 Task: Look for space in Kosovo Polje, Kosovo from 10th September, 2023 to 16th September, 2023 for 4 adults in price range Rs.10000 to Rs.14000. Place can be private room with 4 bedrooms having 4 beds and 4 bathrooms. Property type can be house, flat, guest house. Amenities needed are: wifi, TV, free parkinig on premises, gym, breakfast. Booking option can be shelf check-in. Required host language is English.
Action: Mouse moved to (591, 114)
Screenshot: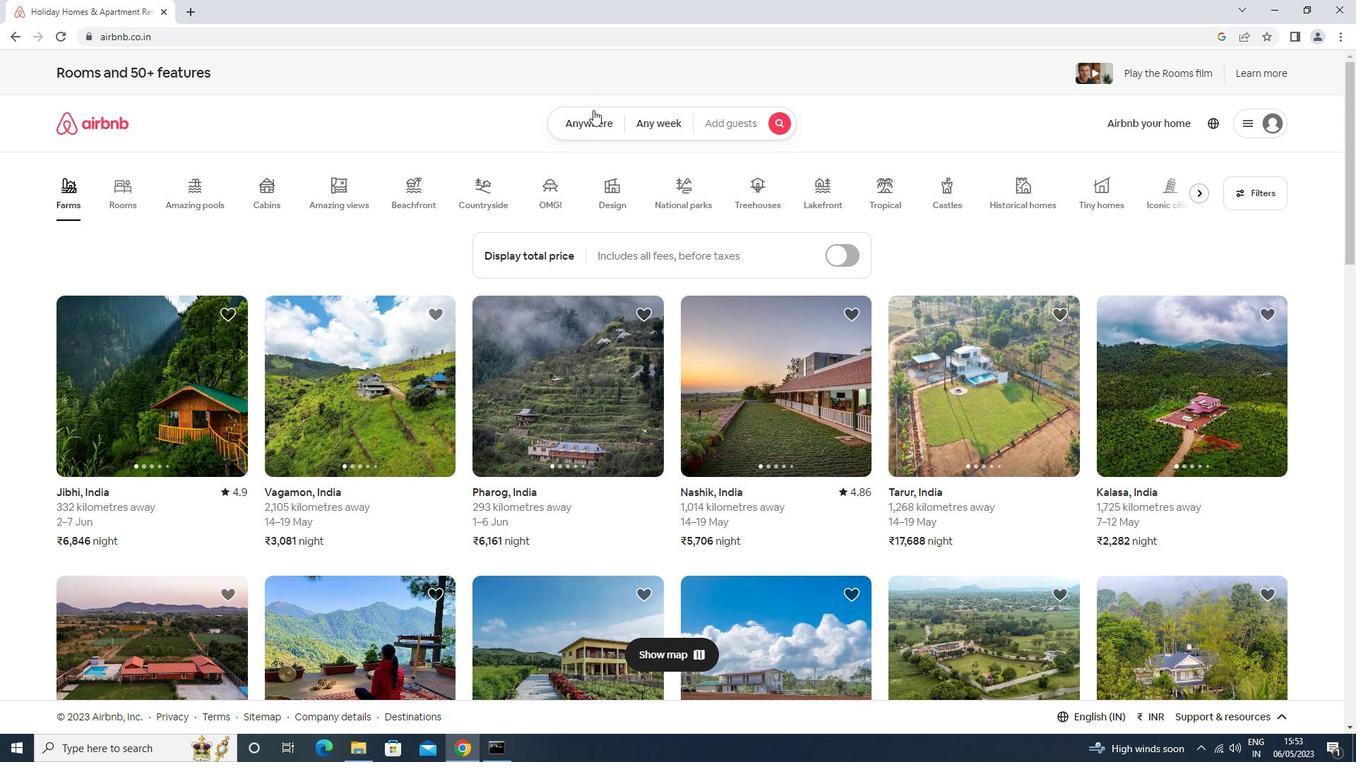 
Action: Mouse pressed left at (591, 114)
Screenshot: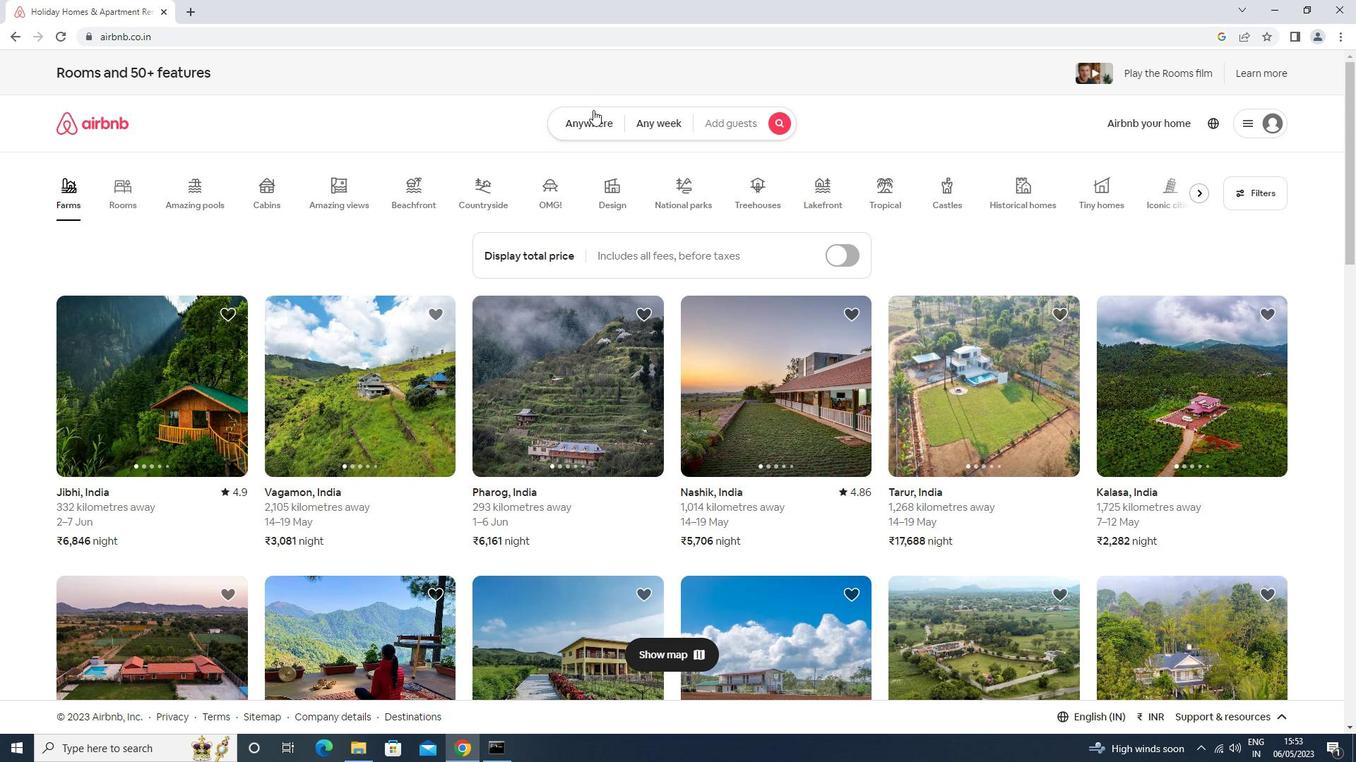 
Action: Mouse moved to (532, 180)
Screenshot: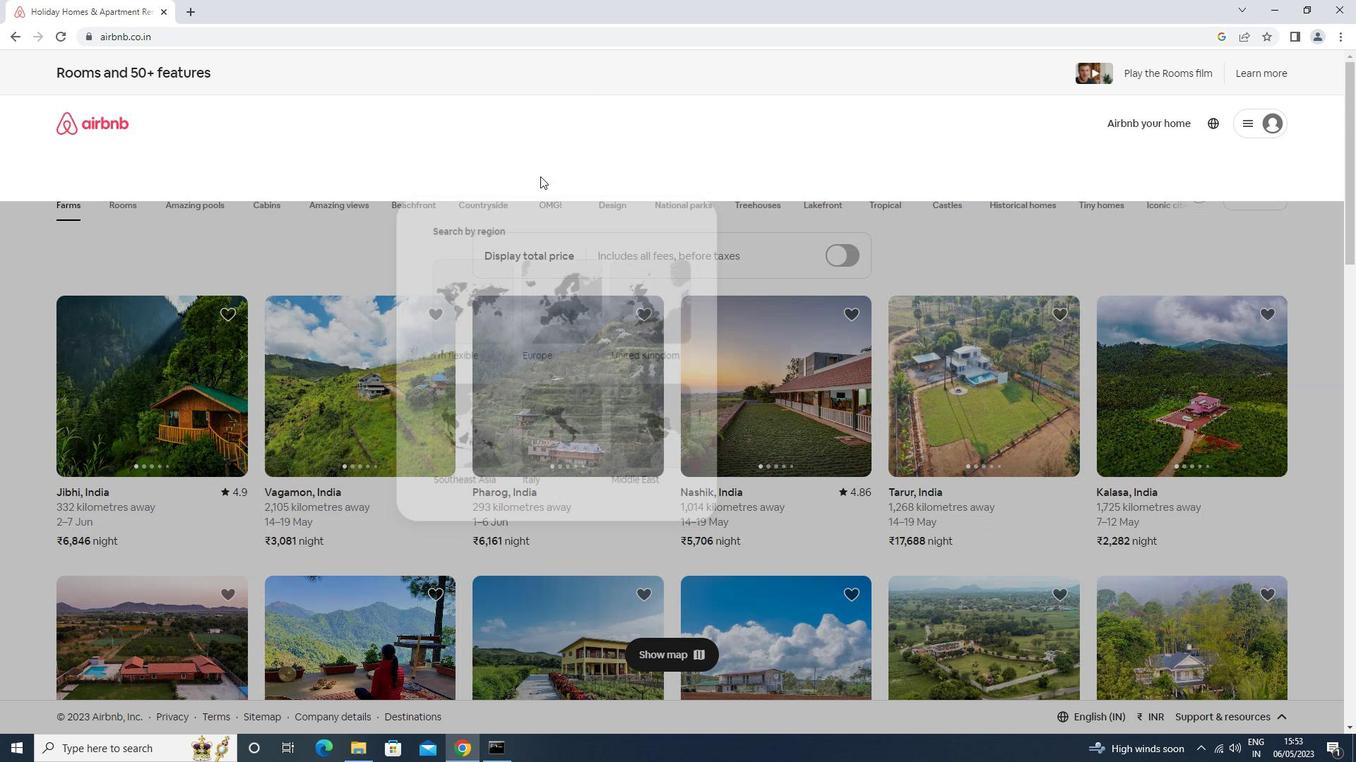 
Action: Mouse pressed left at (532, 180)
Screenshot: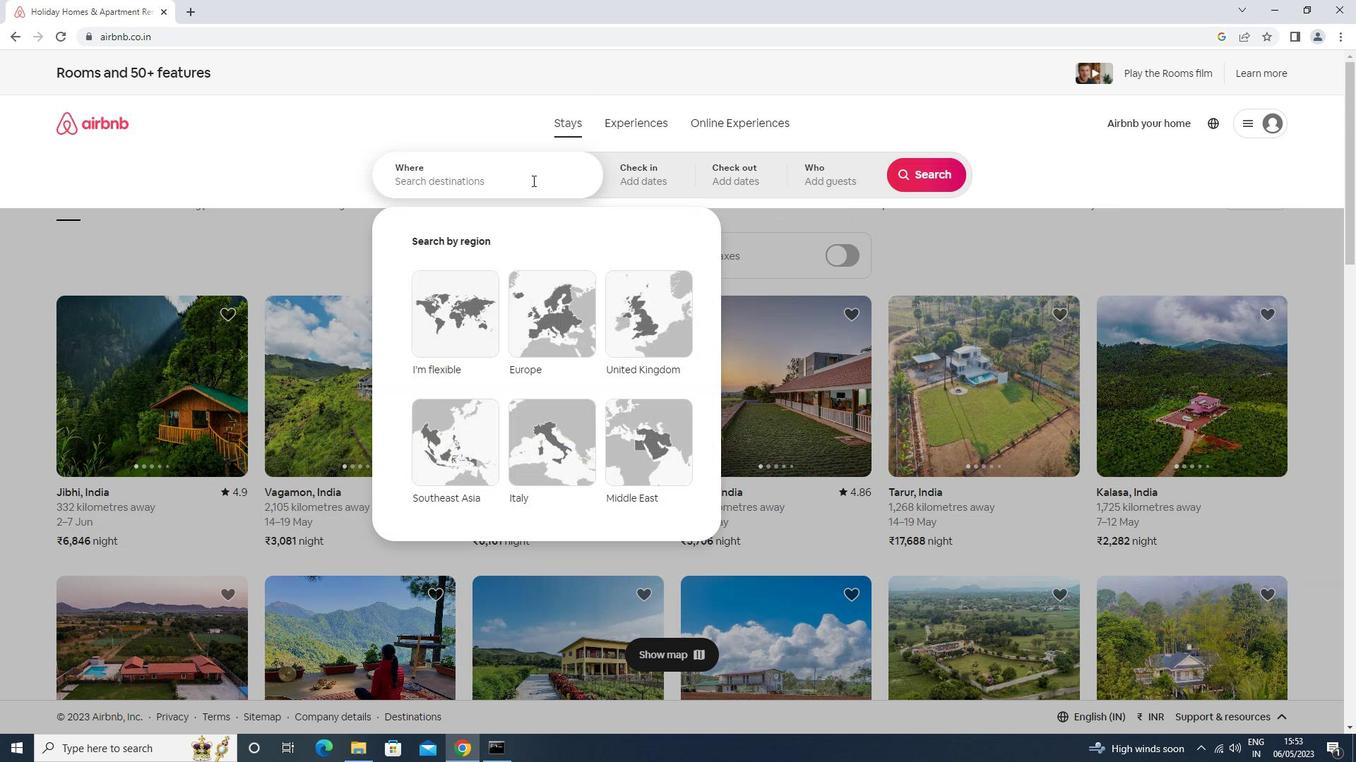 
Action: Mouse moved to (531, 180)
Screenshot: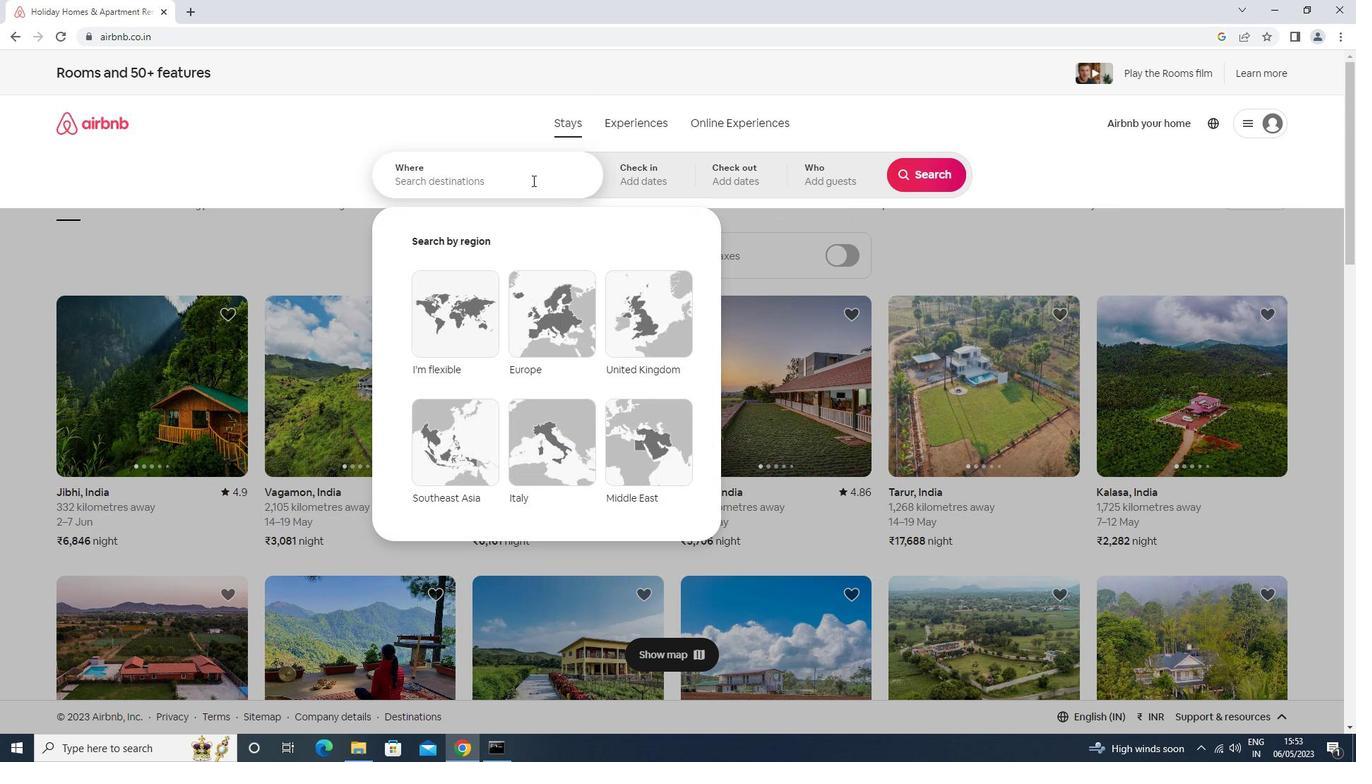 
Action: Key pressed <Key.shift><Key.shift><Key.shift><Key.shift><Key.shift><Key.shift>KOSOVO<Key.space><Key.shift><Key.shift><Key.shift><Key.shift>POLJE<Key.down><Key.enter>
Screenshot: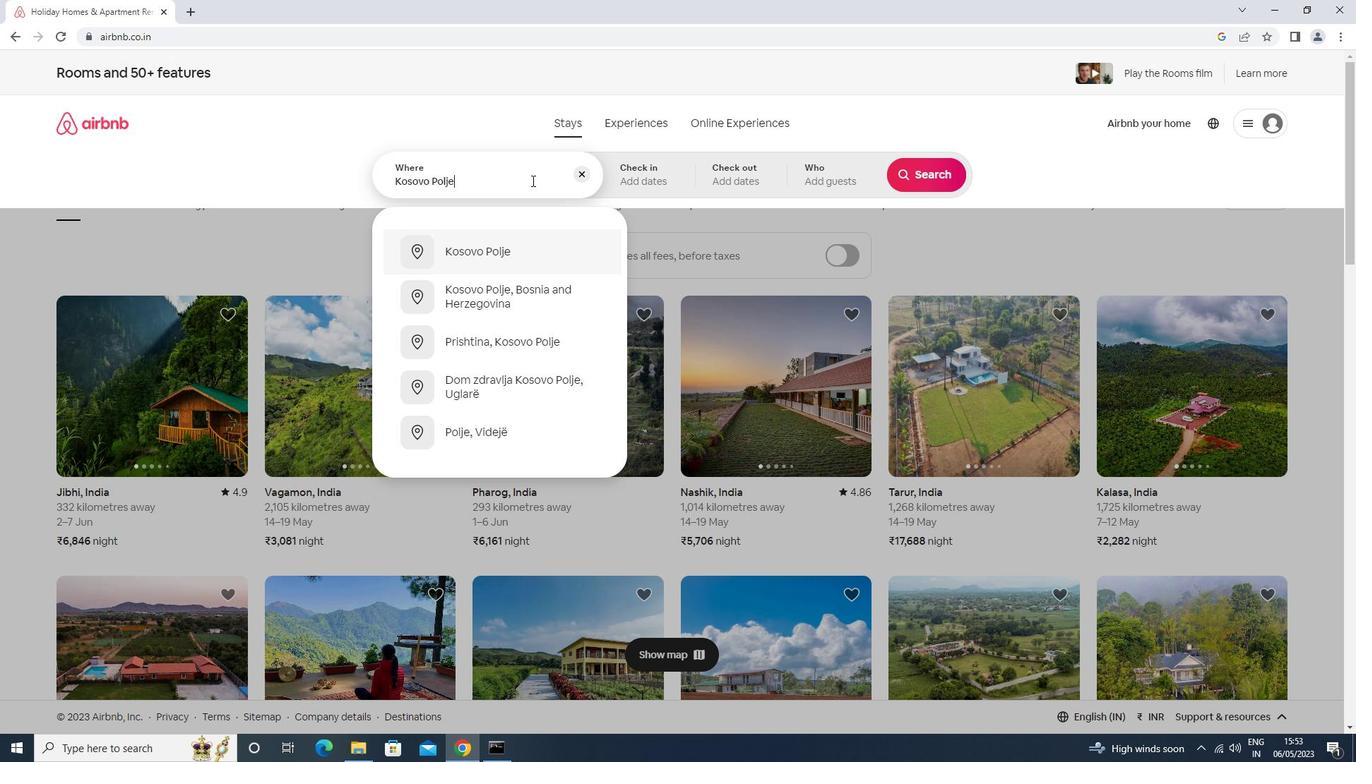 
Action: Mouse moved to (648, 235)
Screenshot: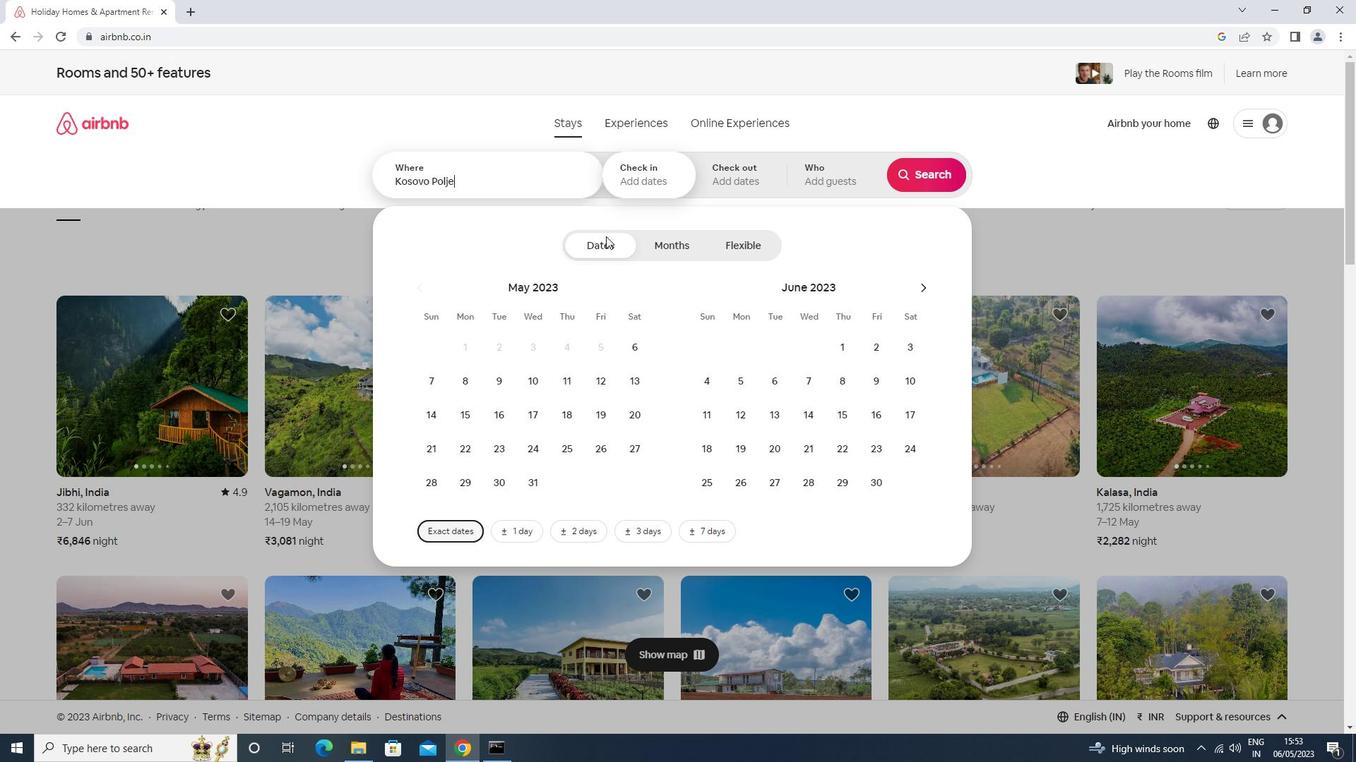 
Action: Mouse pressed left at (648, 235)
Screenshot: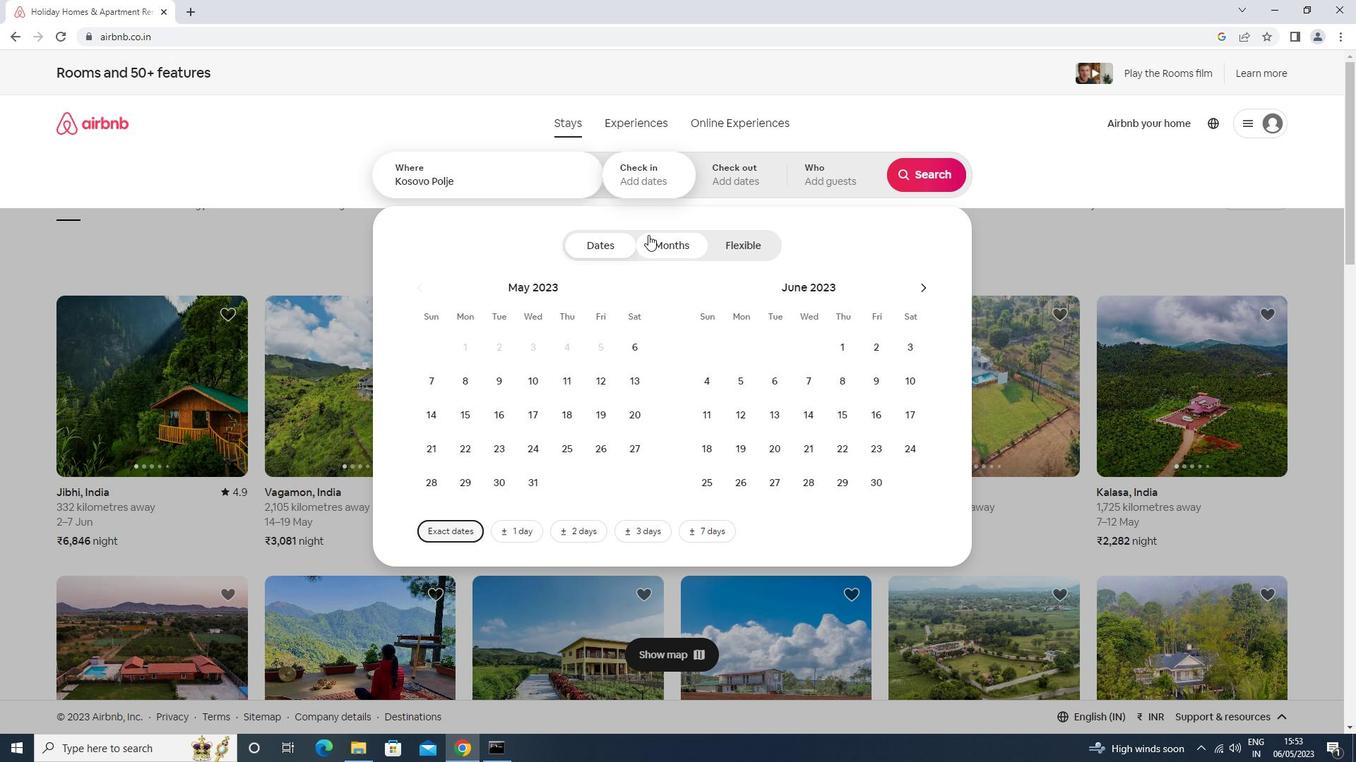 
Action: Mouse moved to (623, 247)
Screenshot: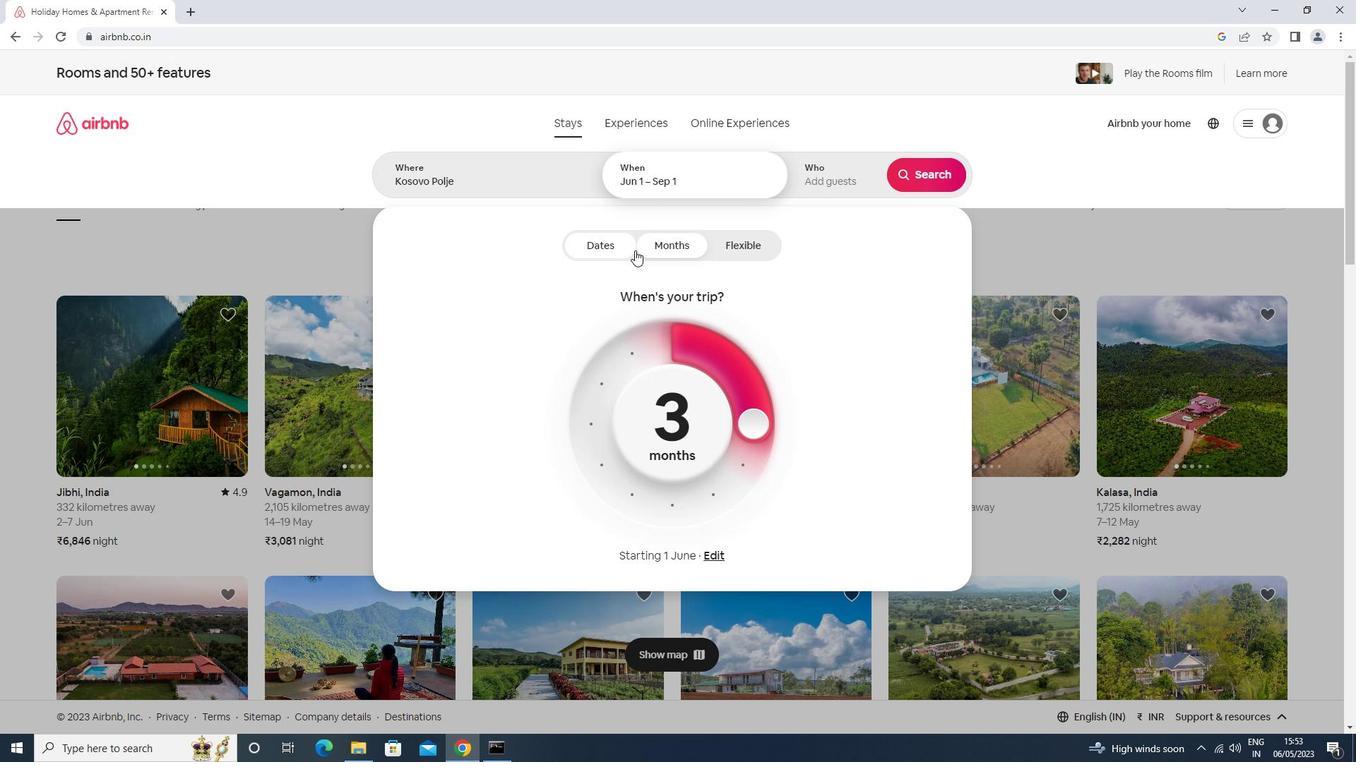 
Action: Mouse pressed left at (623, 247)
Screenshot: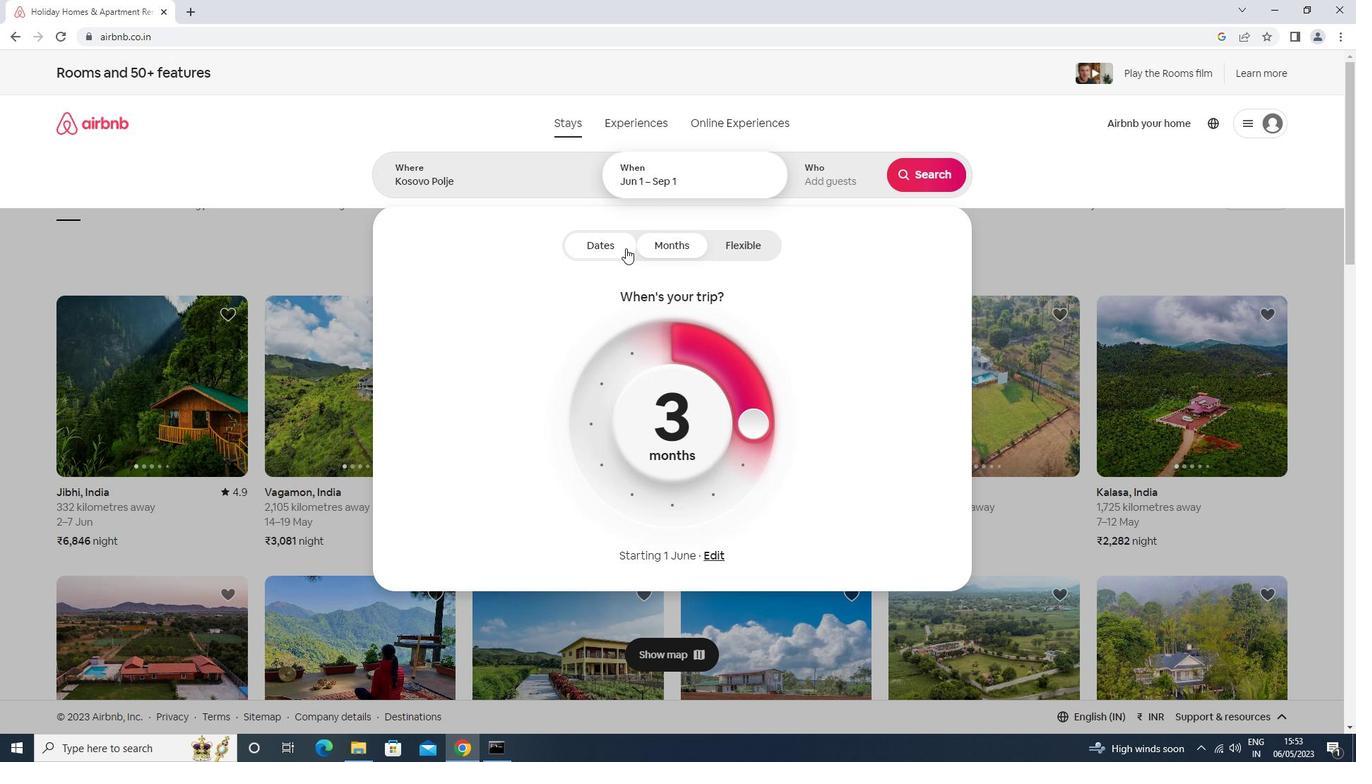 
Action: Mouse moved to (923, 285)
Screenshot: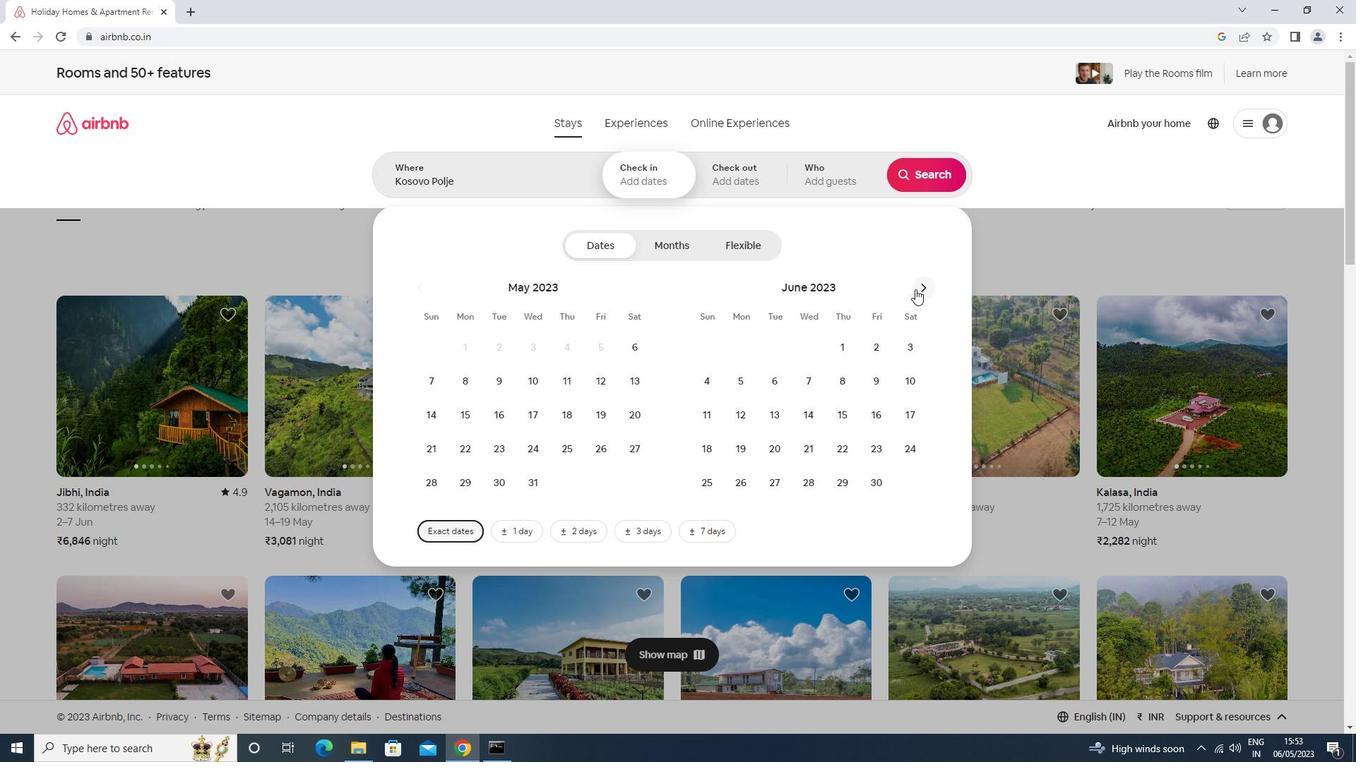 
Action: Mouse pressed left at (923, 285)
Screenshot: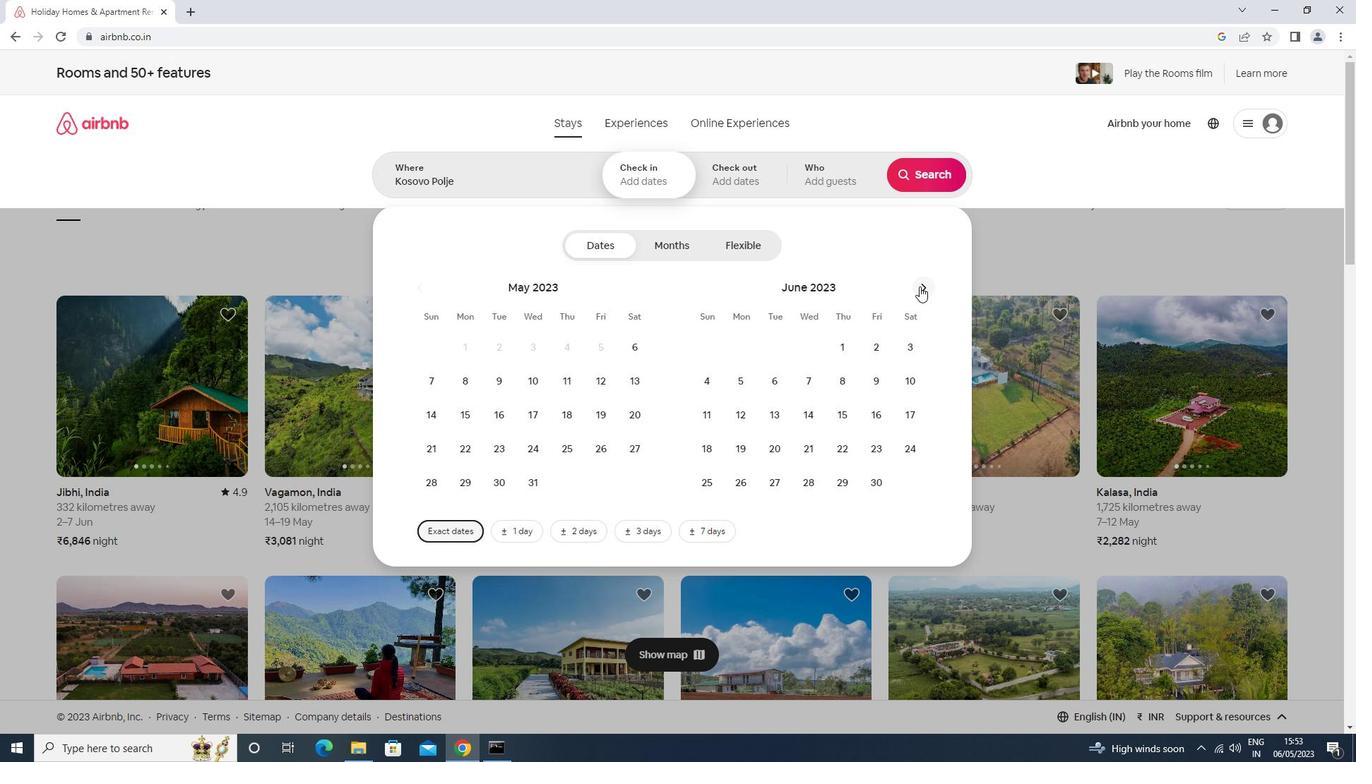 
Action: Mouse moved to (923, 285)
Screenshot: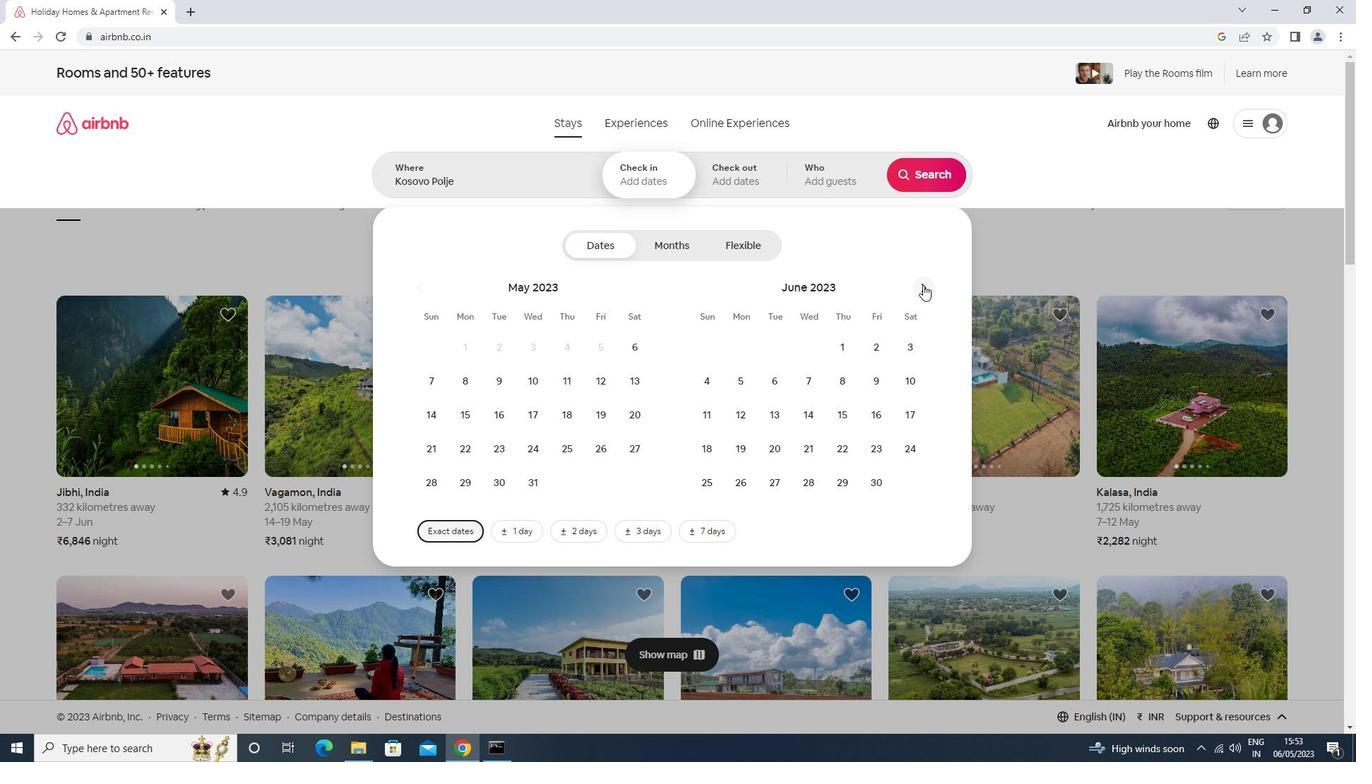 
Action: Mouse pressed left at (923, 285)
Screenshot: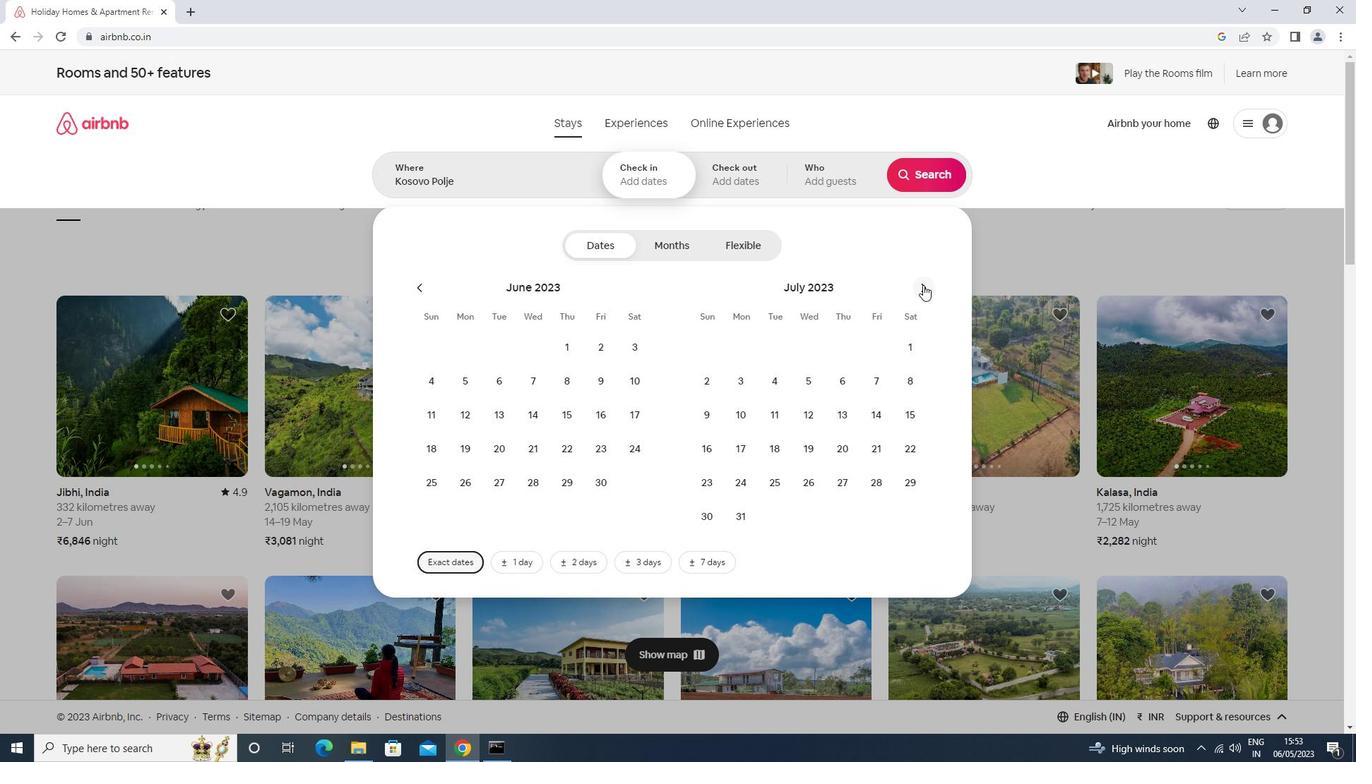 
Action: Mouse moved to (923, 285)
Screenshot: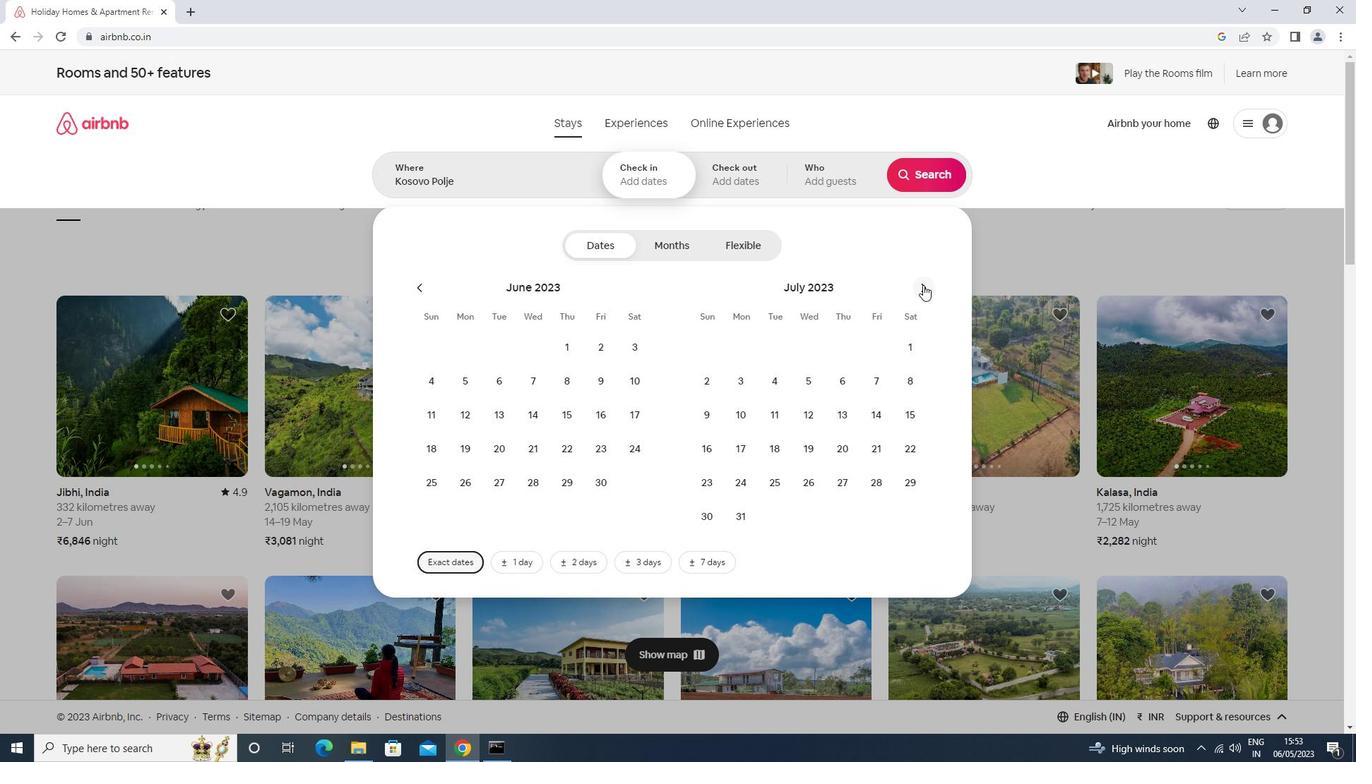 
Action: Mouse pressed left at (923, 285)
Screenshot: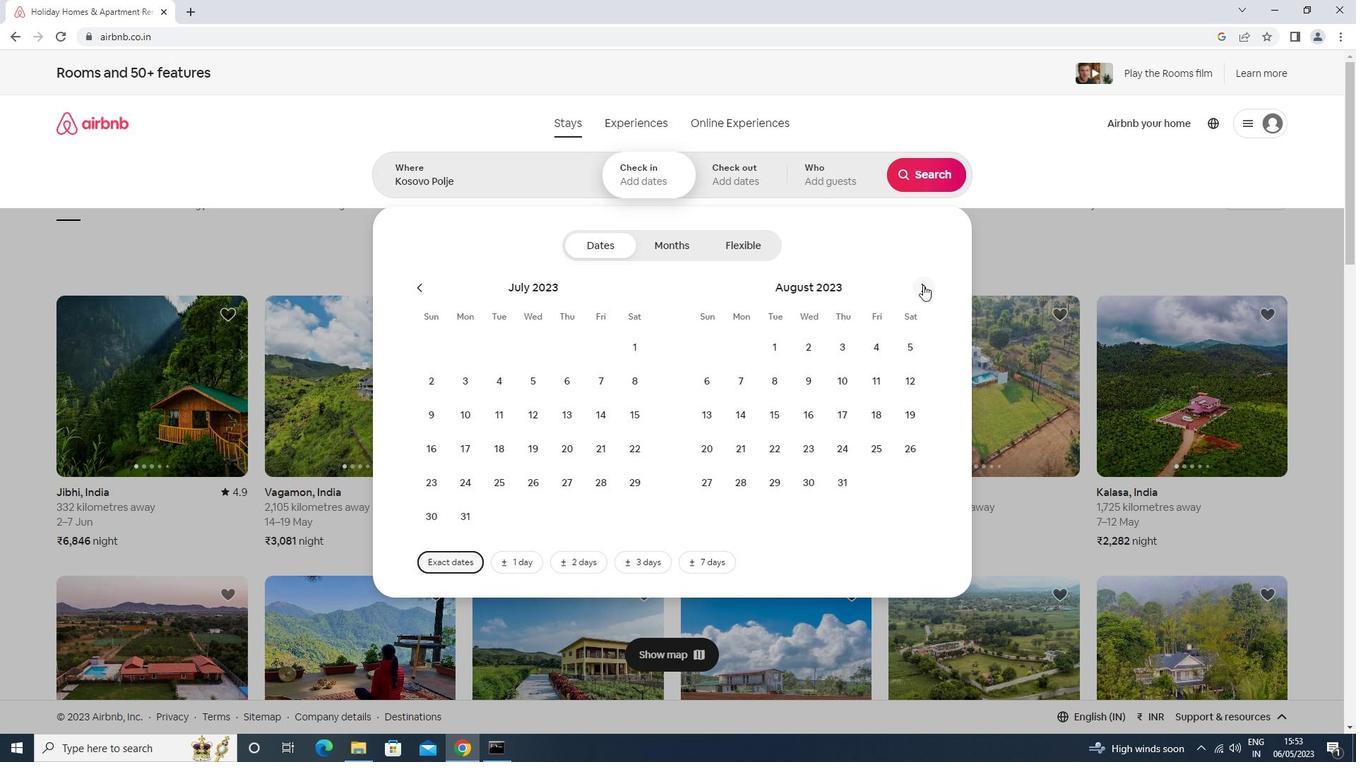 
Action: Mouse moved to (711, 420)
Screenshot: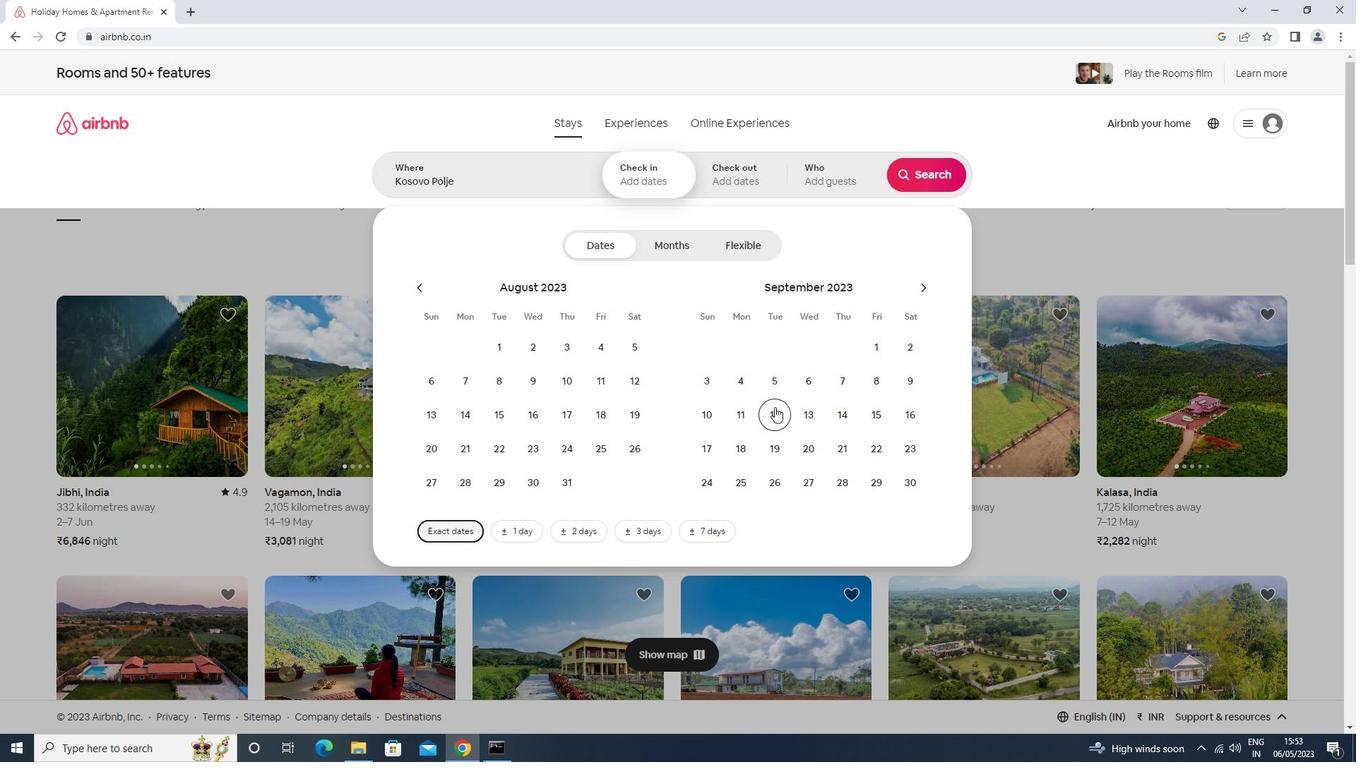 
Action: Mouse pressed left at (711, 420)
Screenshot: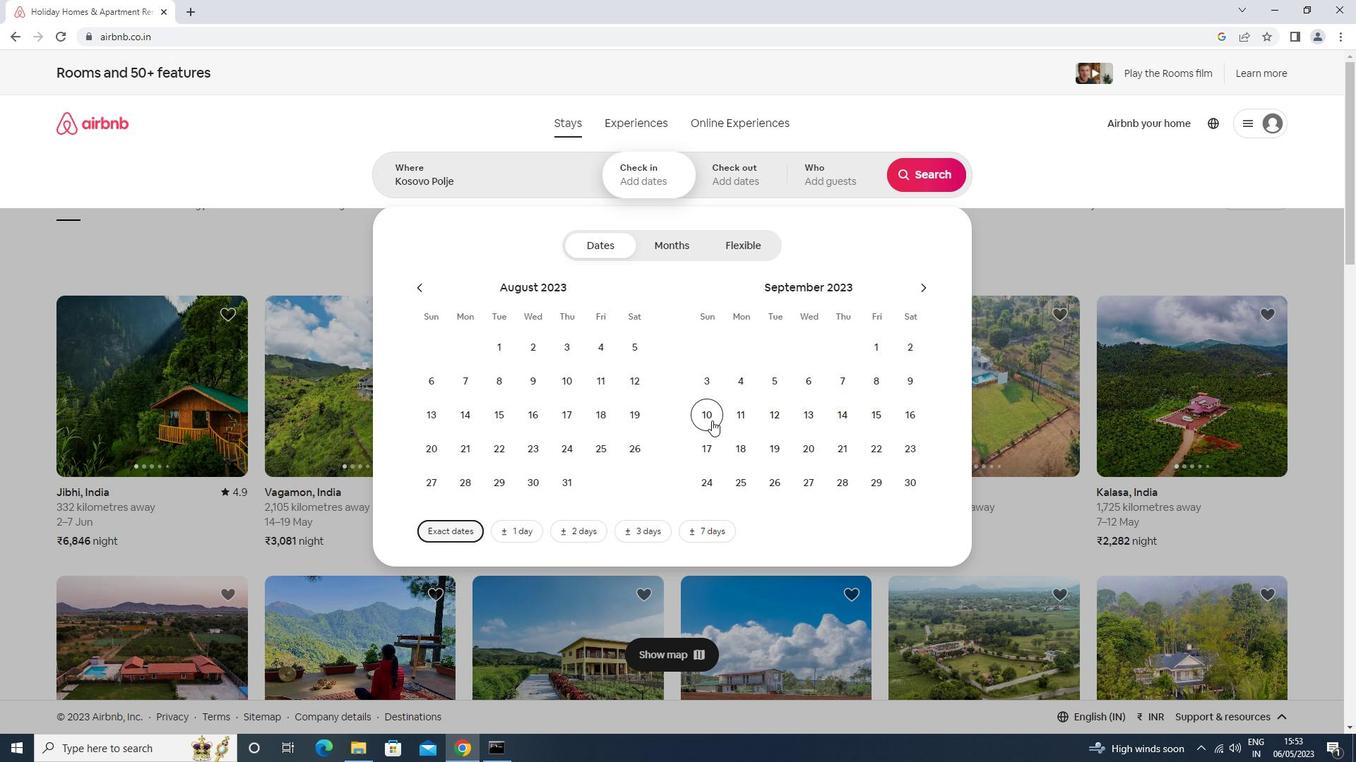
Action: Mouse moved to (898, 415)
Screenshot: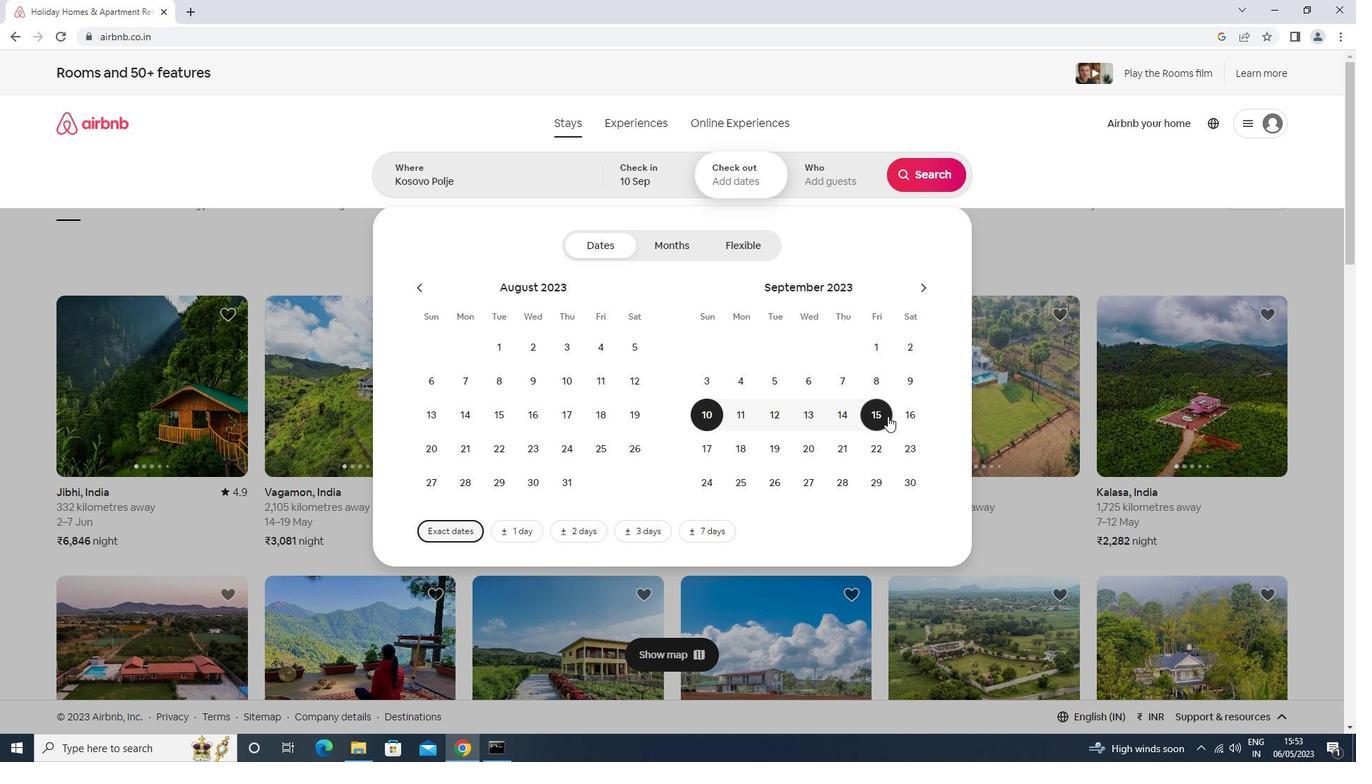 
Action: Mouse pressed left at (898, 415)
Screenshot: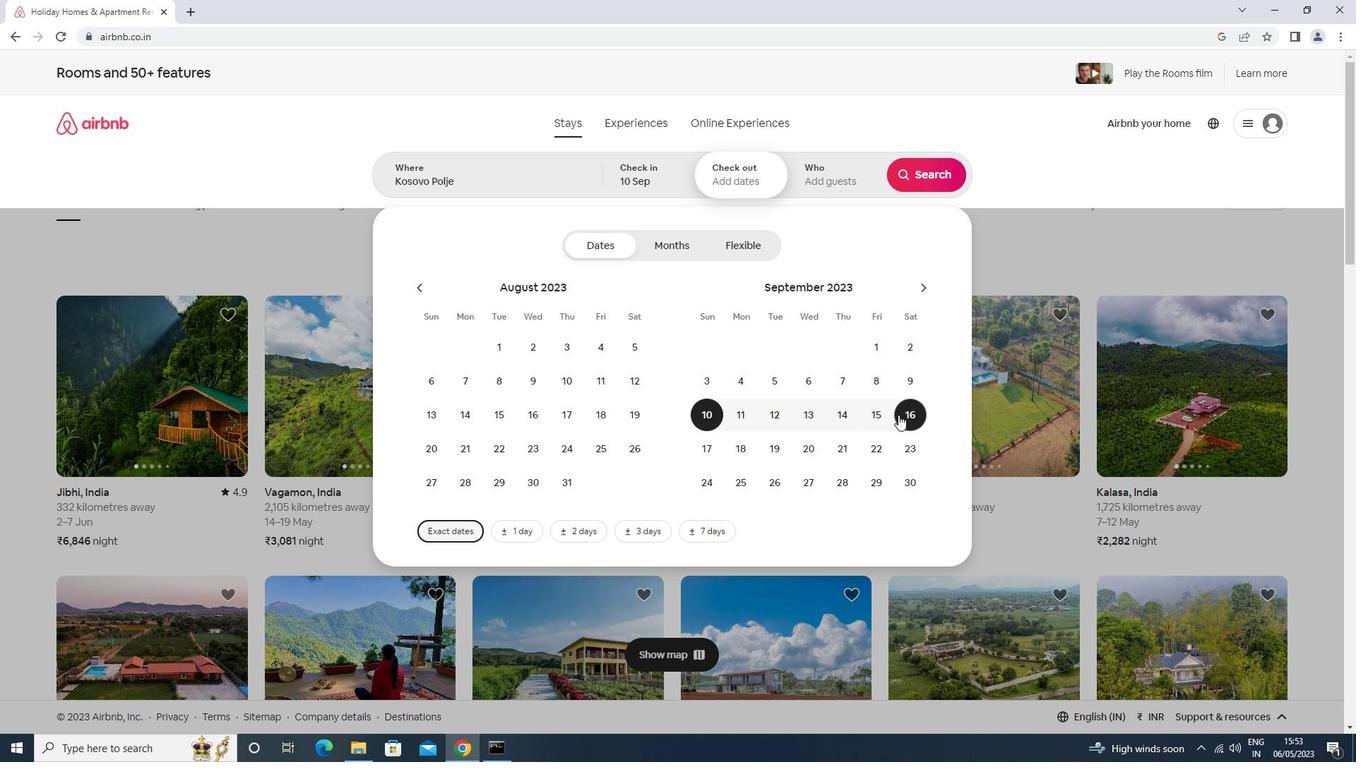
Action: Mouse moved to (845, 185)
Screenshot: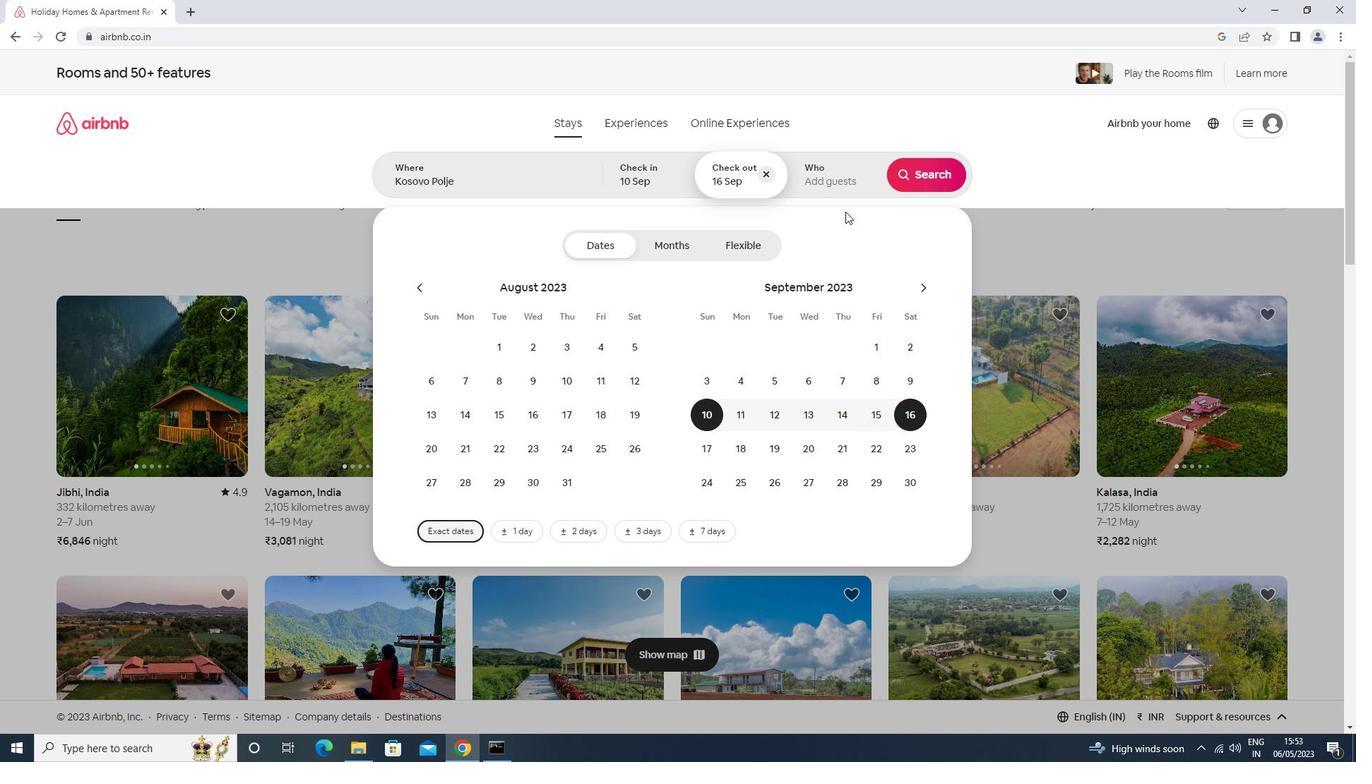 
Action: Mouse pressed left at (845, 185)
Screenshot: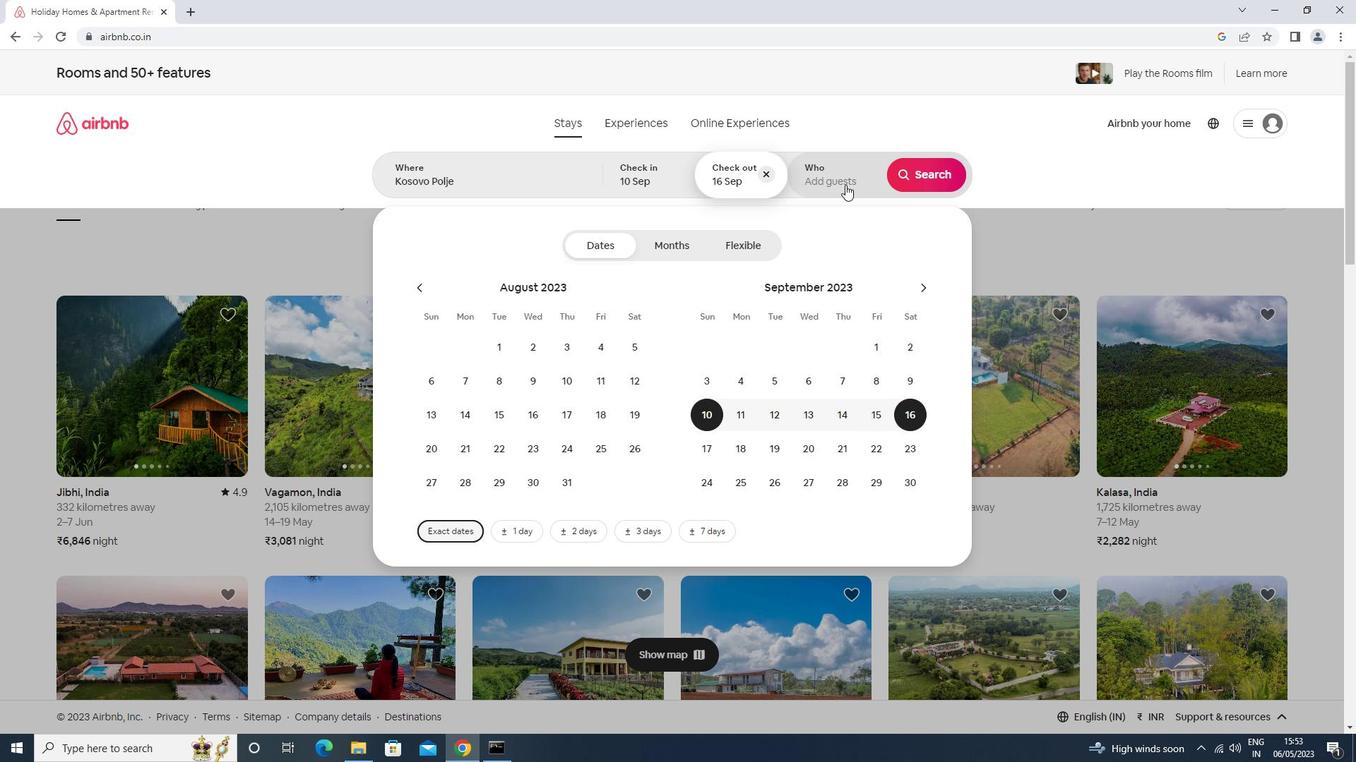 
Action: Mouse moved to (938, 247)
Screenshot: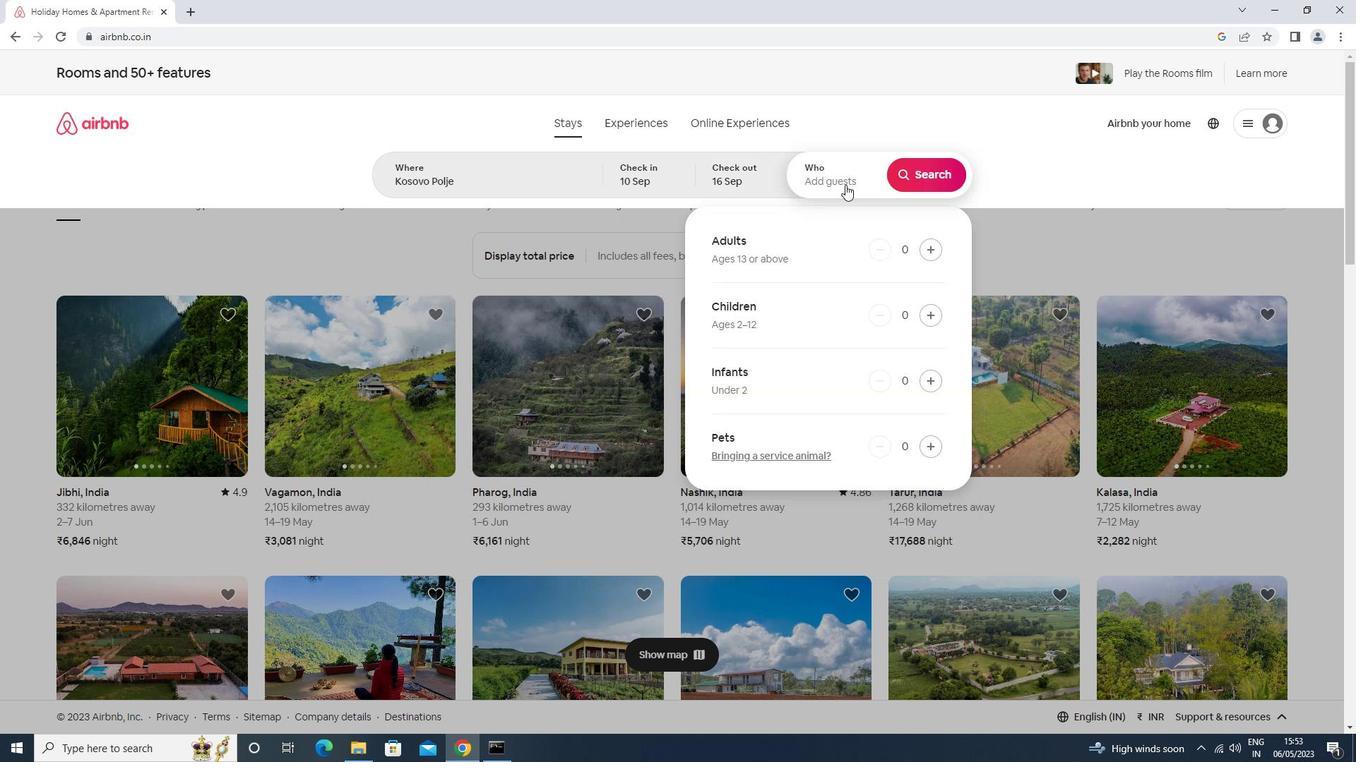 
Action: Mouse pressed left at (938, 247)
Screenshot: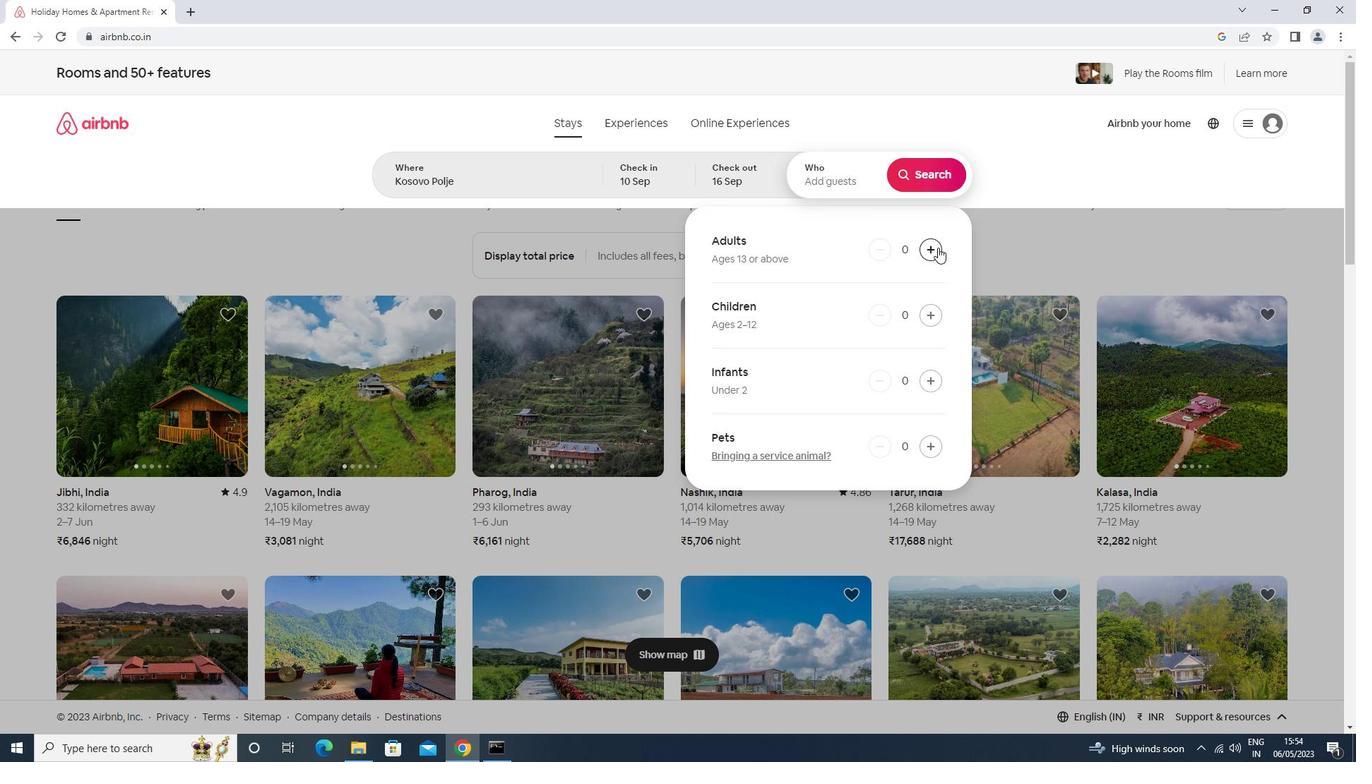 
Action: Mouse pressed left at (938, 247)
Screenshot: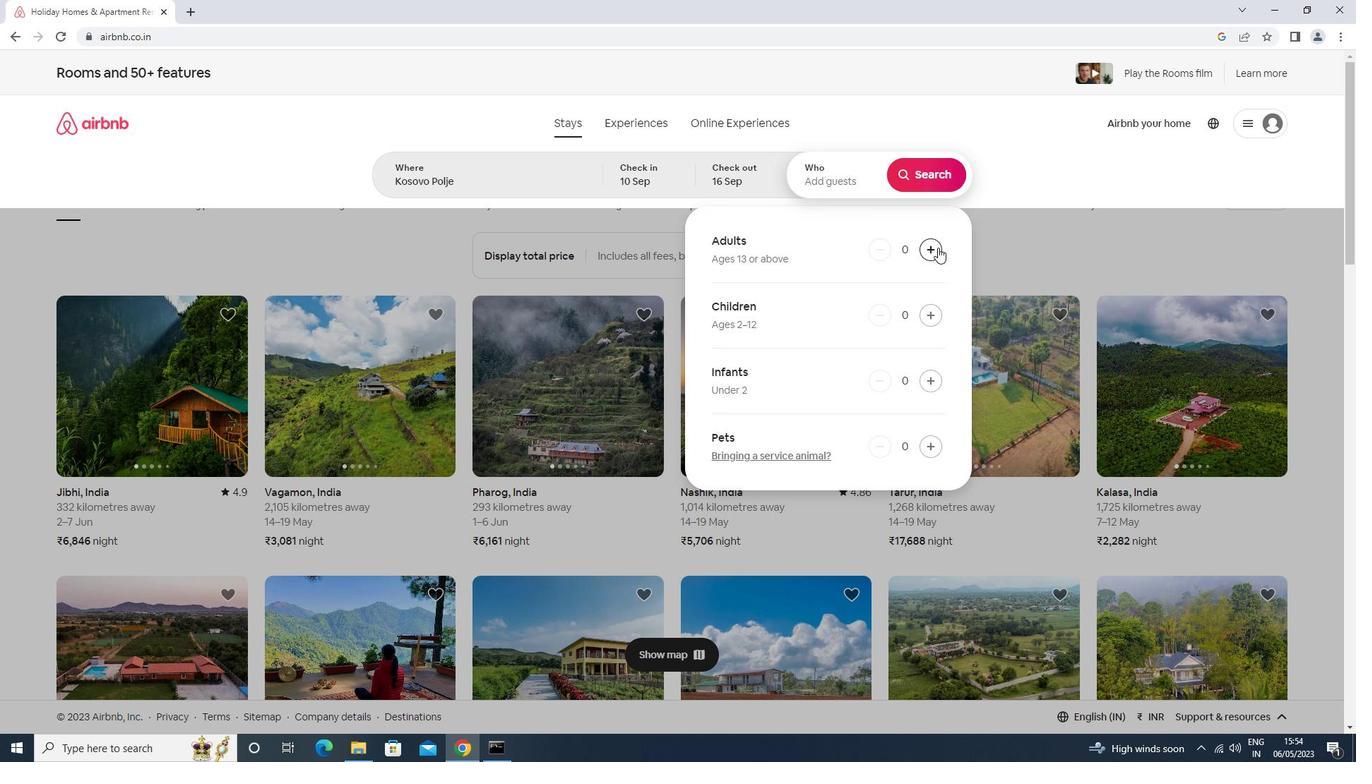 
Action: Mouse pressed left at (938, 247)
Screenshot: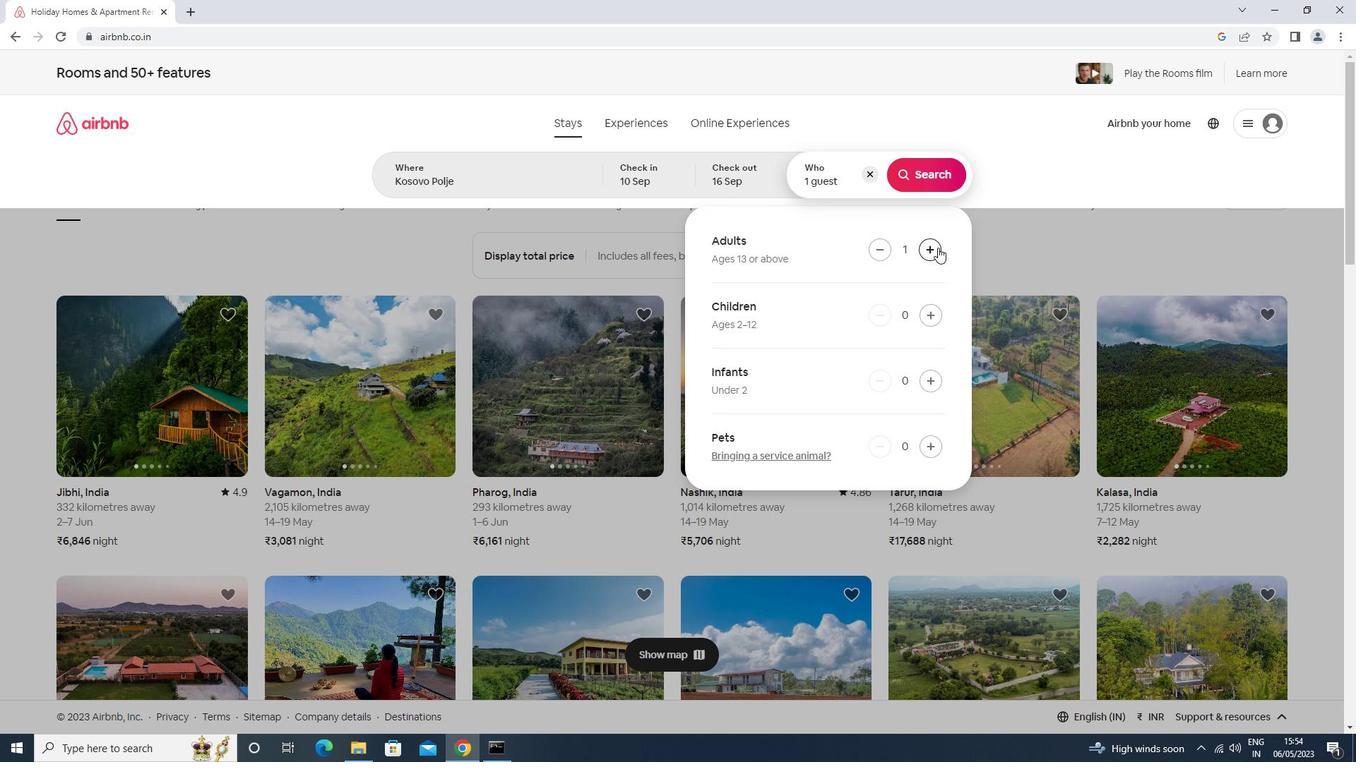 
Action: Mouse pressed left at (938, 247)
Screenshot: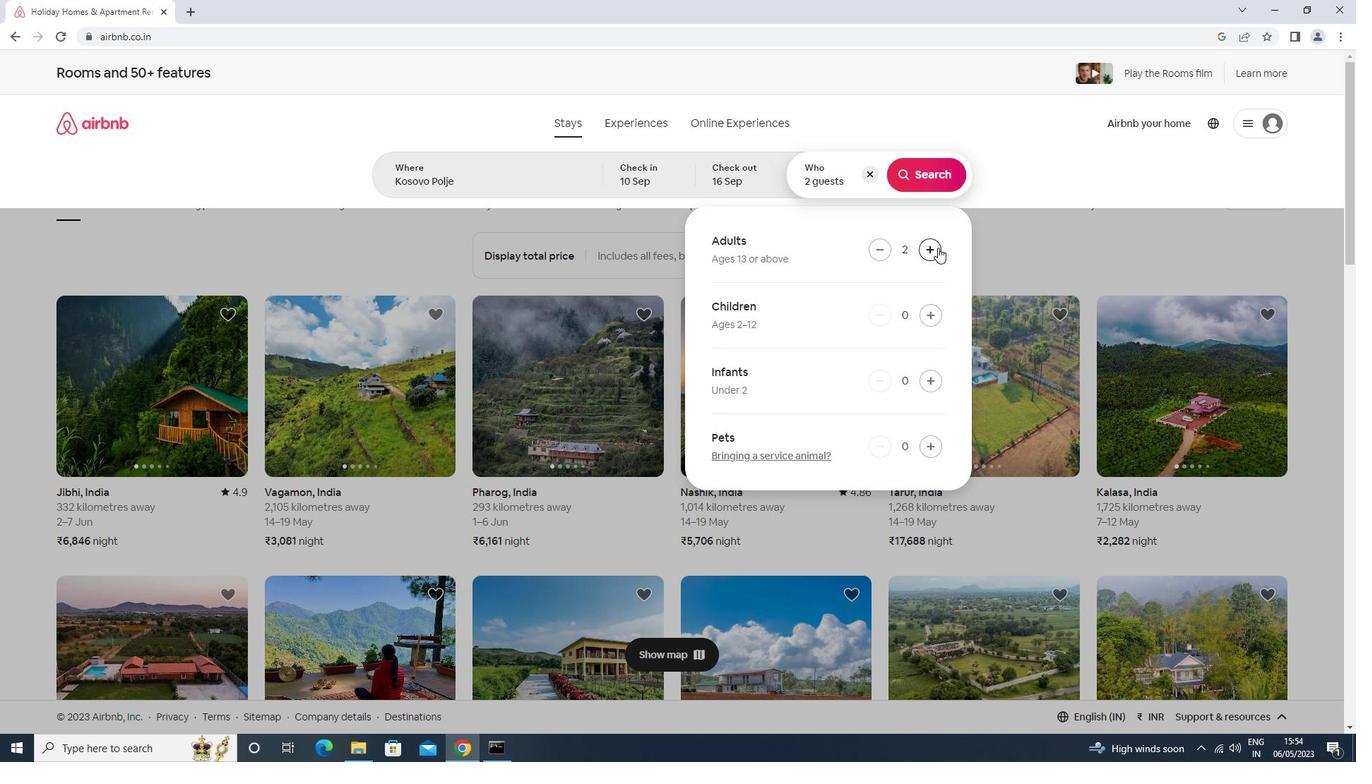 
Action: Mouse moved to (918, 165)
Screenshot: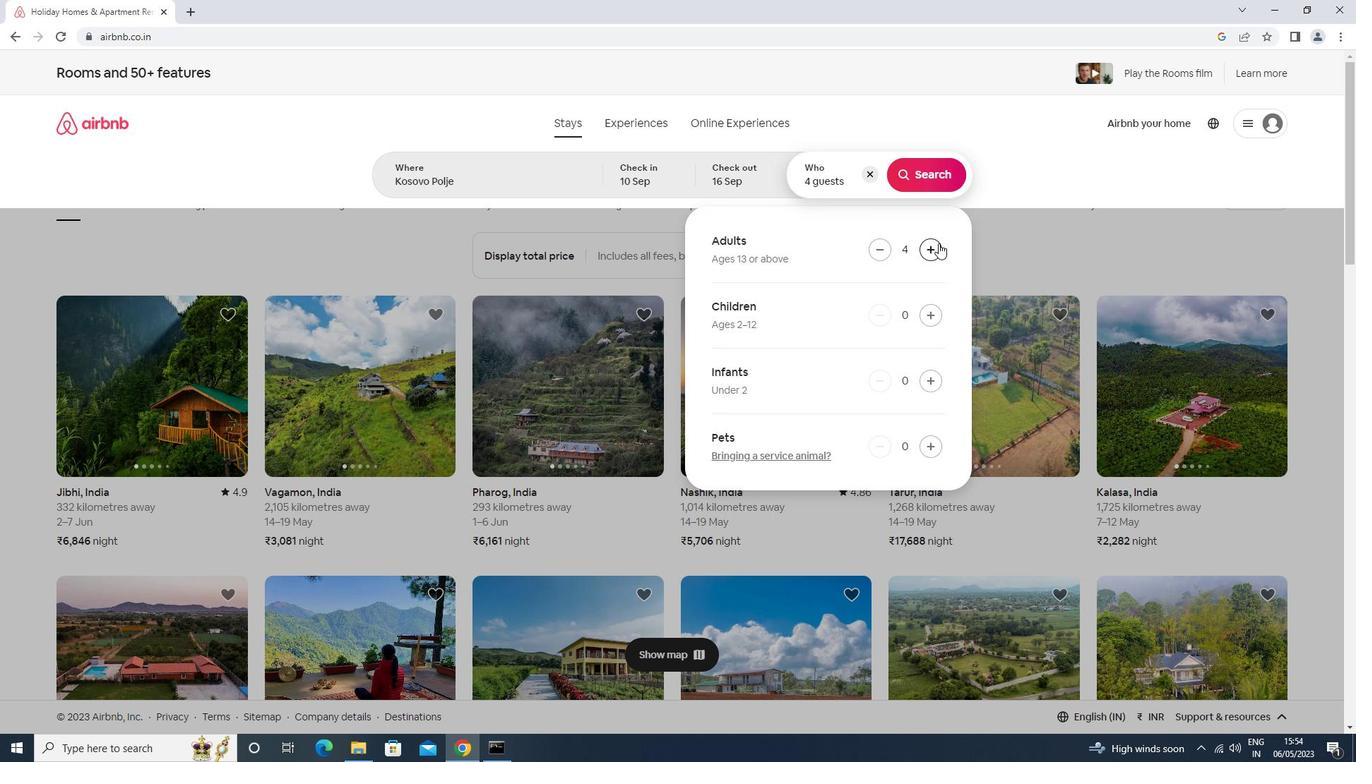
Action: Mouse pressed left at (918, 165)
Screenshot: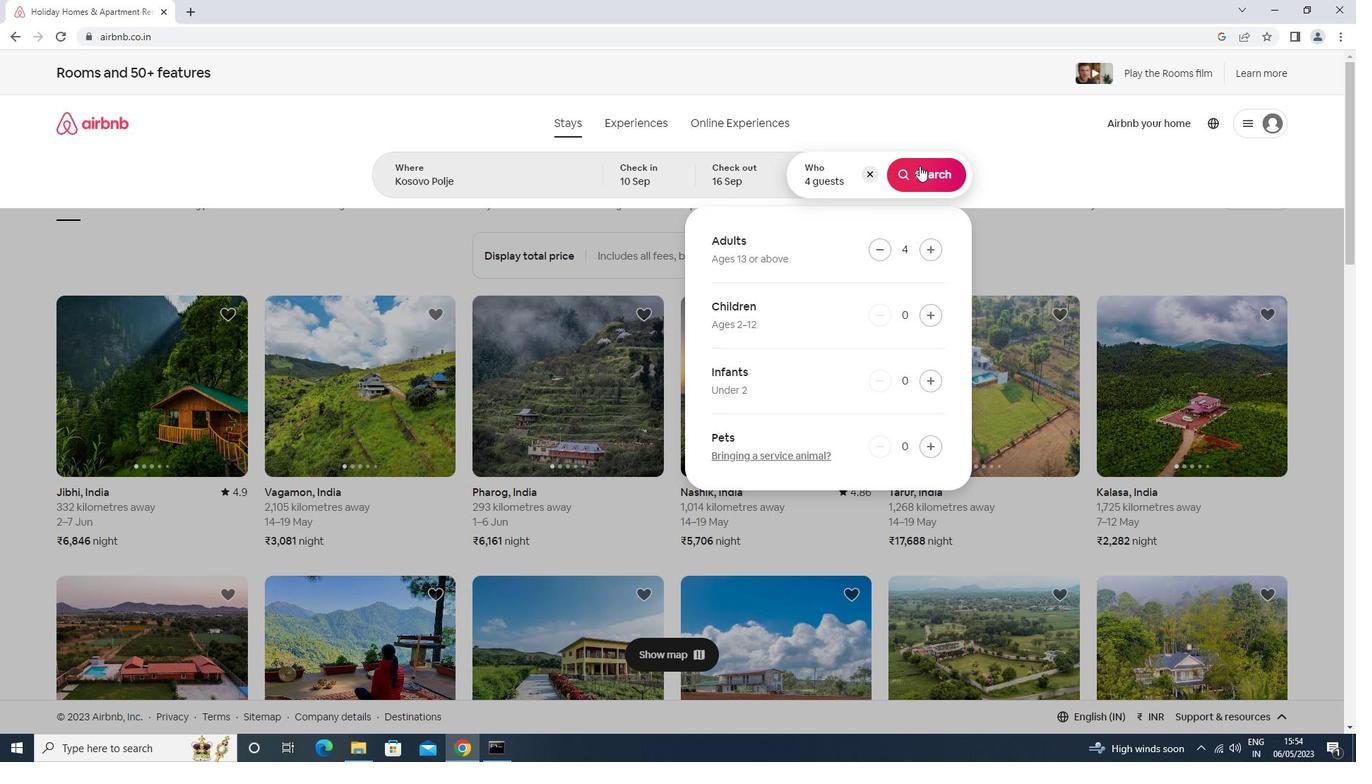 
Action: Mouse moved to (1306, 139)
Screenshot: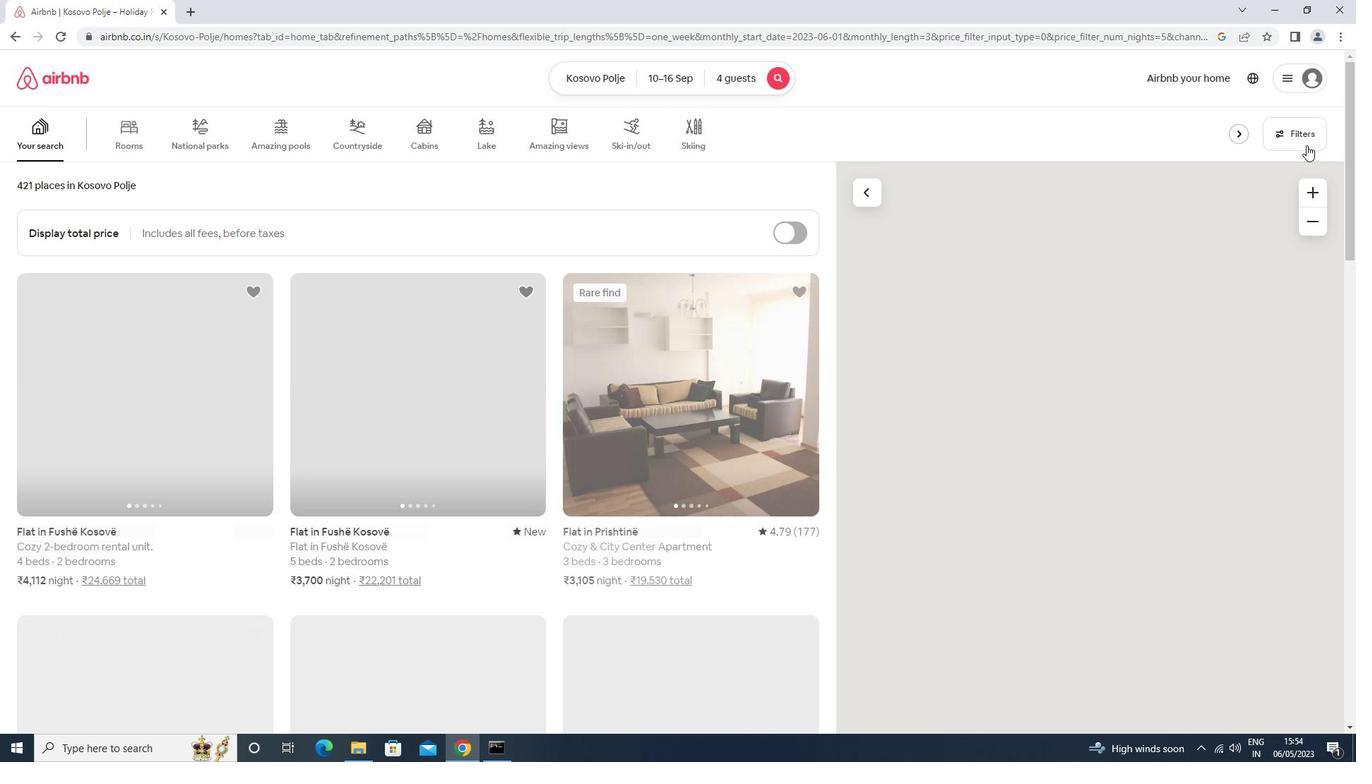 
Action: Mouse pressed left at (1306, 139)
Screenshot: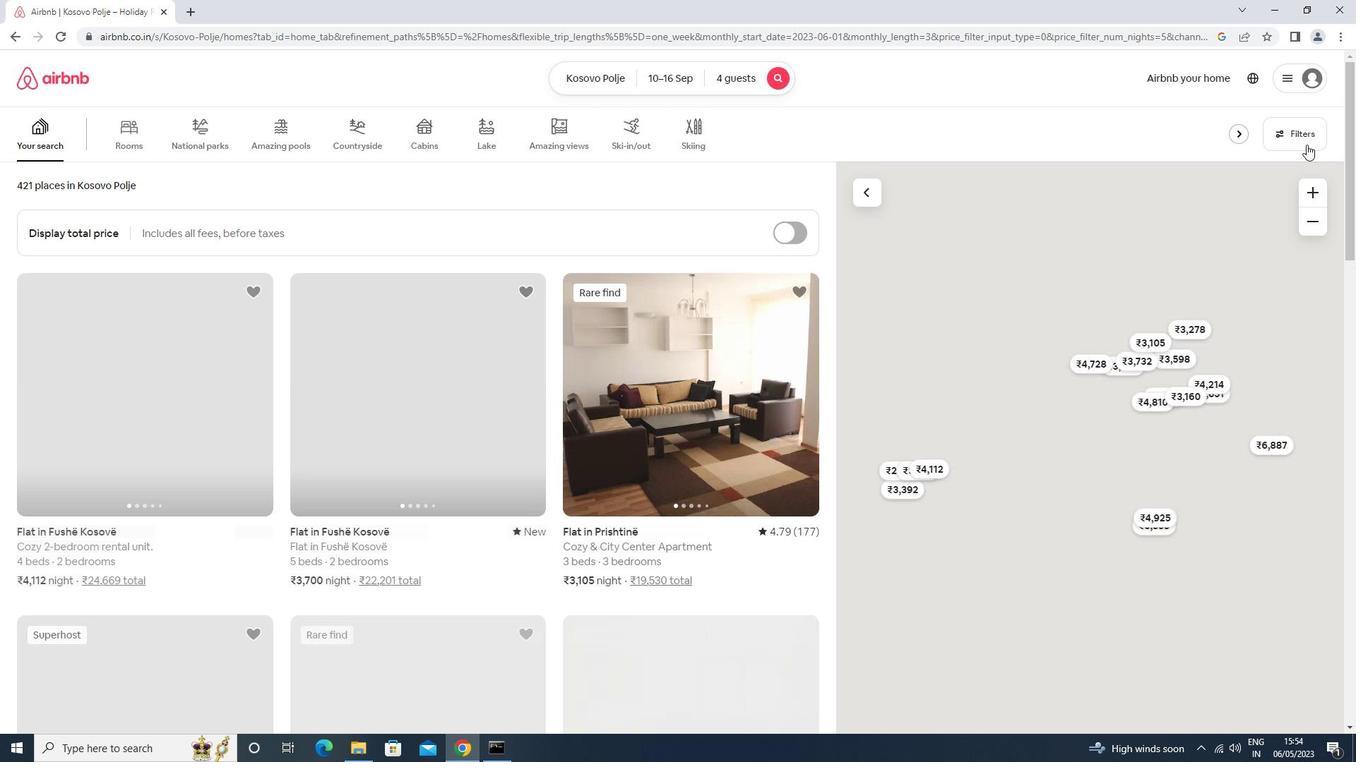 
Action: Mouse moved to (570, 481)
Screenshot: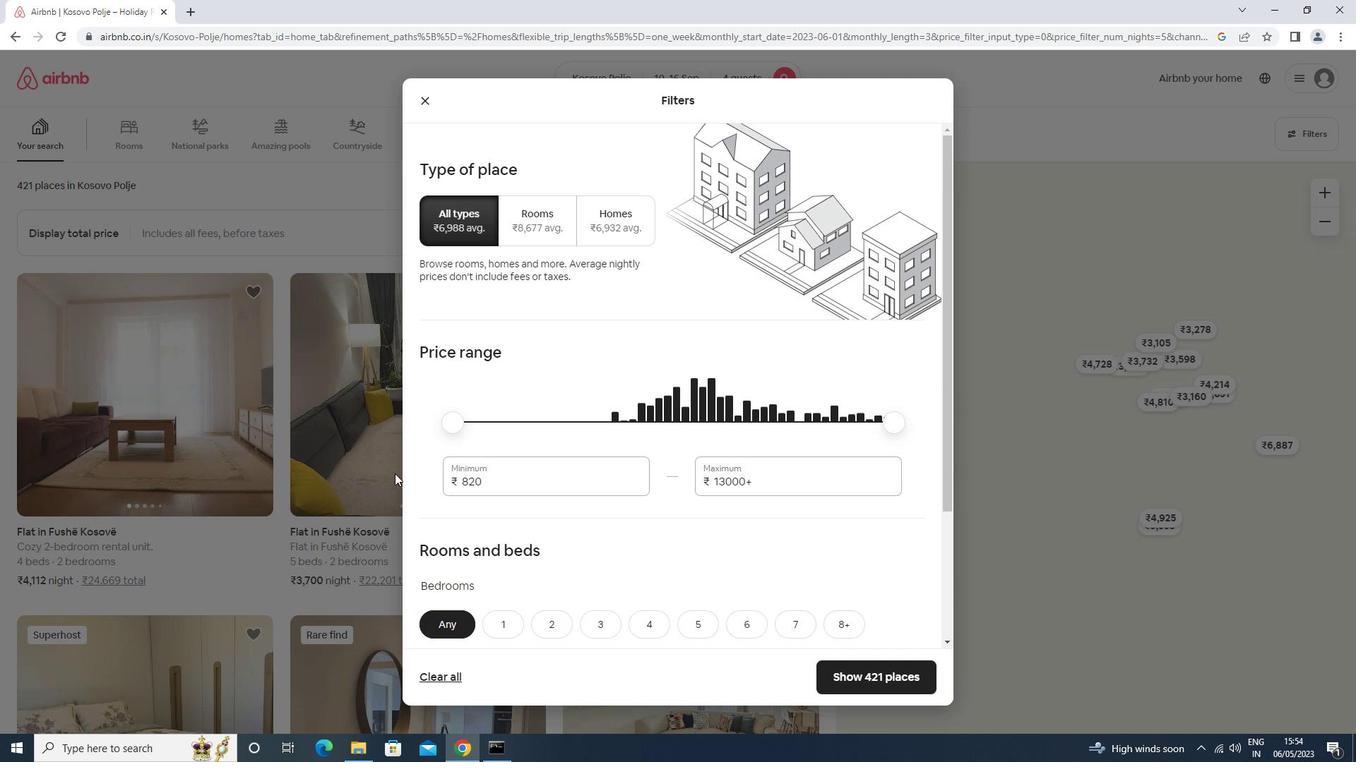 
Action: Mouse pressed left at (570, 481)
Screenshot: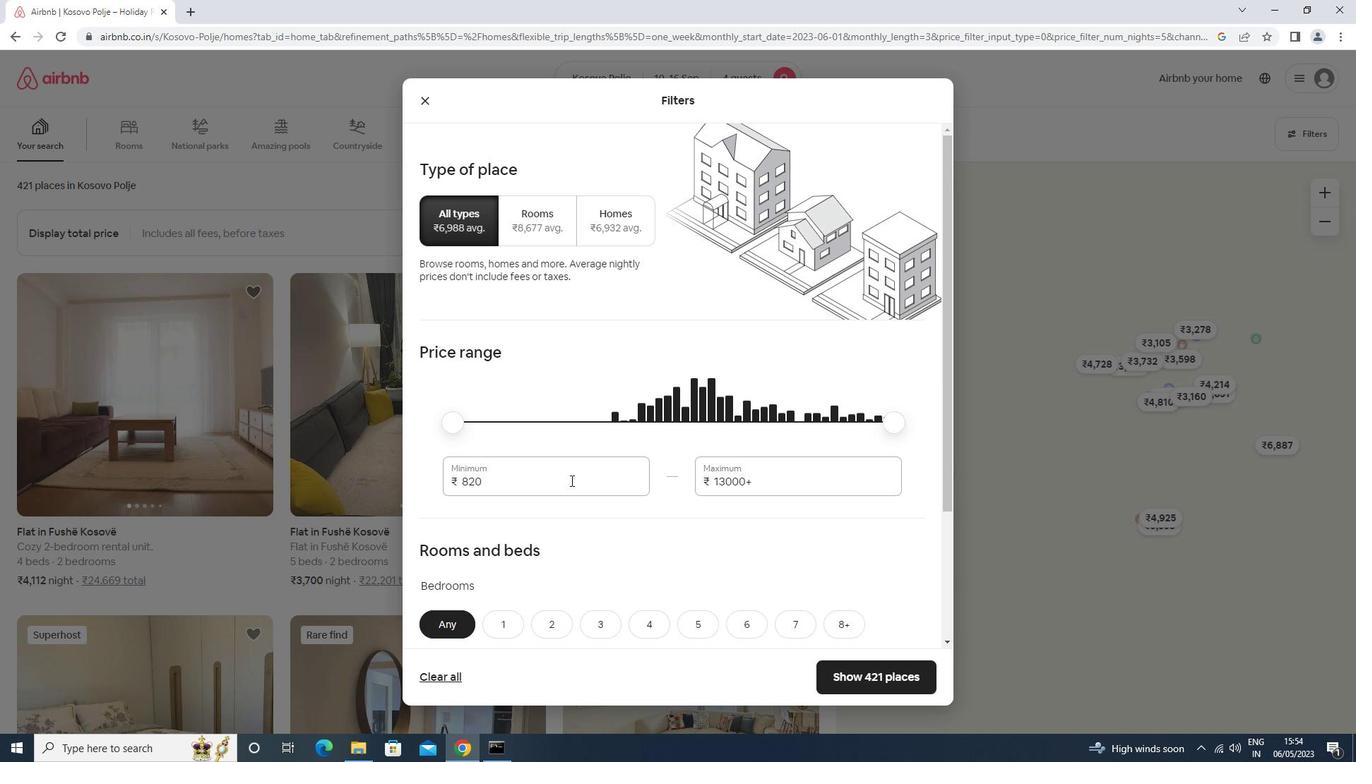 
Action: Mouse moved to (565, 483)
Screenshot: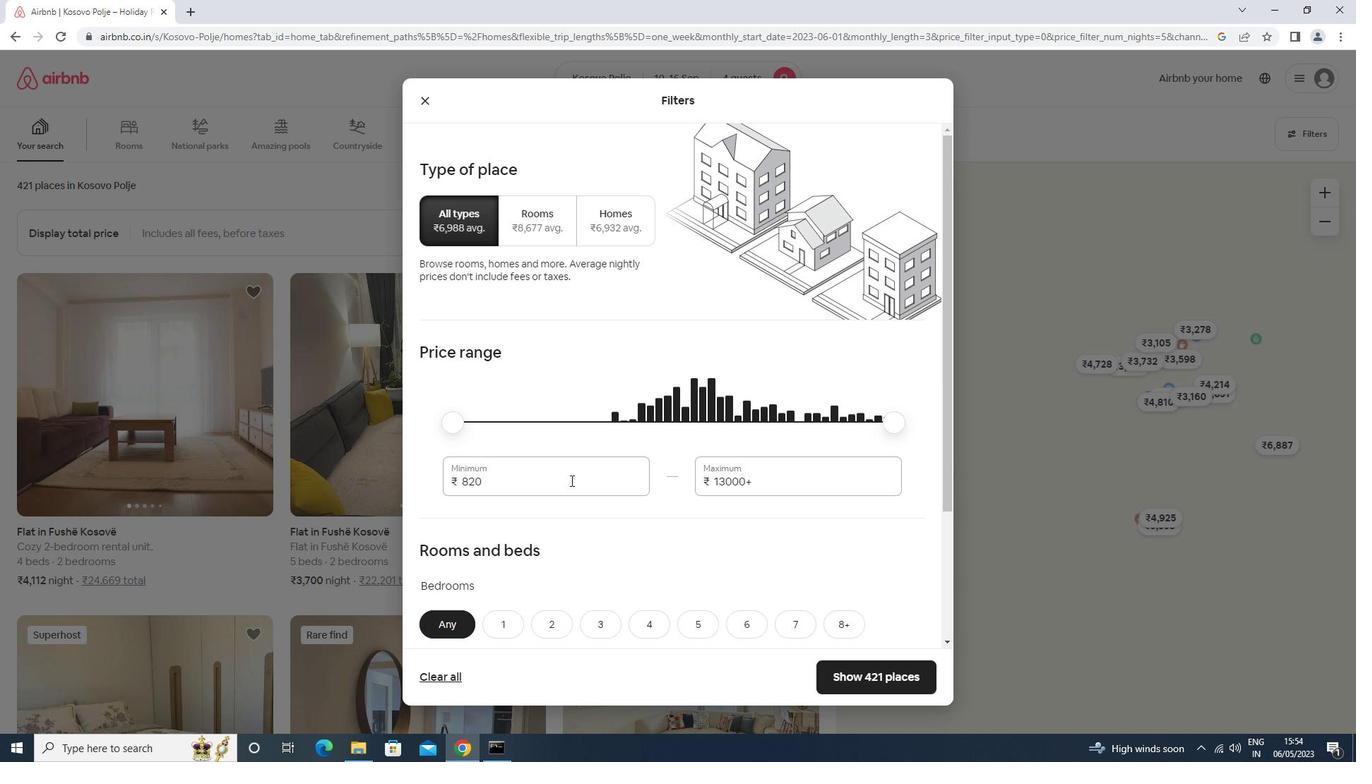 
Action: Key pressed <Key.backspace><Key.backspace><Key.backspace>10000<Key.tab>14000
Screenshot: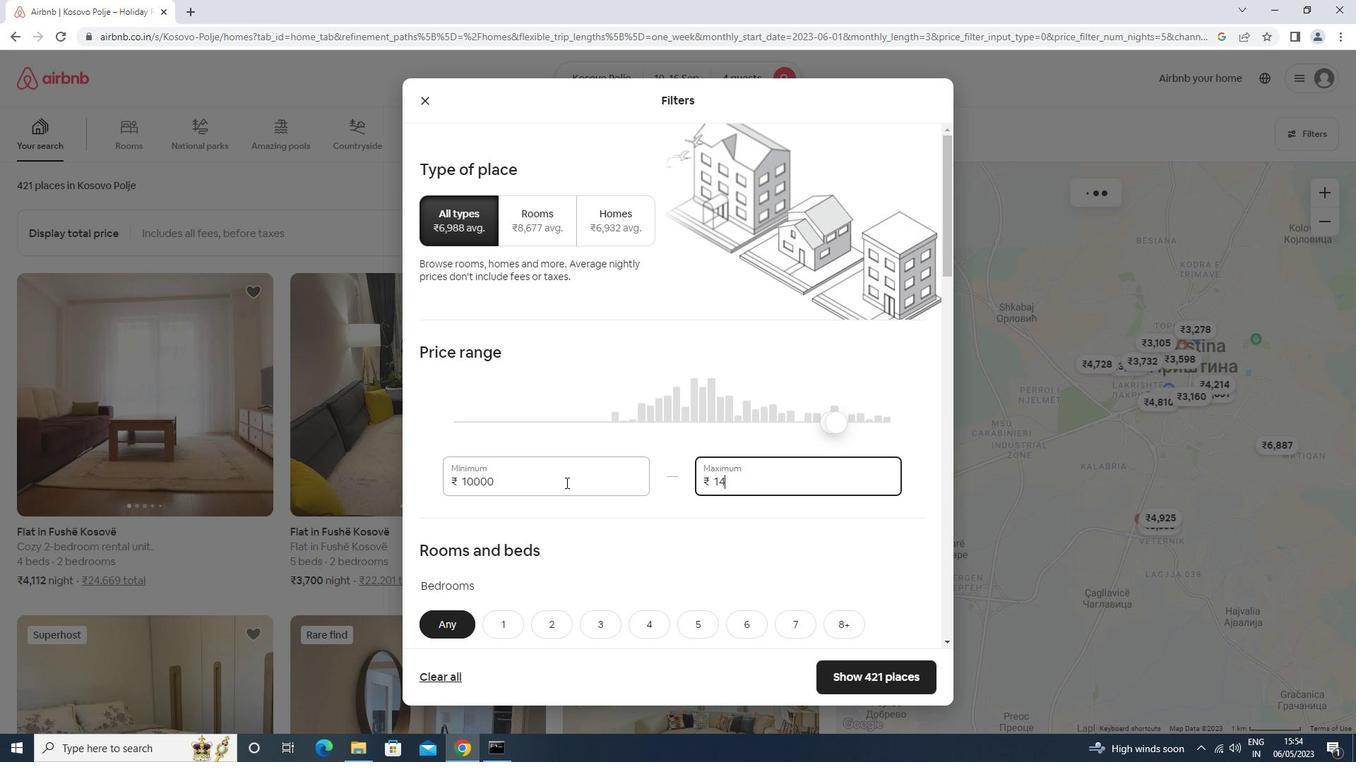 
Action: Mouse scrolled (565, 482) with delta (0, 0)
Screenshot: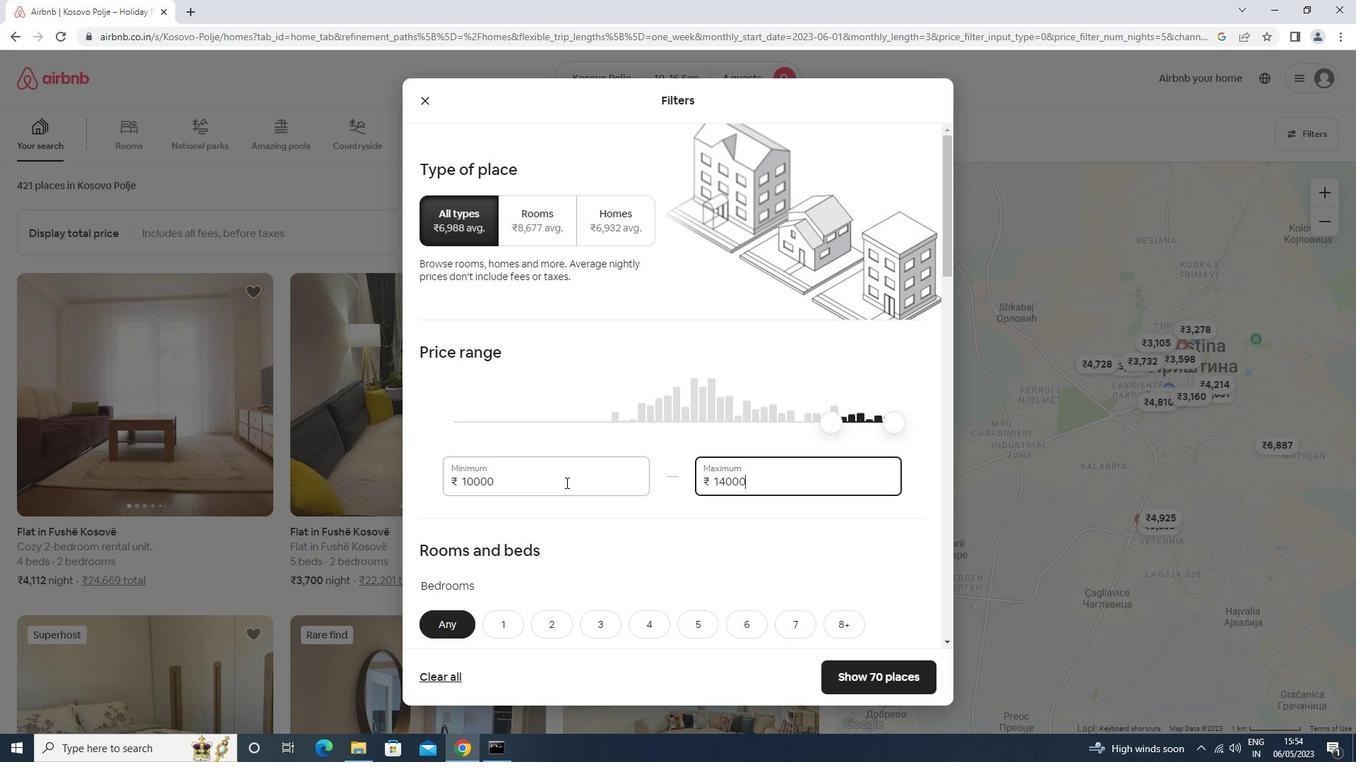 
Action: Mouse scrolled (565, 482) with delta (0, 0)
Screenshot: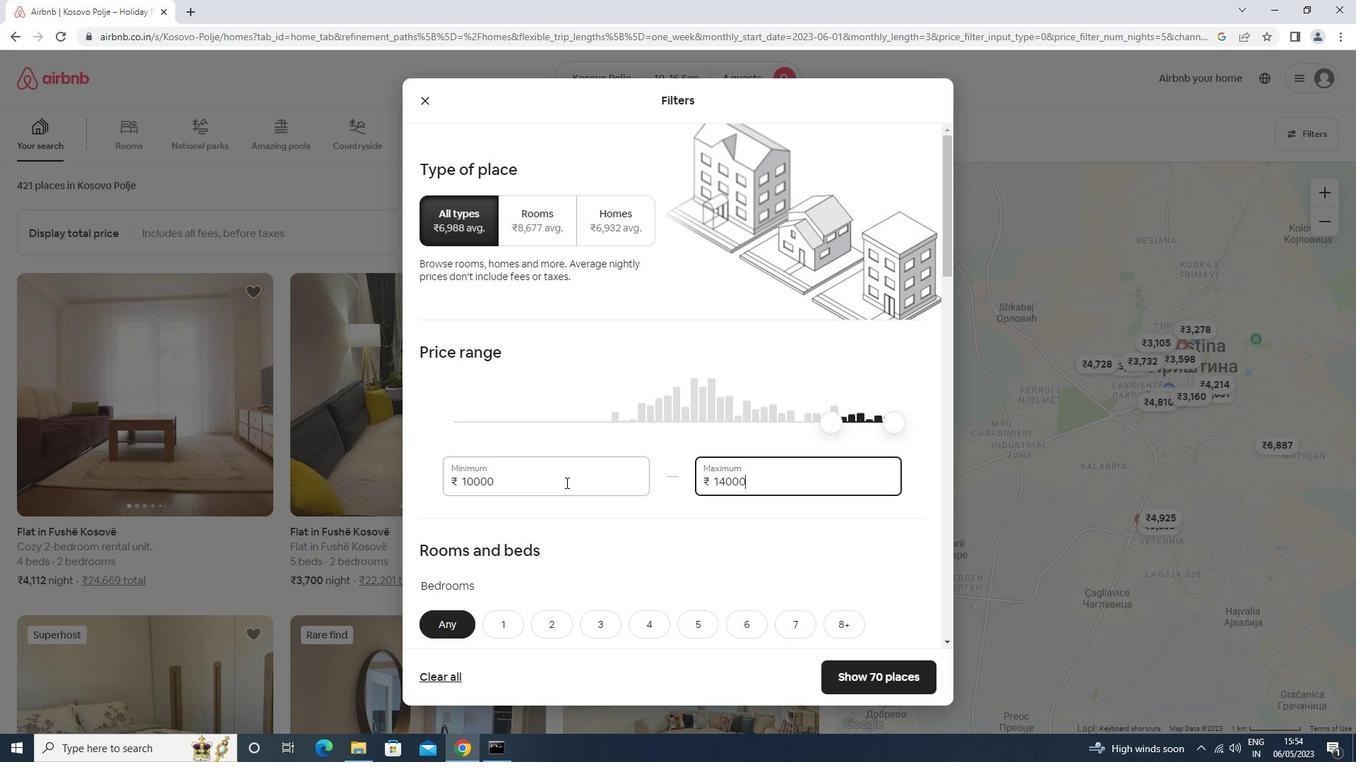 
Action: Mouse moved to (565, 483)
Screenshot: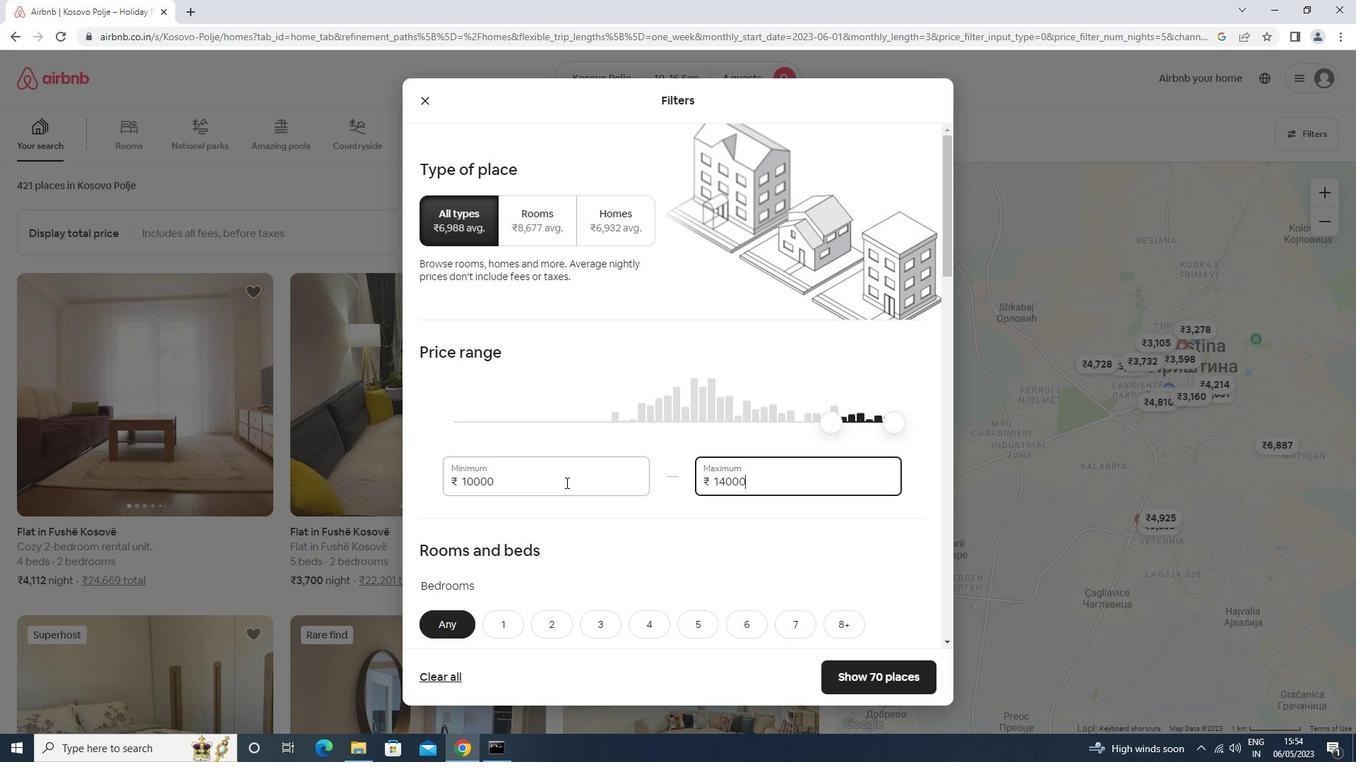 
Action: Mouse scrolled (565, 482) with delta (0, 0)
Screenshot: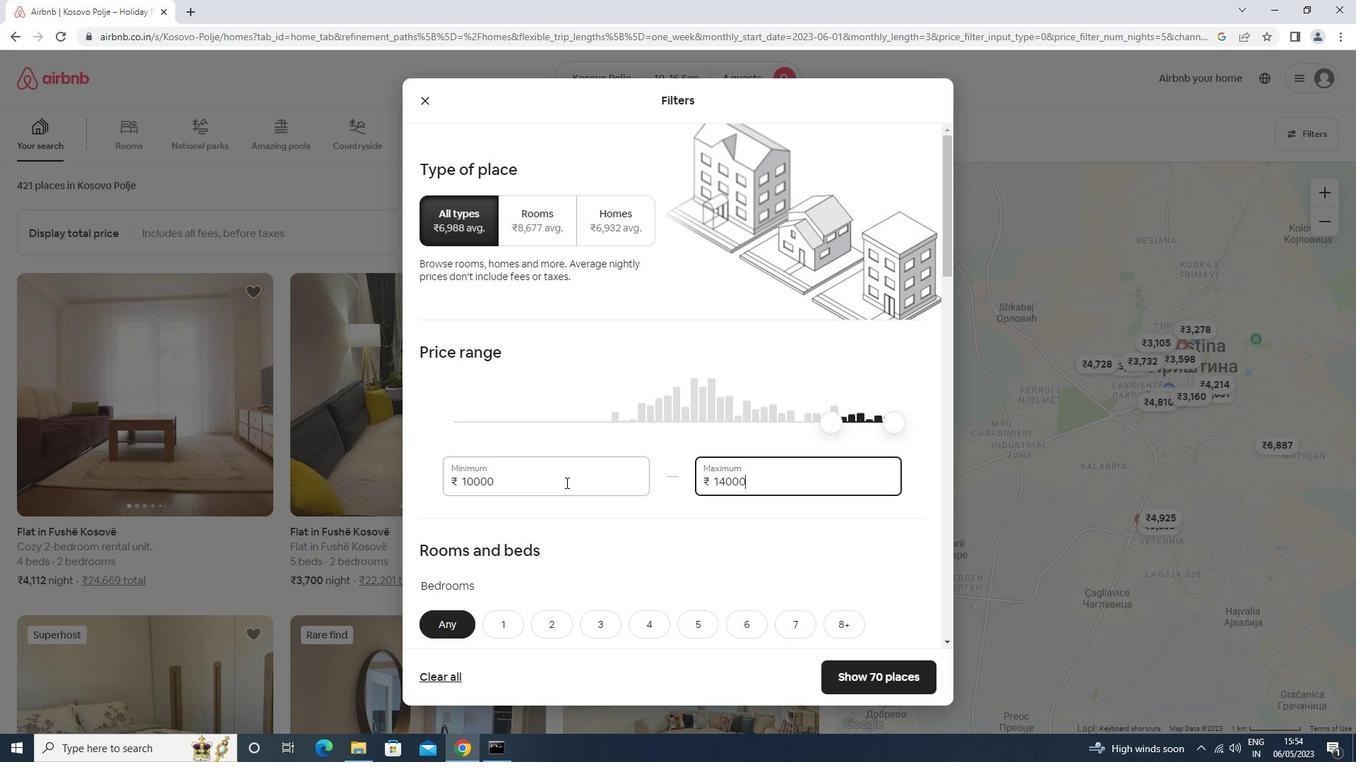 
Action: Mouse scrolled (565, 482) with delta (0, 0)
Screenshot: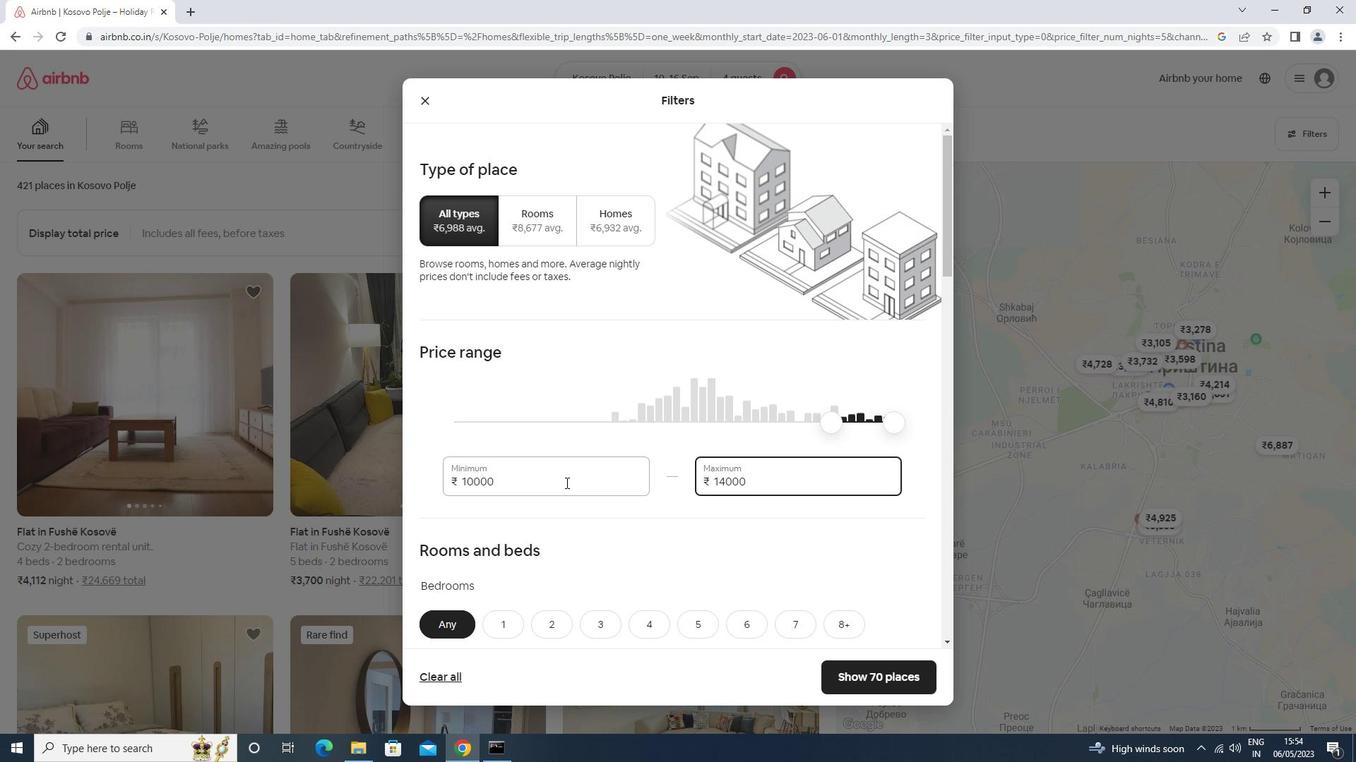 
Action: Mouse moved to (659, 350)
Screenshot: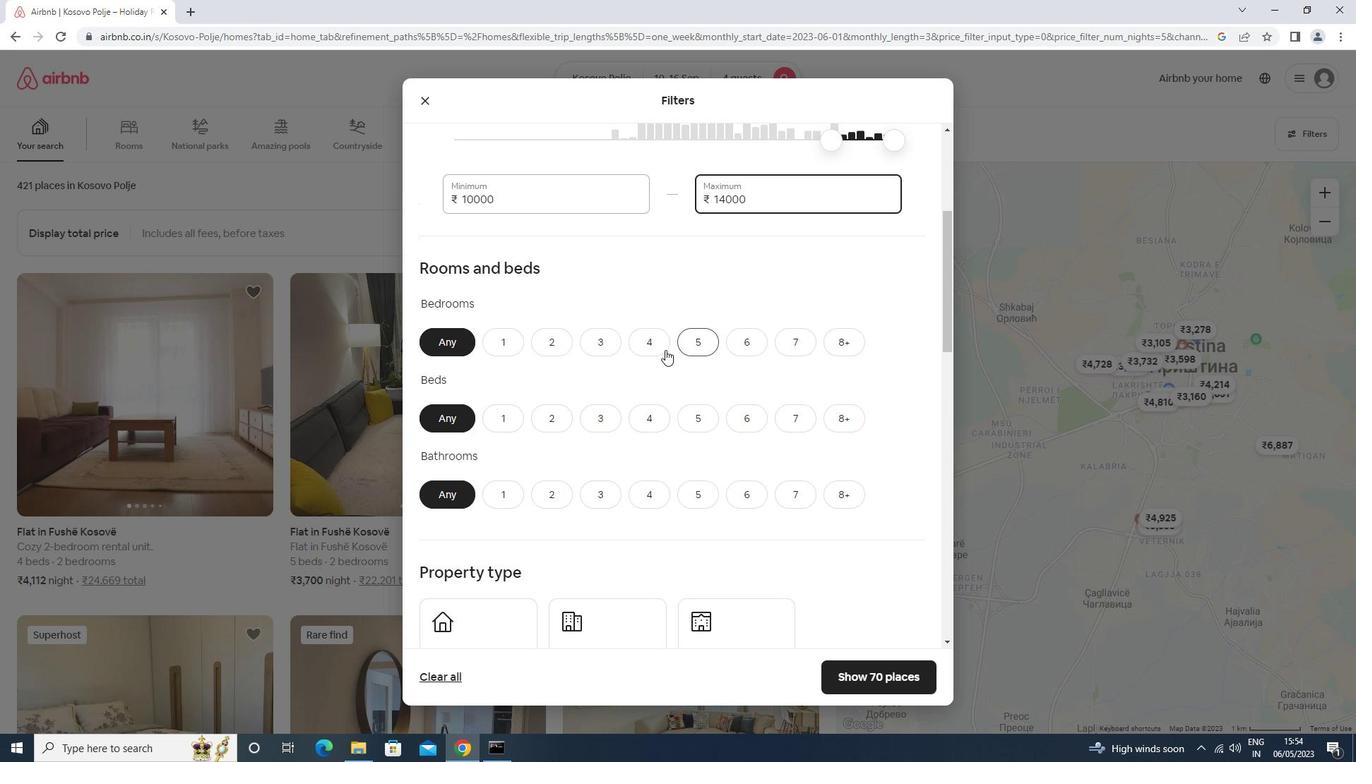 
Action: Mouse pressed left at (659, 350)
Screenshot: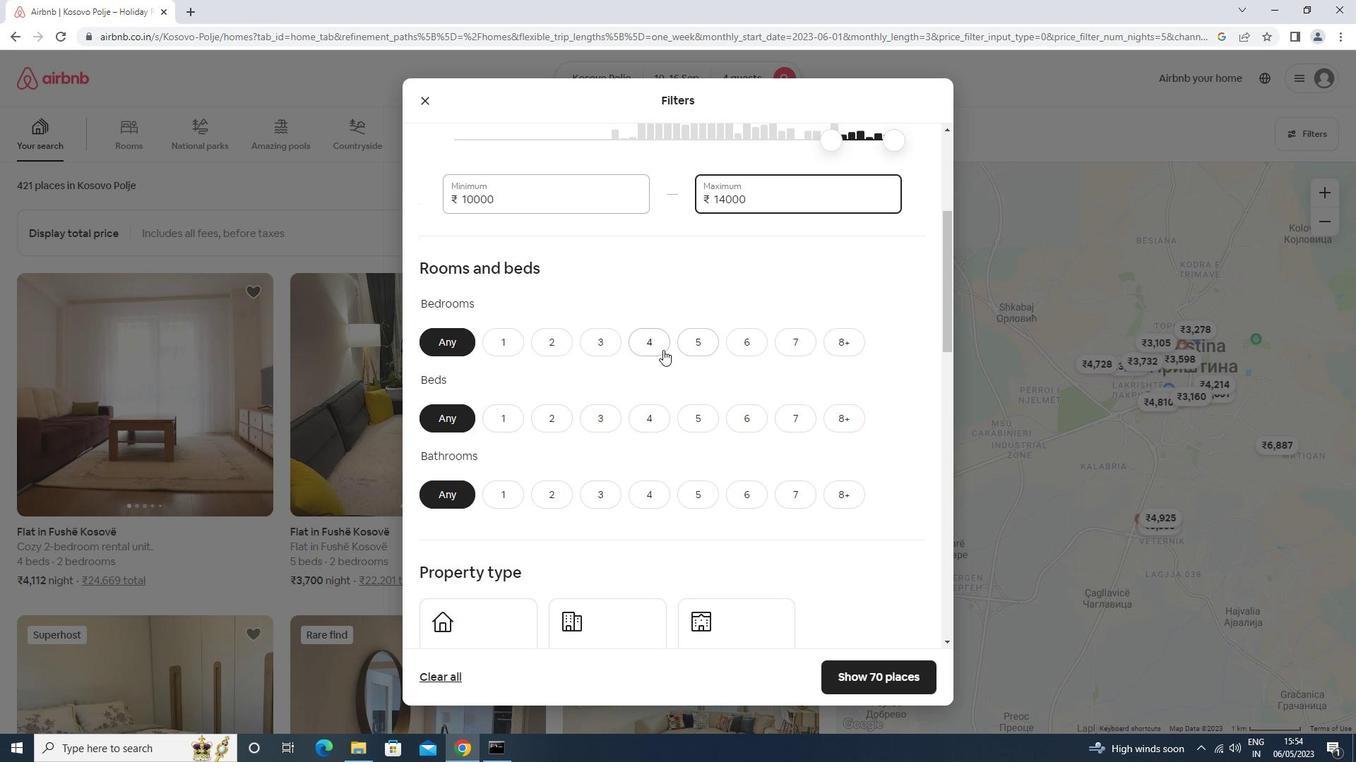 
Action: Mouse moved to (658, 418)
Screenshot: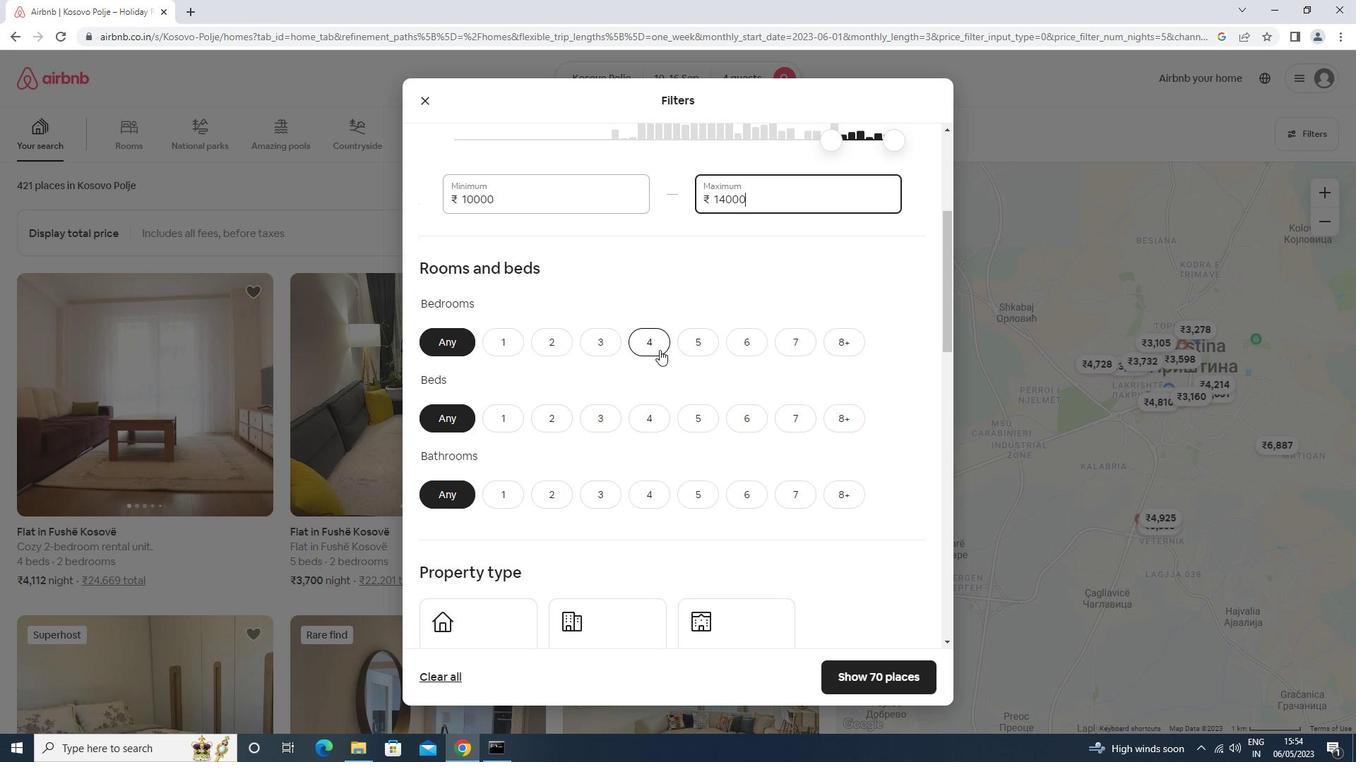 
Action: Mouse pressed left at (658, 418)
Screenshot: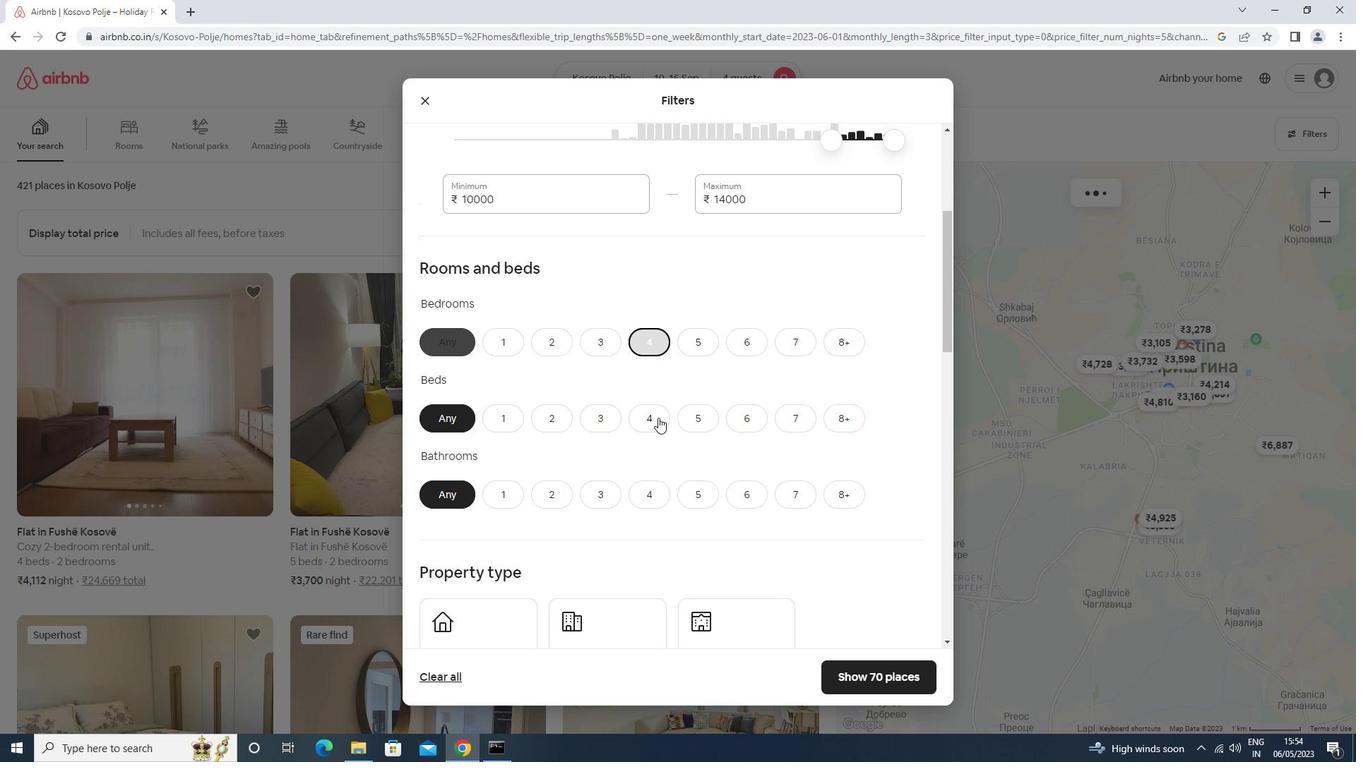
Action: Mouse moved to (654, 487)
Screenshot: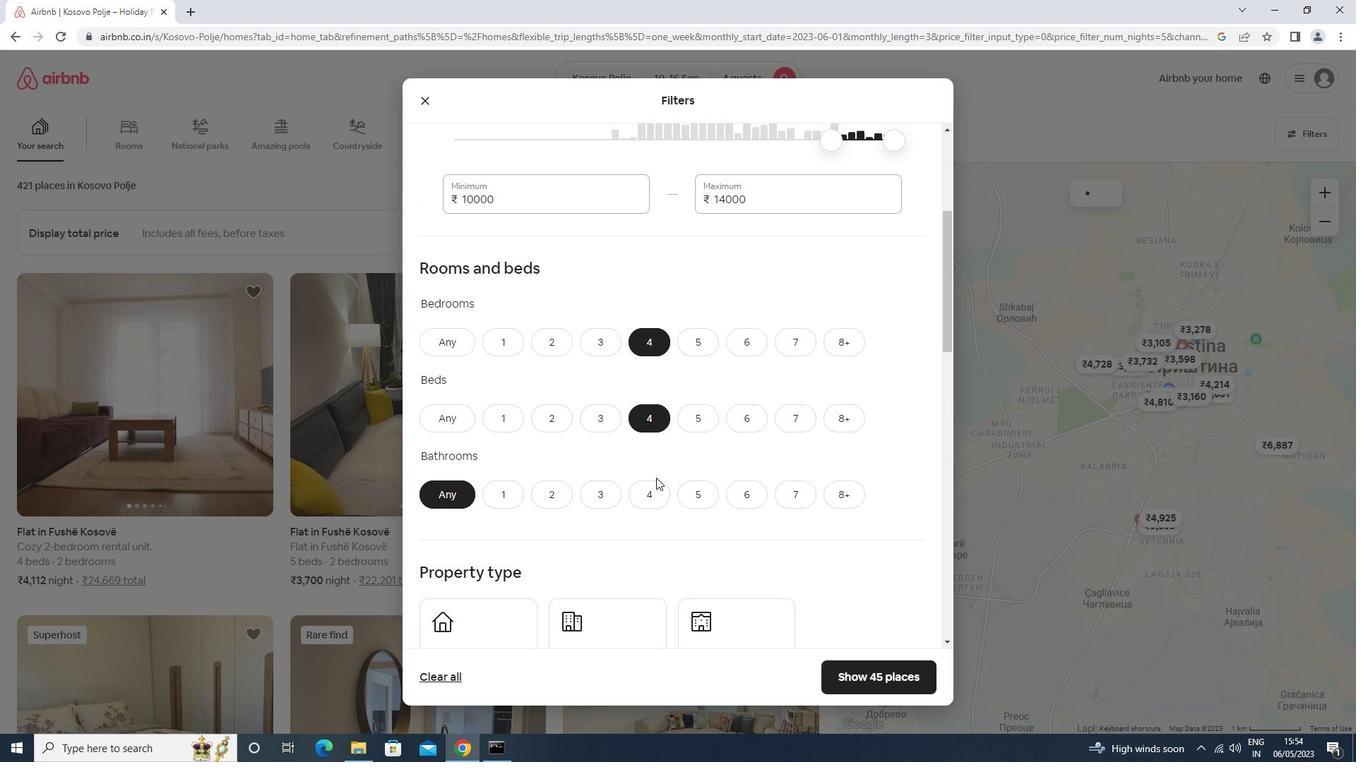
Action: Mouse pressed left at (654, 487)
Screenshot: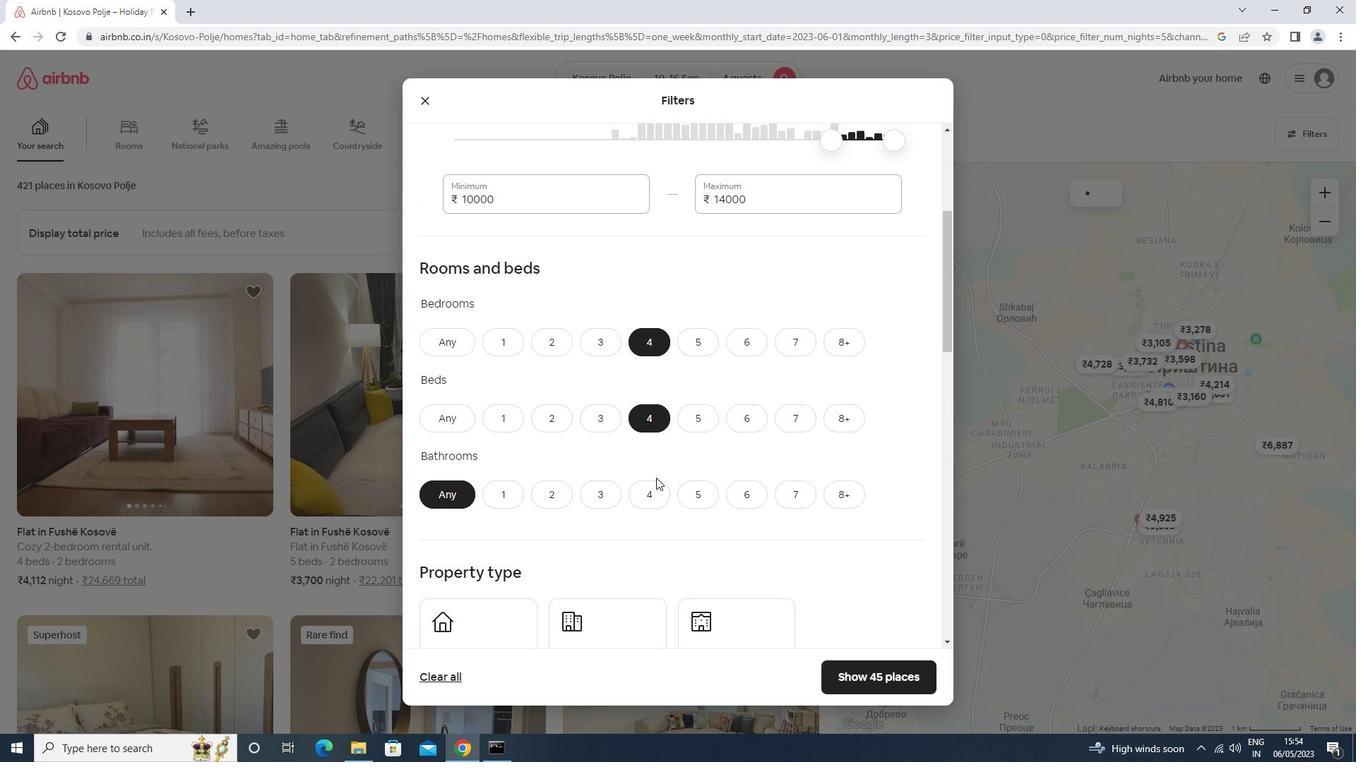 
Action: Mouse moved to (617, 449)
Screenshot: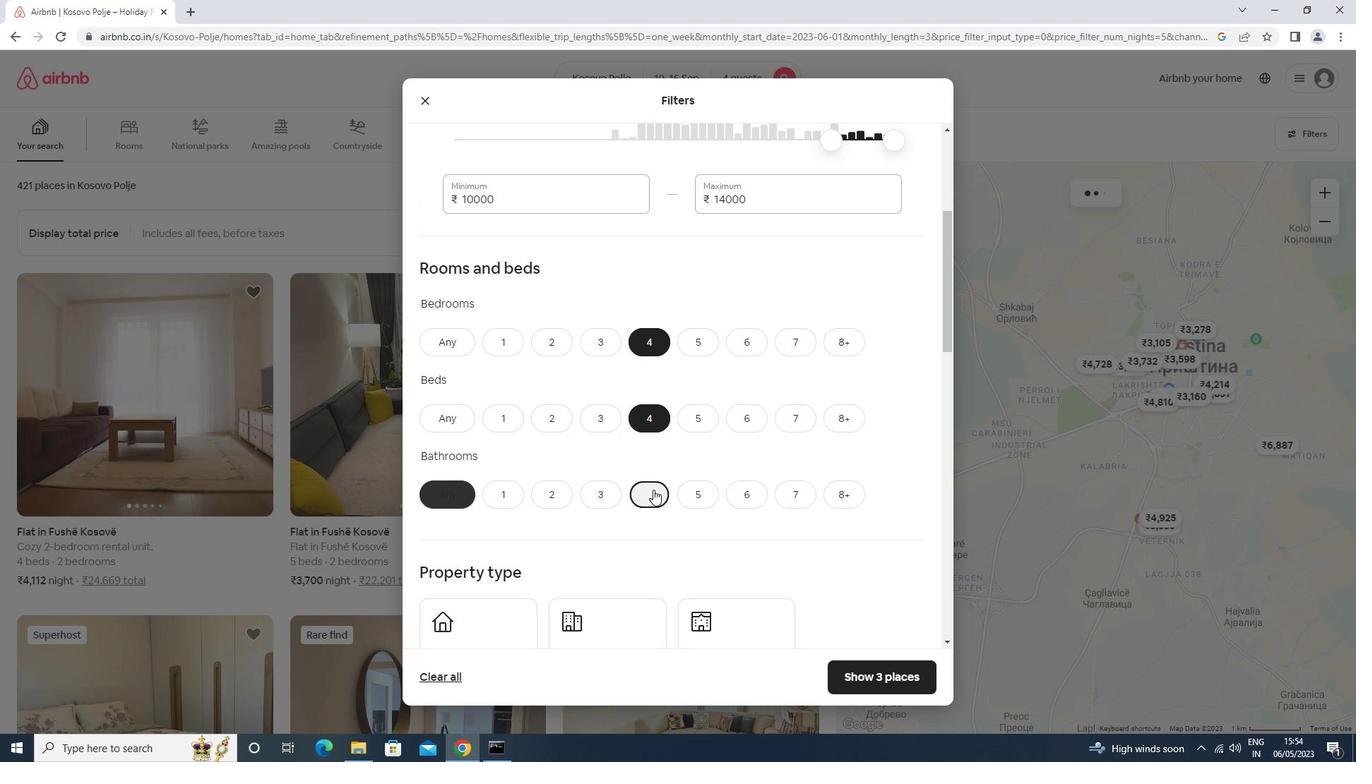 
Action: Mouse scrolled (617, 449) with delta (0, 0)
Screenshot: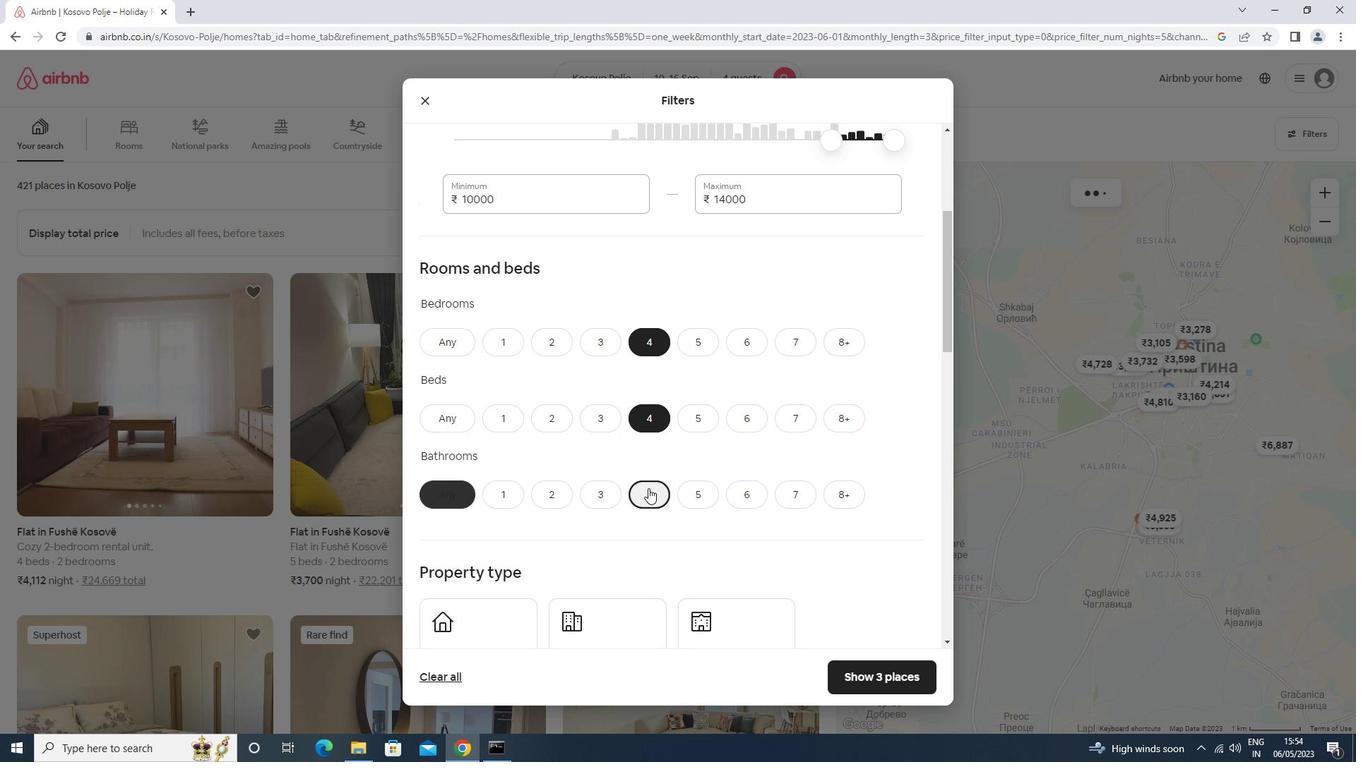 
Action: Mouse scrolled (617, 449) with delta (0, 0)
Screenshot: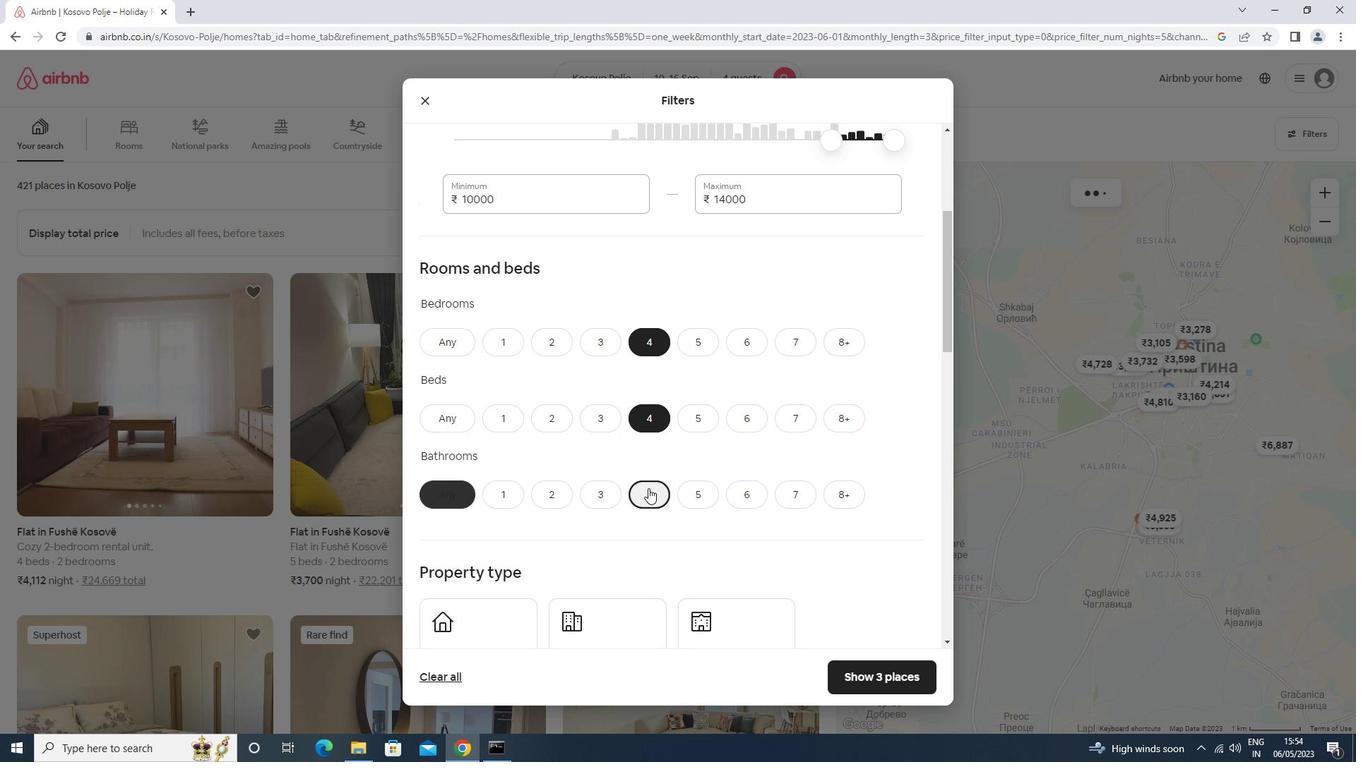
Action: Mouse scrolled (617, 449) with delta (0, 0)
Screenshot: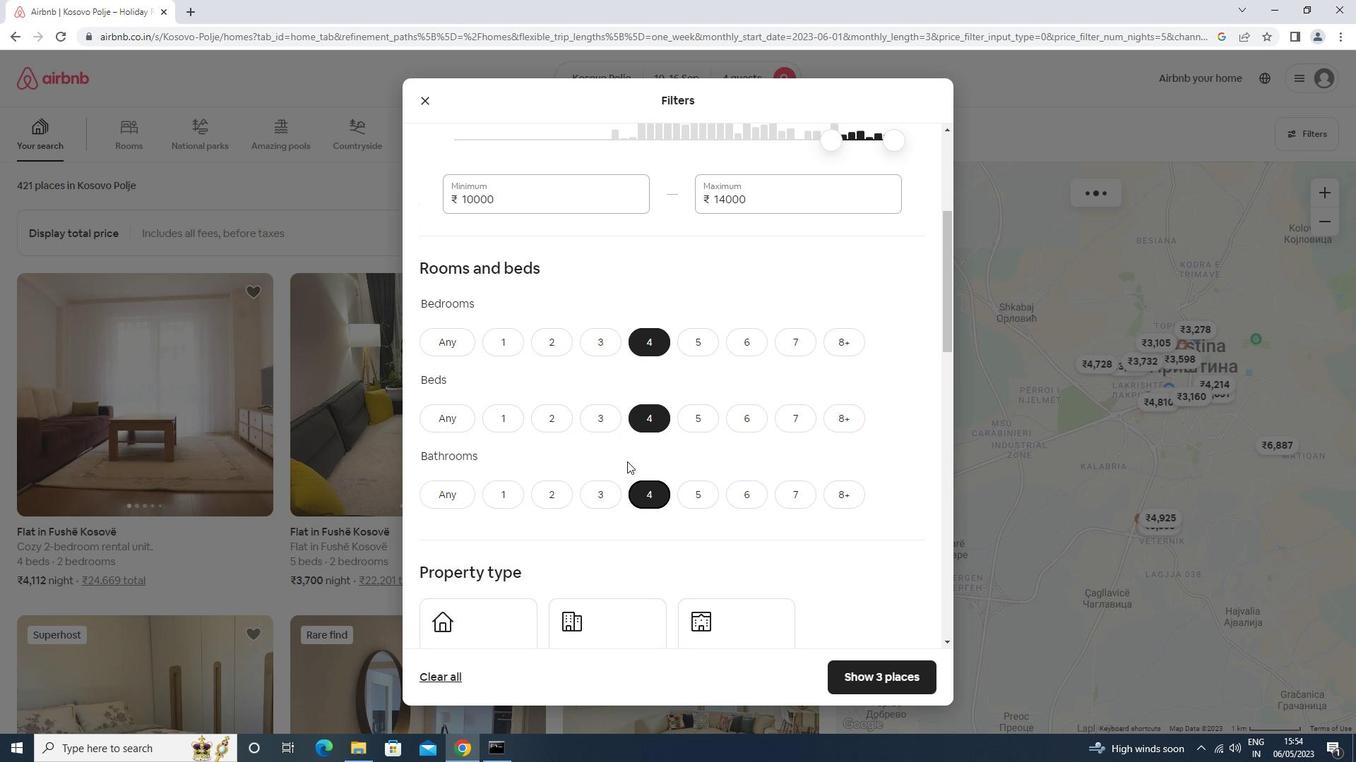 
Action: Mouse scrolled (617, 449) with delta (0, 0)
Screenshot: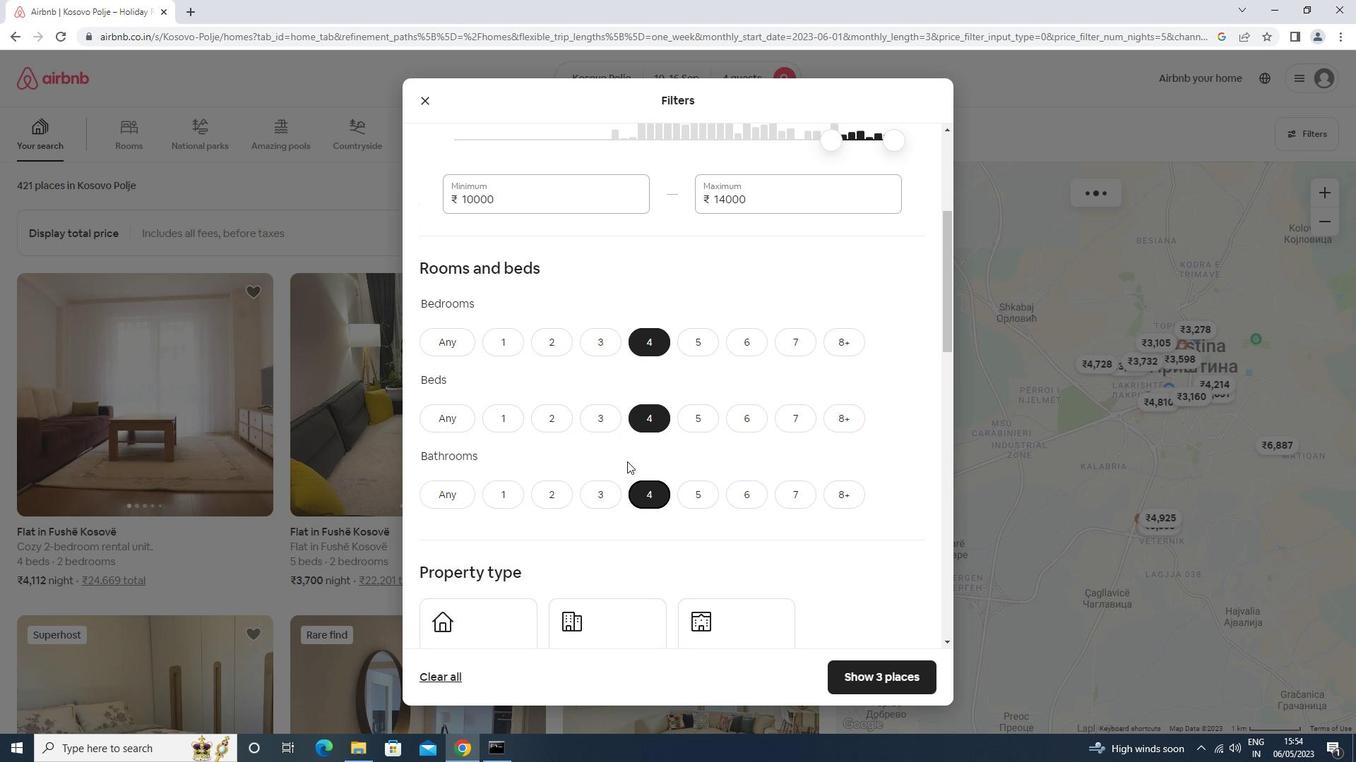 
Action: Mouse scrolled (617, 449) with delta (0, 0)
Screenshot: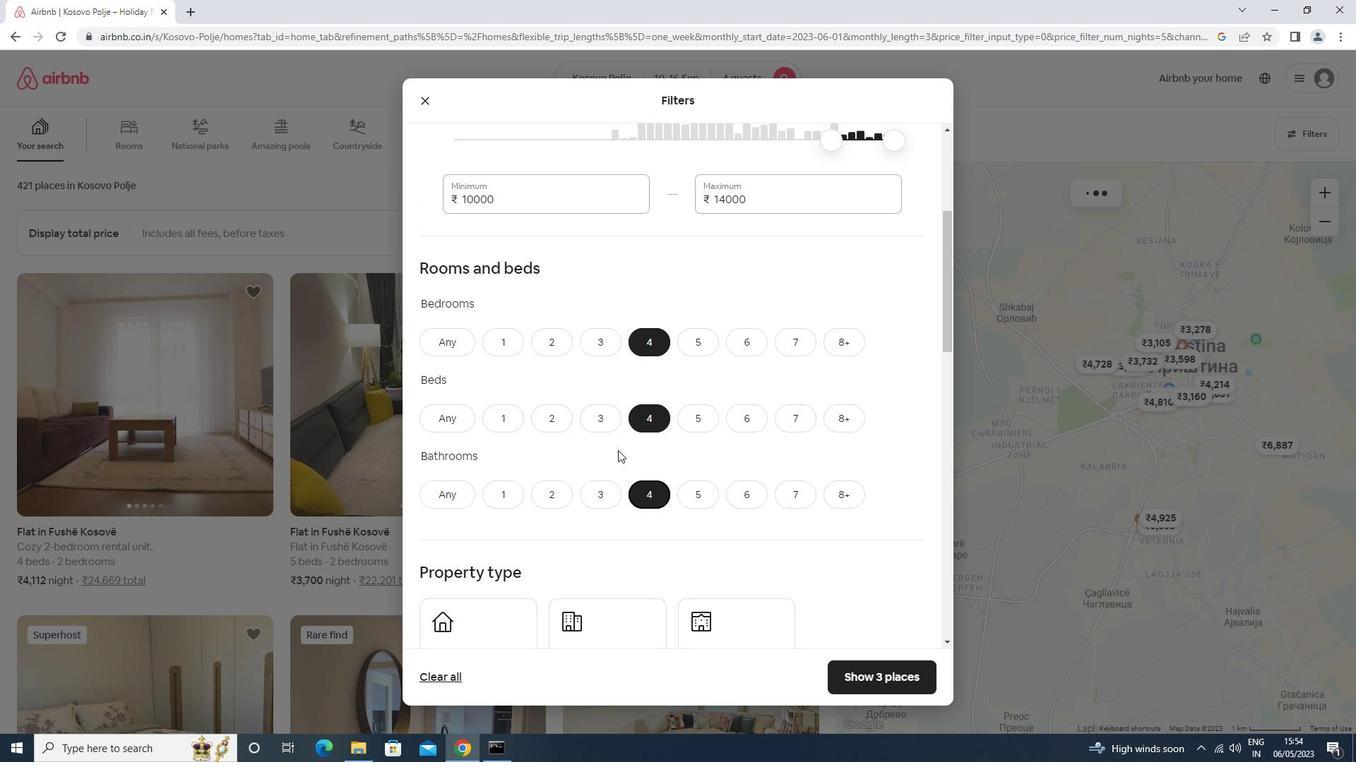 
Action: Mouse moved to (521, 303)
Screenshot: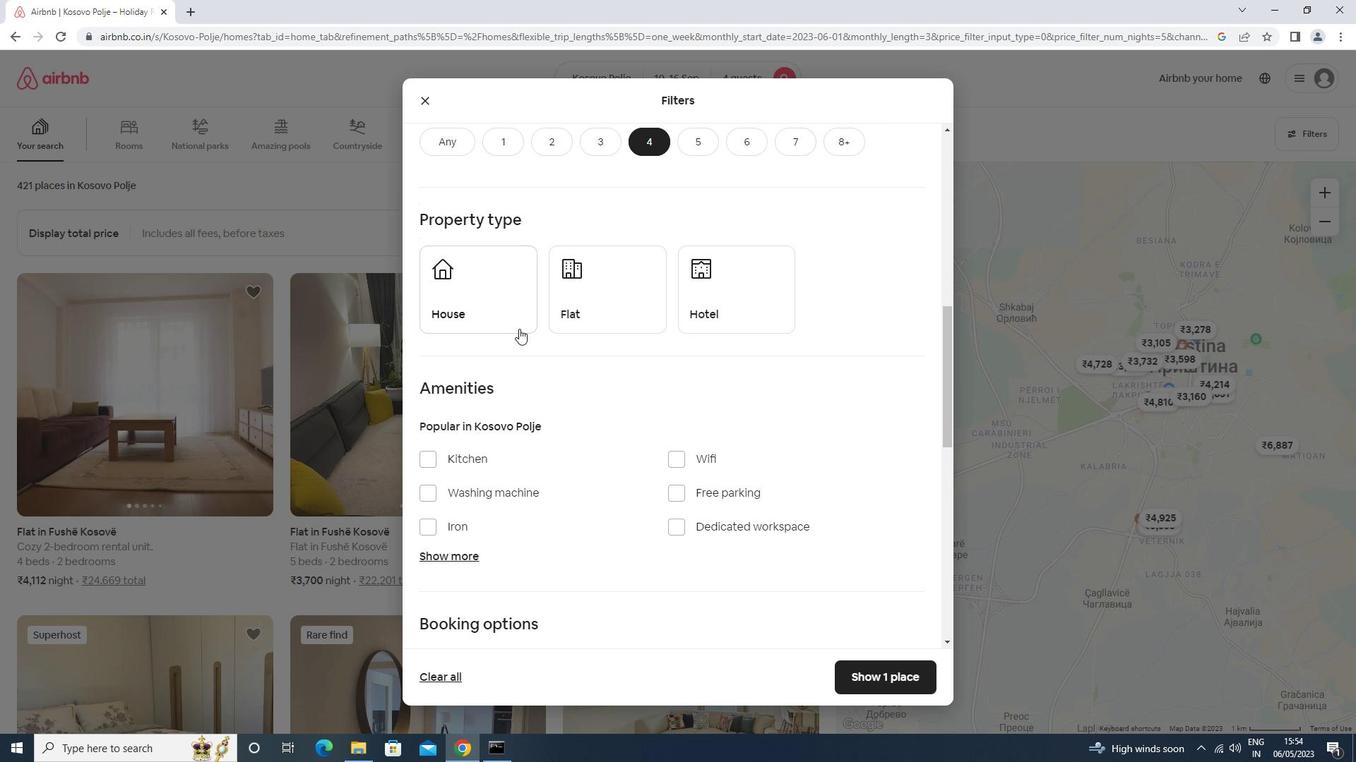 
Action: Mouse pressed left at (521, 303)
Screenshot: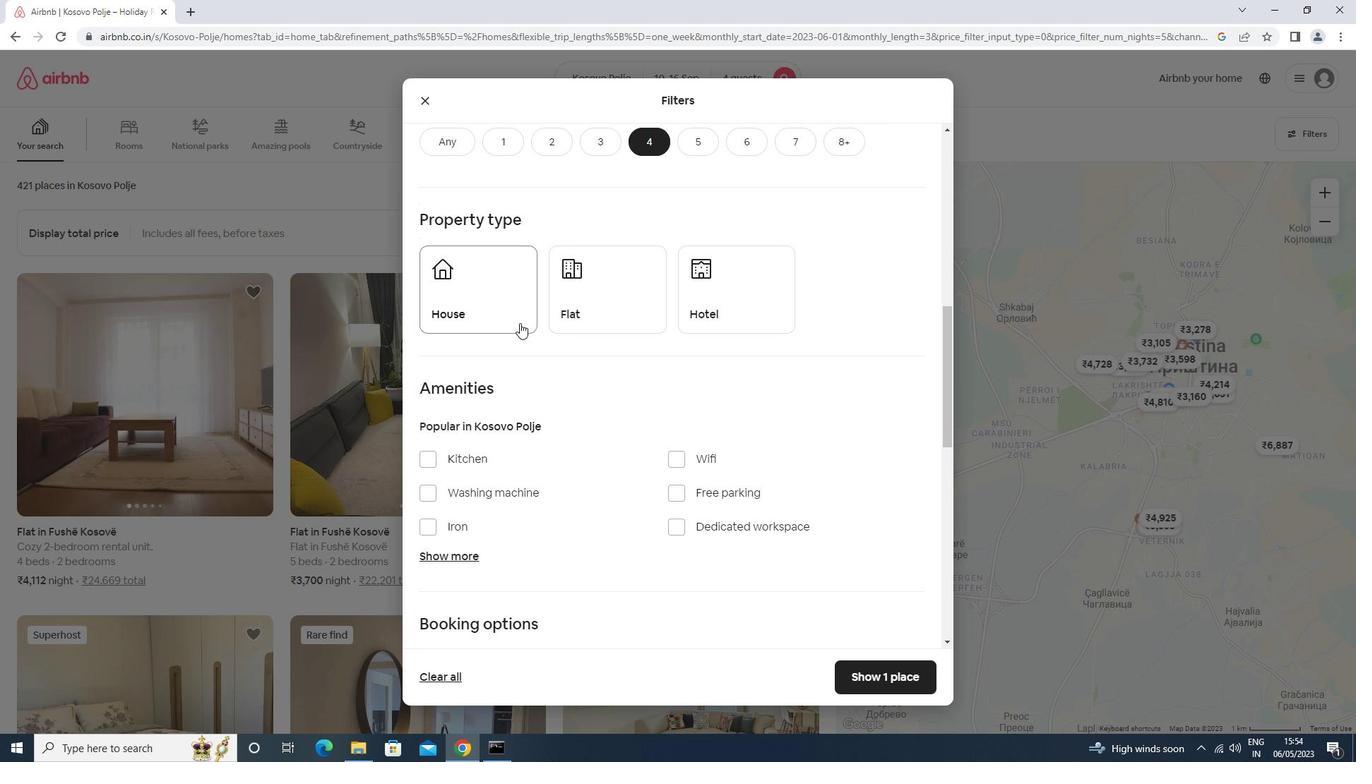 
Action: Mouse moved to (608, 293)
Screenshot: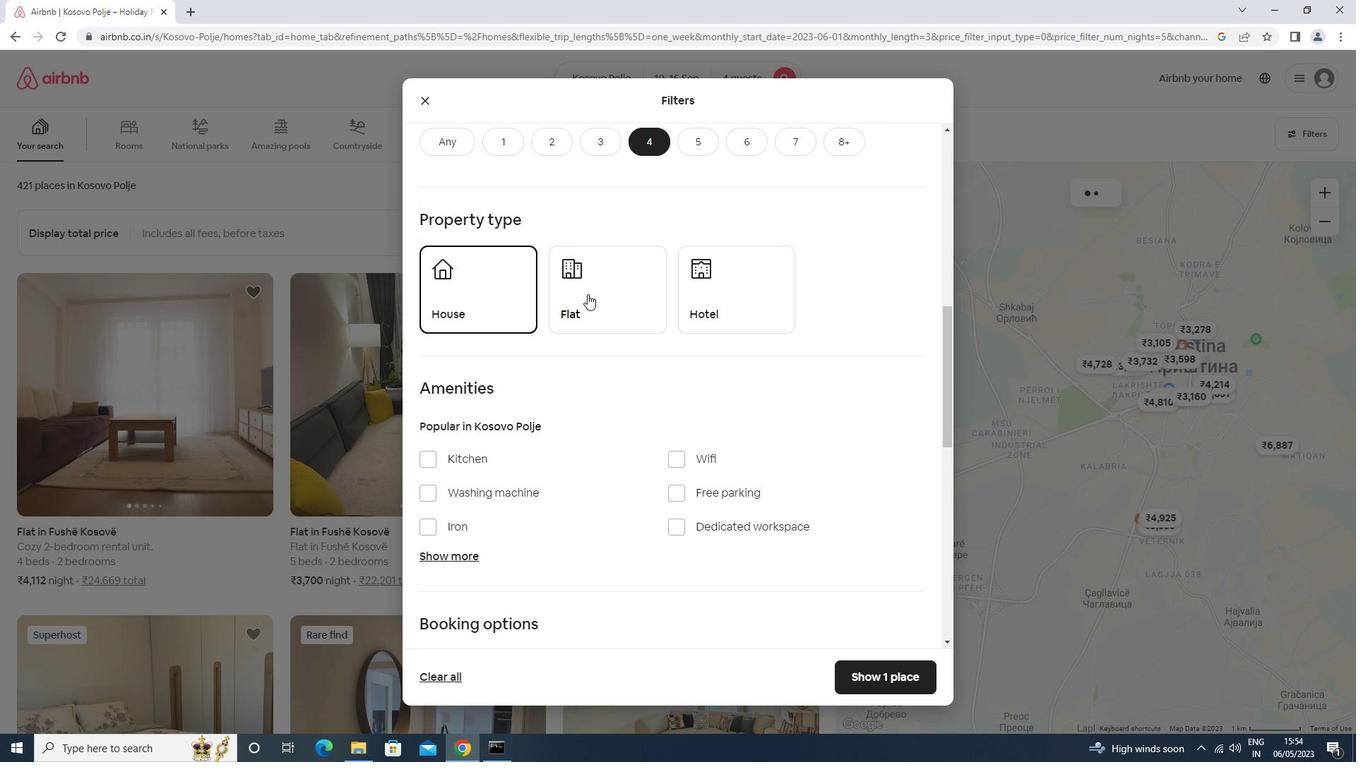 
Action: Mouse pressed left at (608, 293)
Screenshot: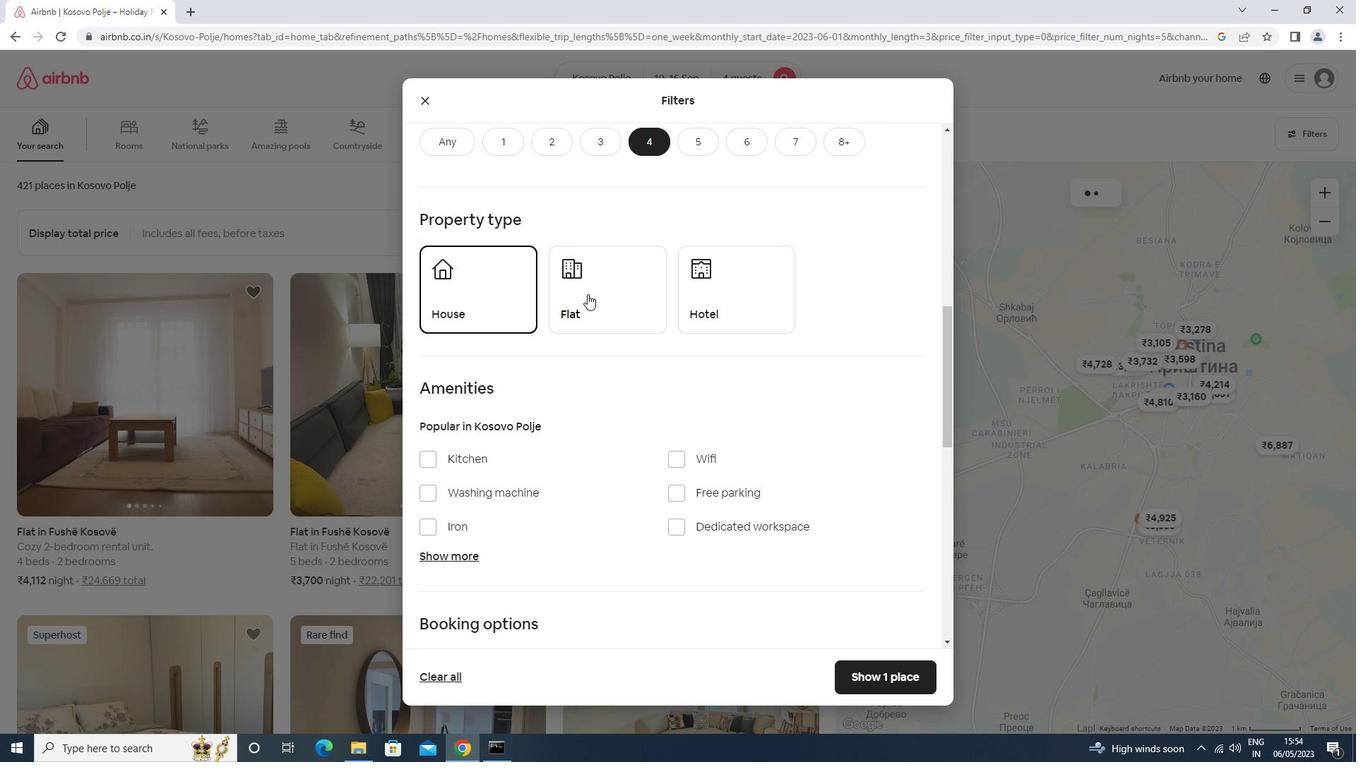 
Action: Mouse scrolled (608, 292) with delta (0, 0)
Screenshot: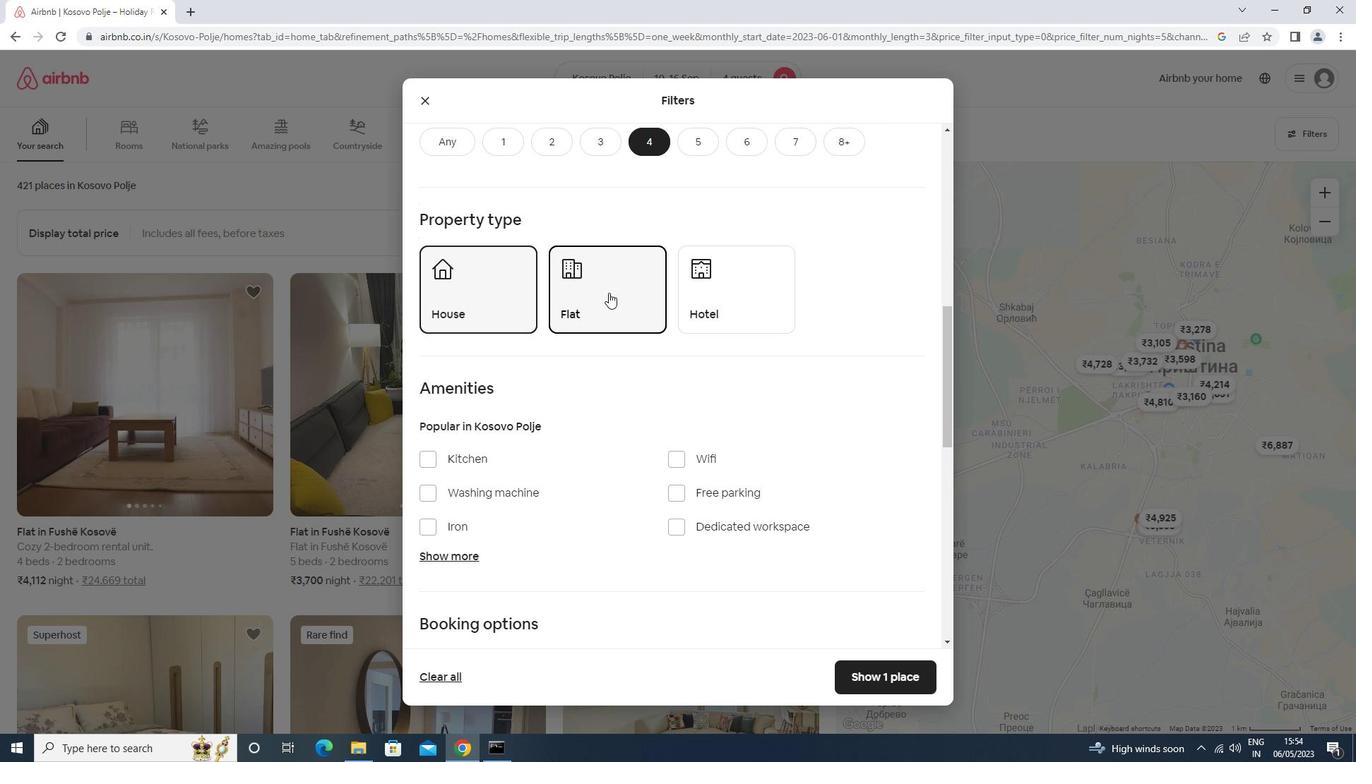 
Action: Mouse scrolled (608, 292) with delta (0, 0)
Screenshot: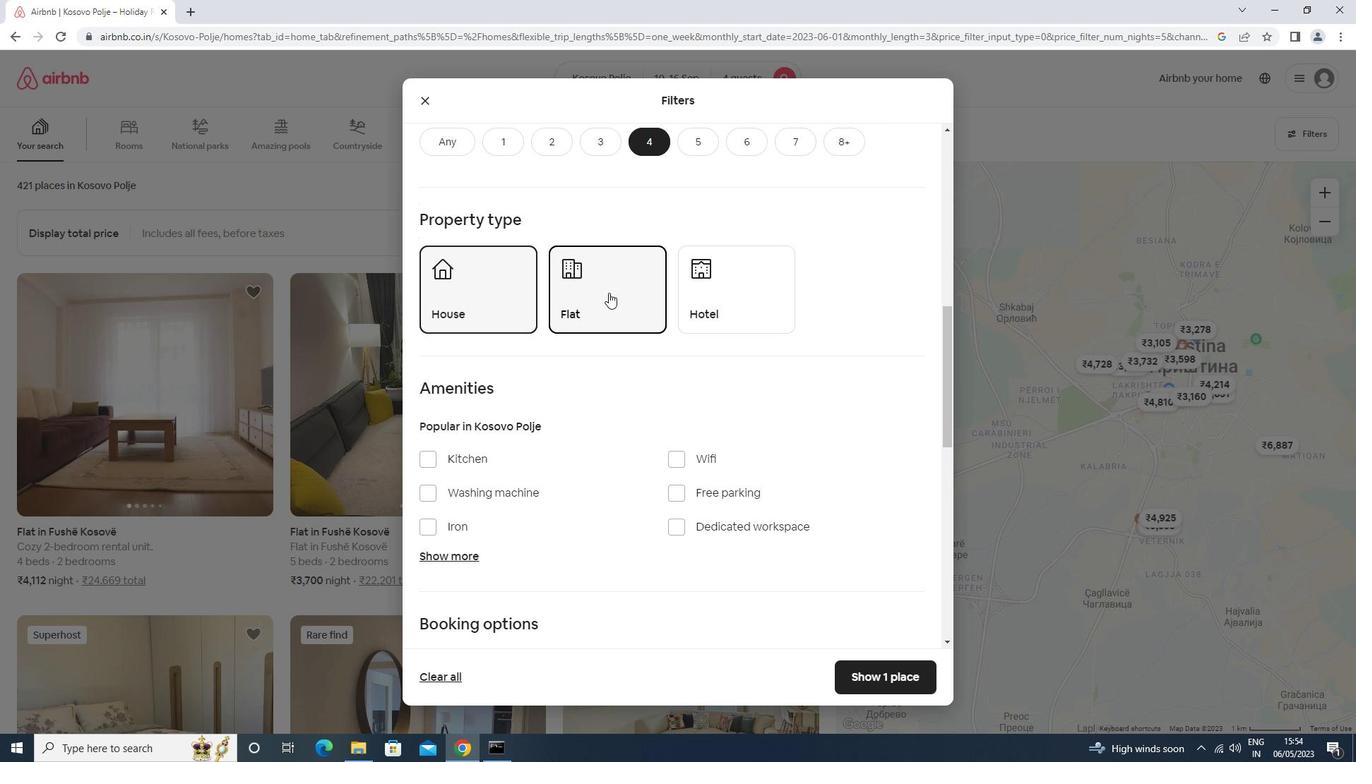 
Action: Mouse moved to (461, 422)
Screenshot: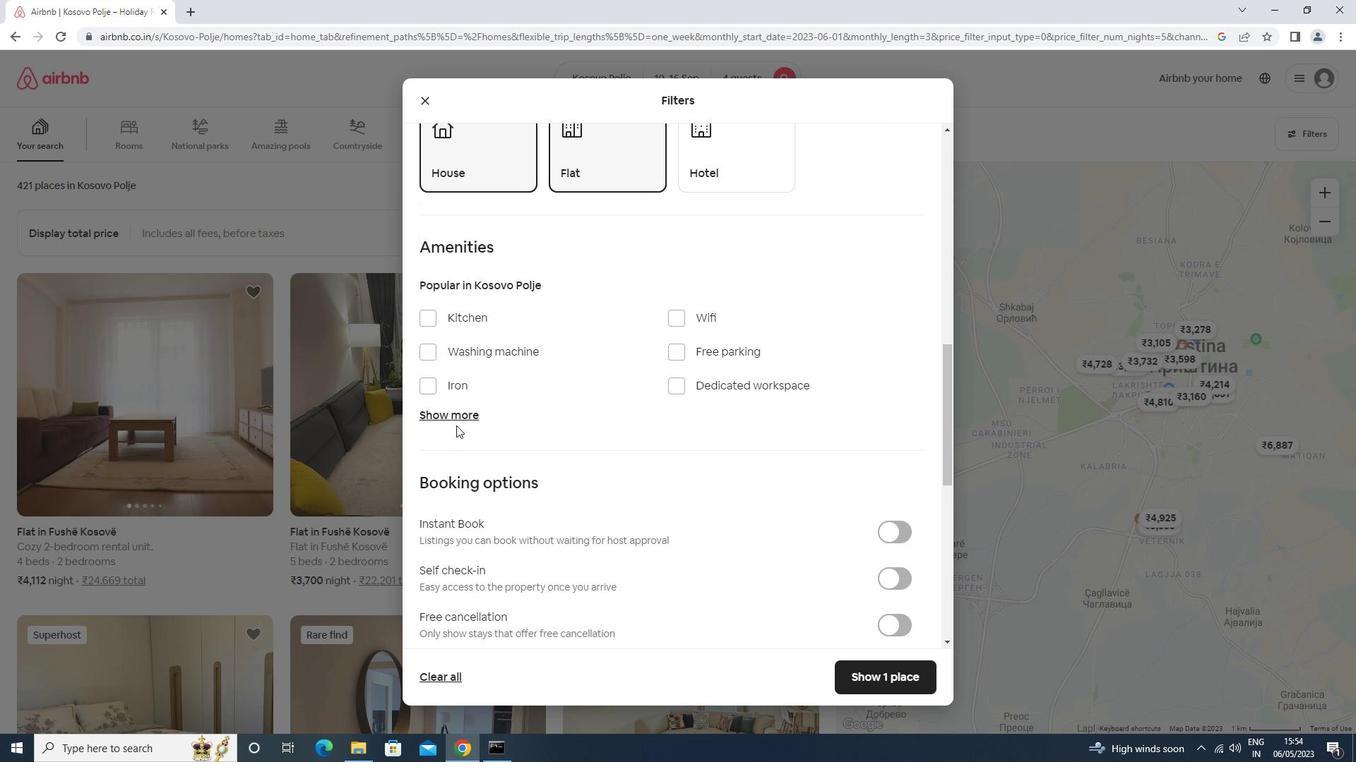
Action: Mouse pressed left at (461, 422)
Screenshot: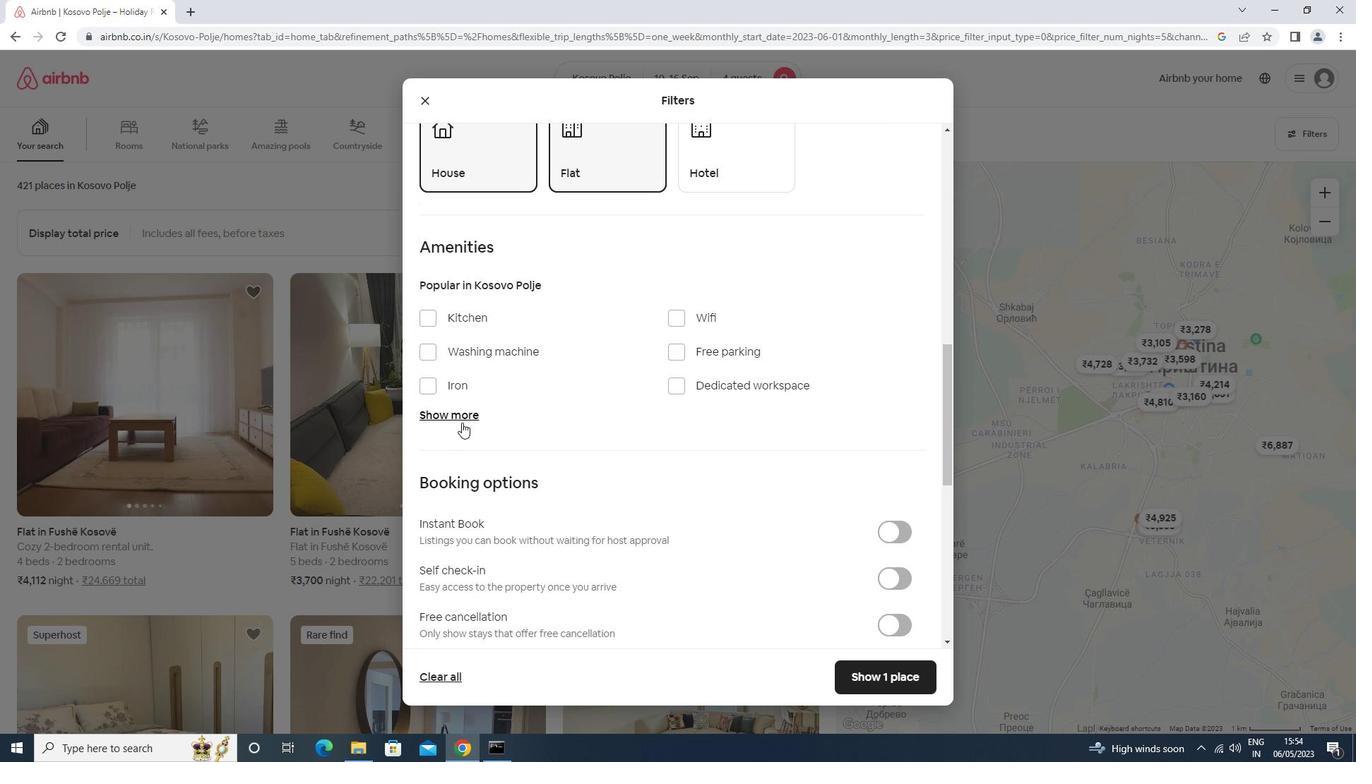 
Action: Mouse moved to (688, 312)
Screenshot: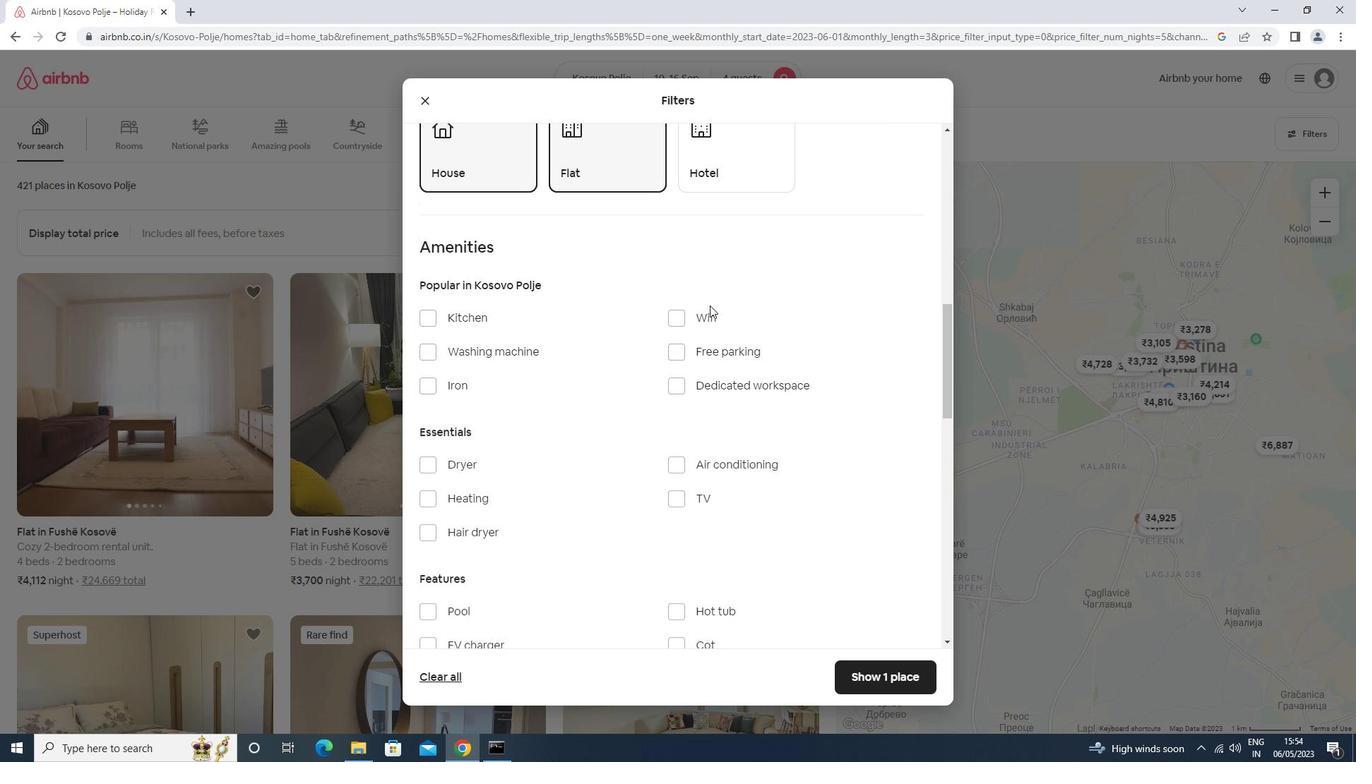 
Action: Mouse pressed left at (688, 312)
Screenshot: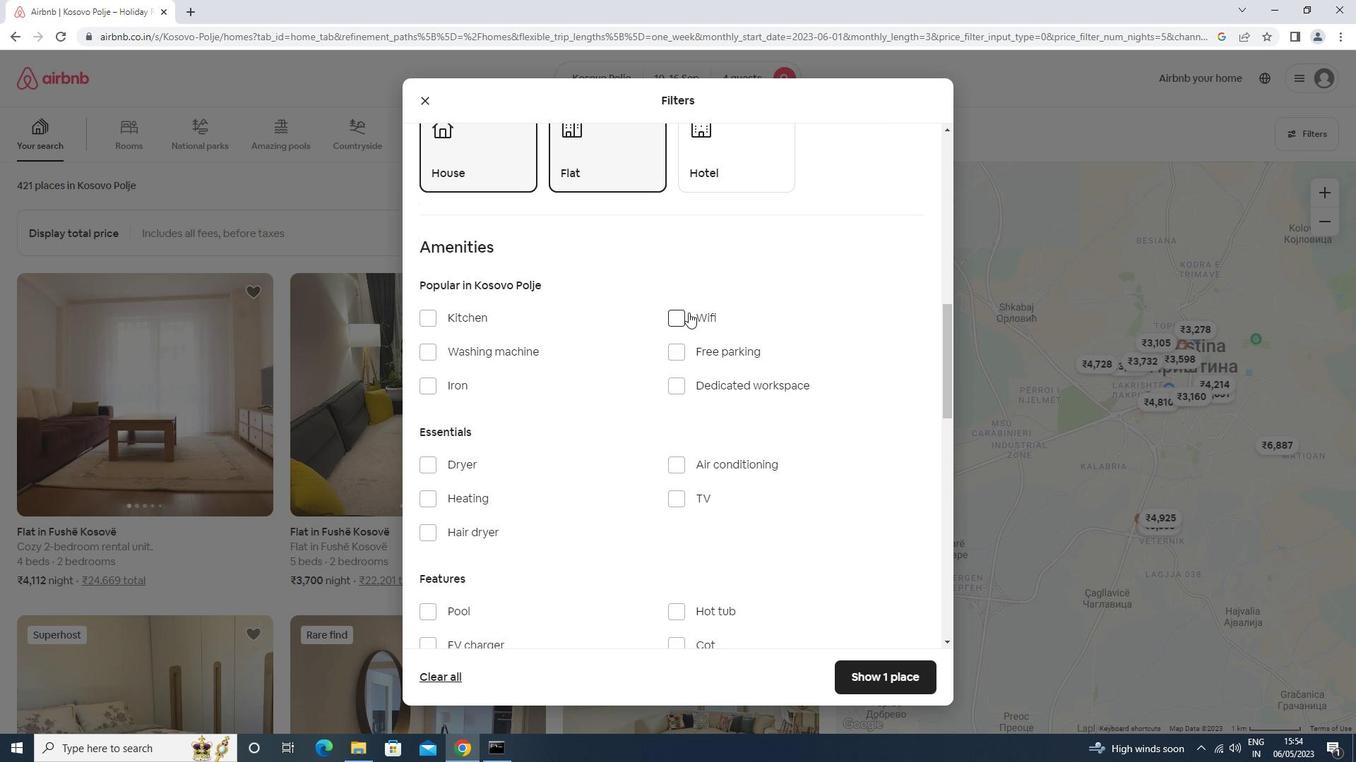 
Action: Mouse moved to (699, 343)
Screenshot: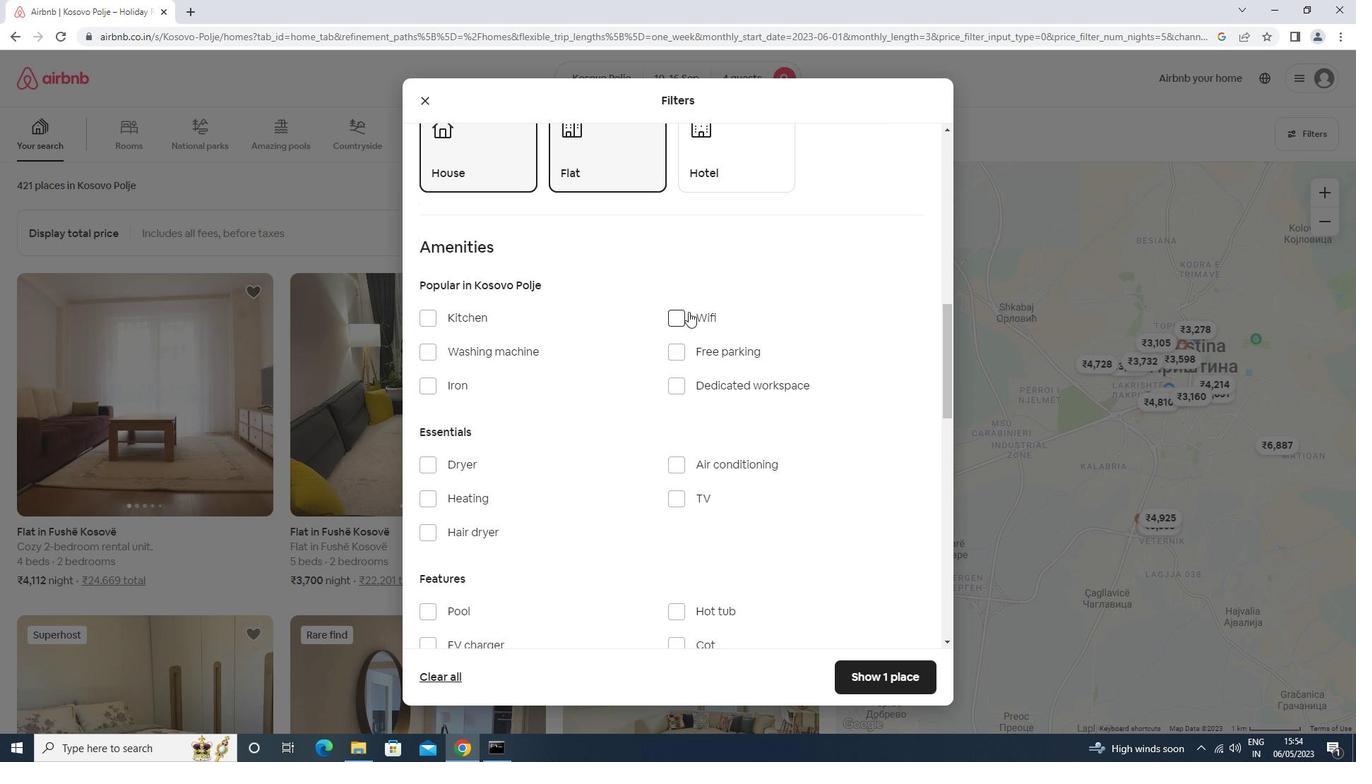 
Action: Mouse pressed left at (699, 343)
Screenshot: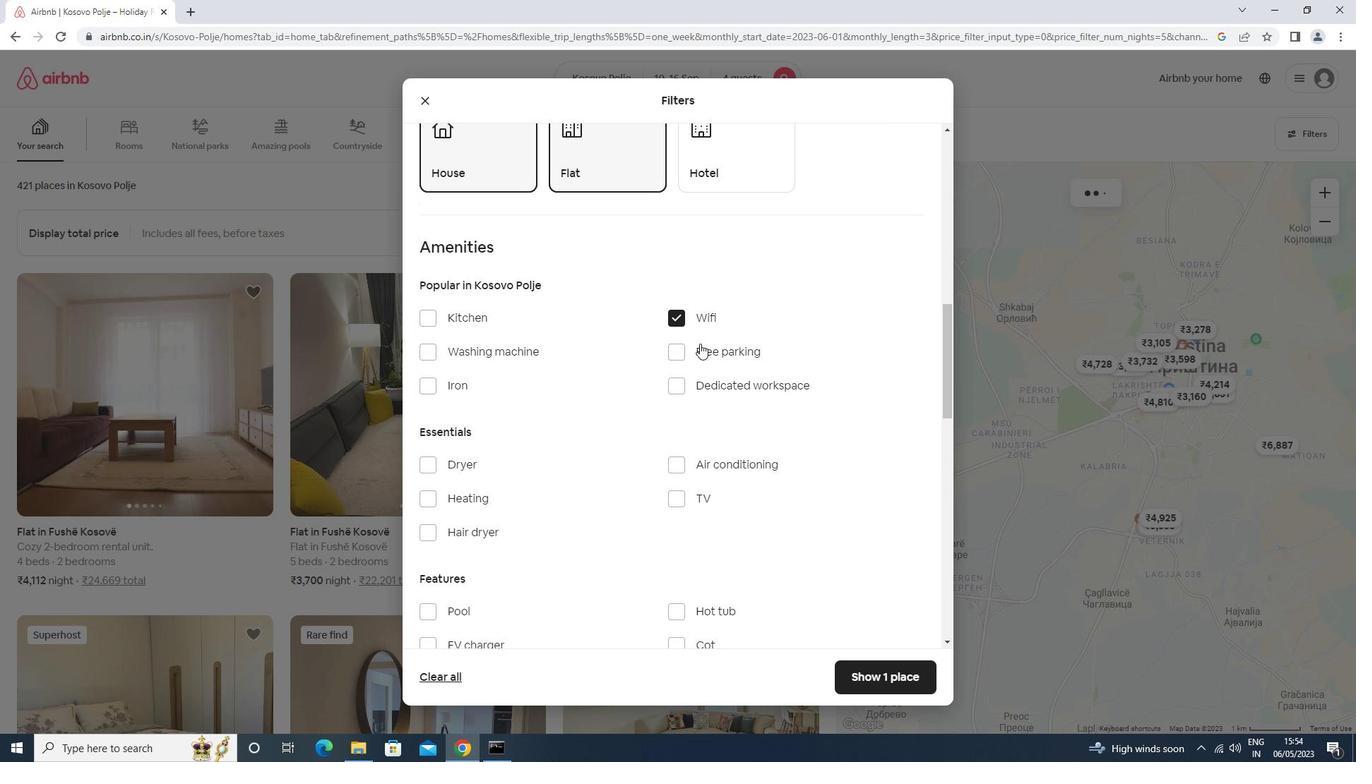 
Action: Mouse moved to (691, 493)
Screenshot: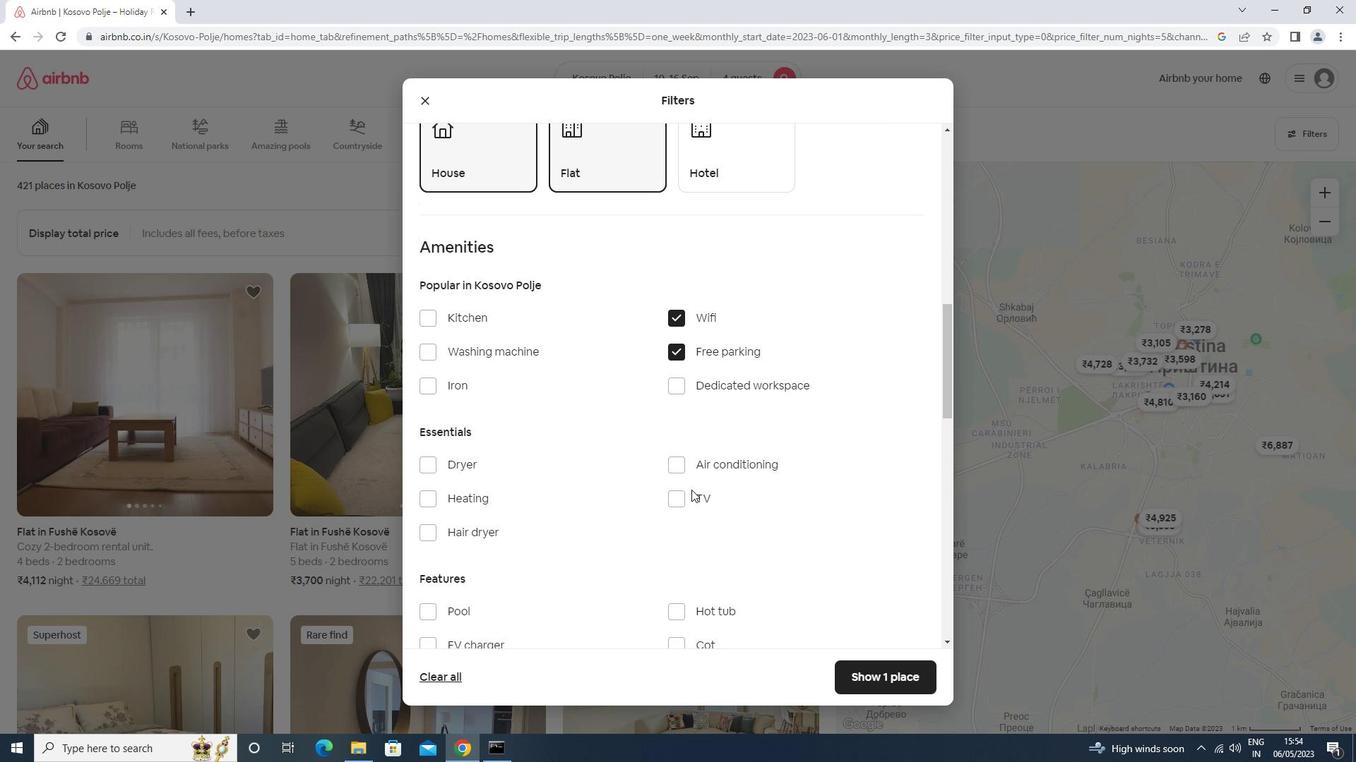 
Action: Mouse pressed left at (691, 493)
Screenshot: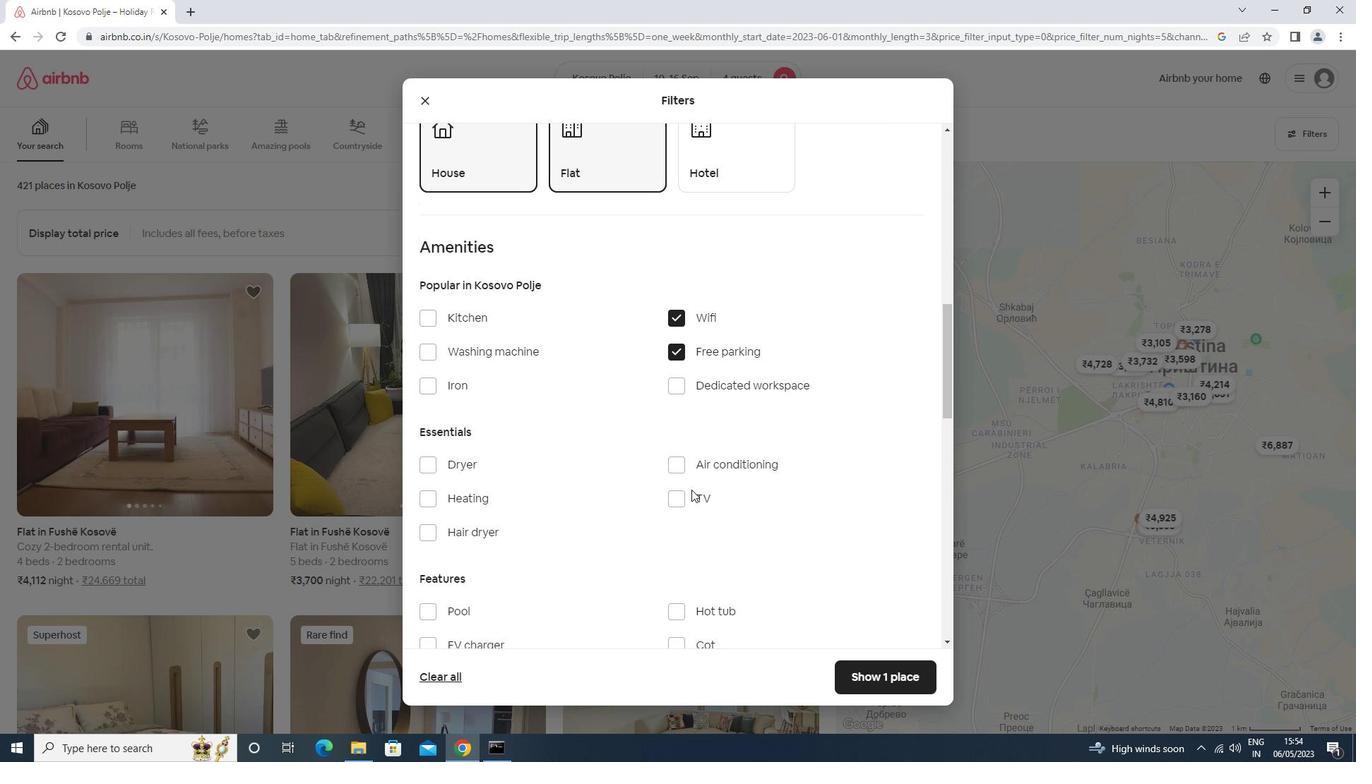 
Action: Mouse moved to (656, 478)
Screenshot: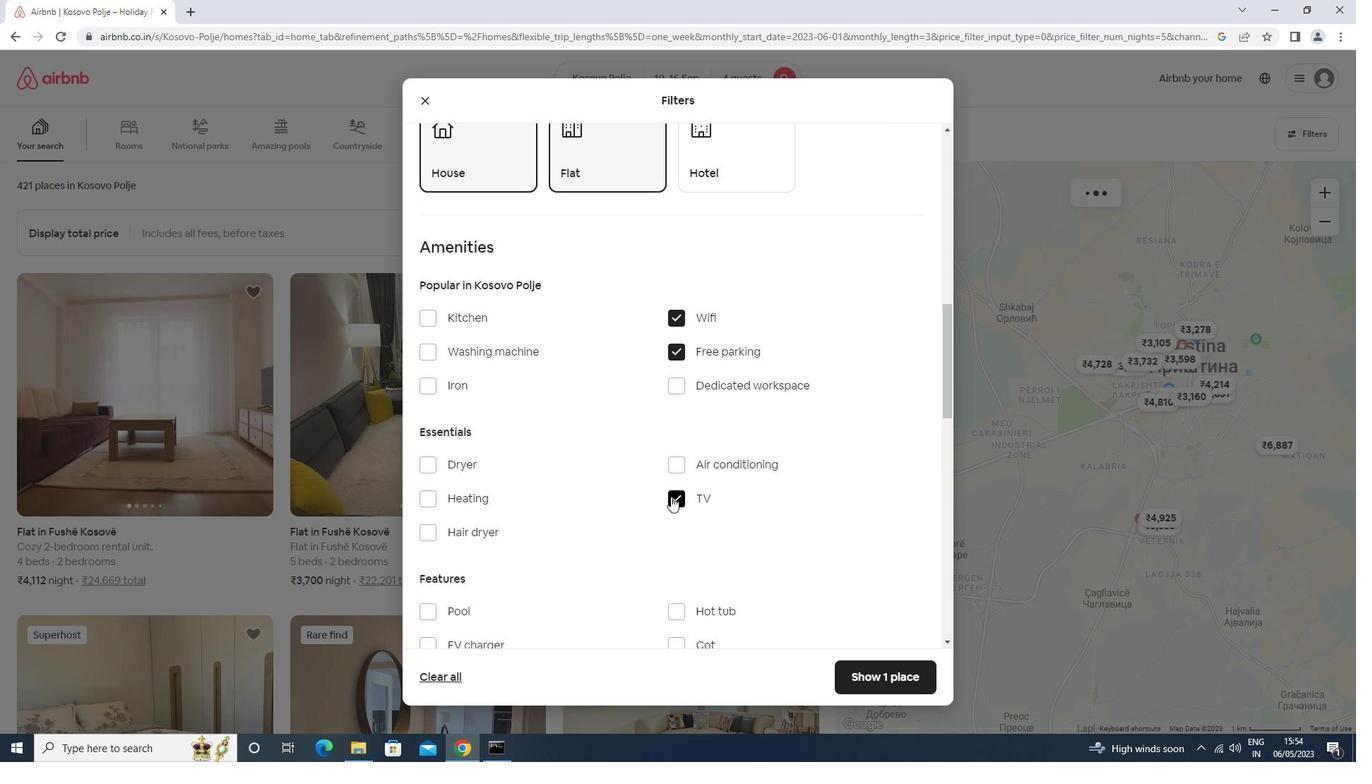 
Action: Mouse scrolled (656, 478) with delta (0, 0)
Screenshot: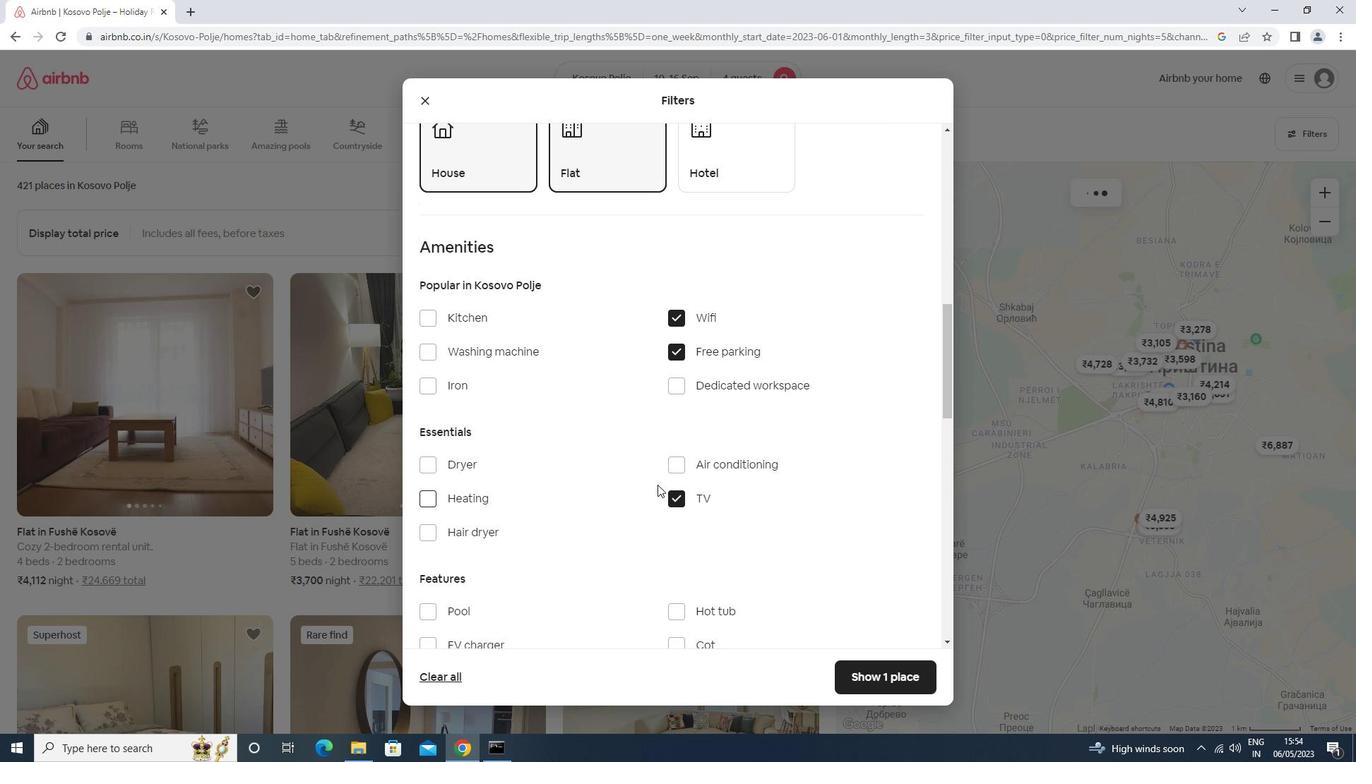 
Action: Mouse scrolled (656, 478) with delta (0, 0)
Screenshot: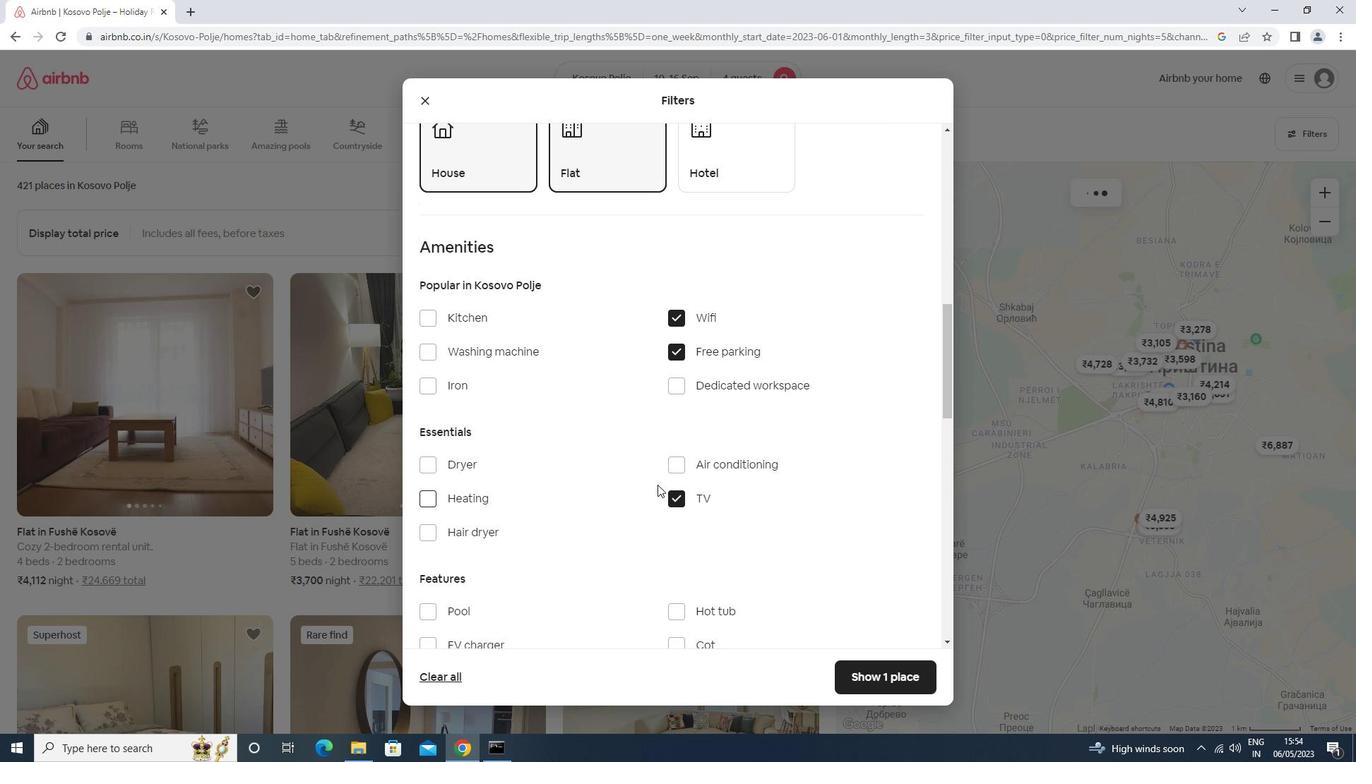 
Action: Mouse scrolled (656, 478) with delta (0, 0)
Screenshot: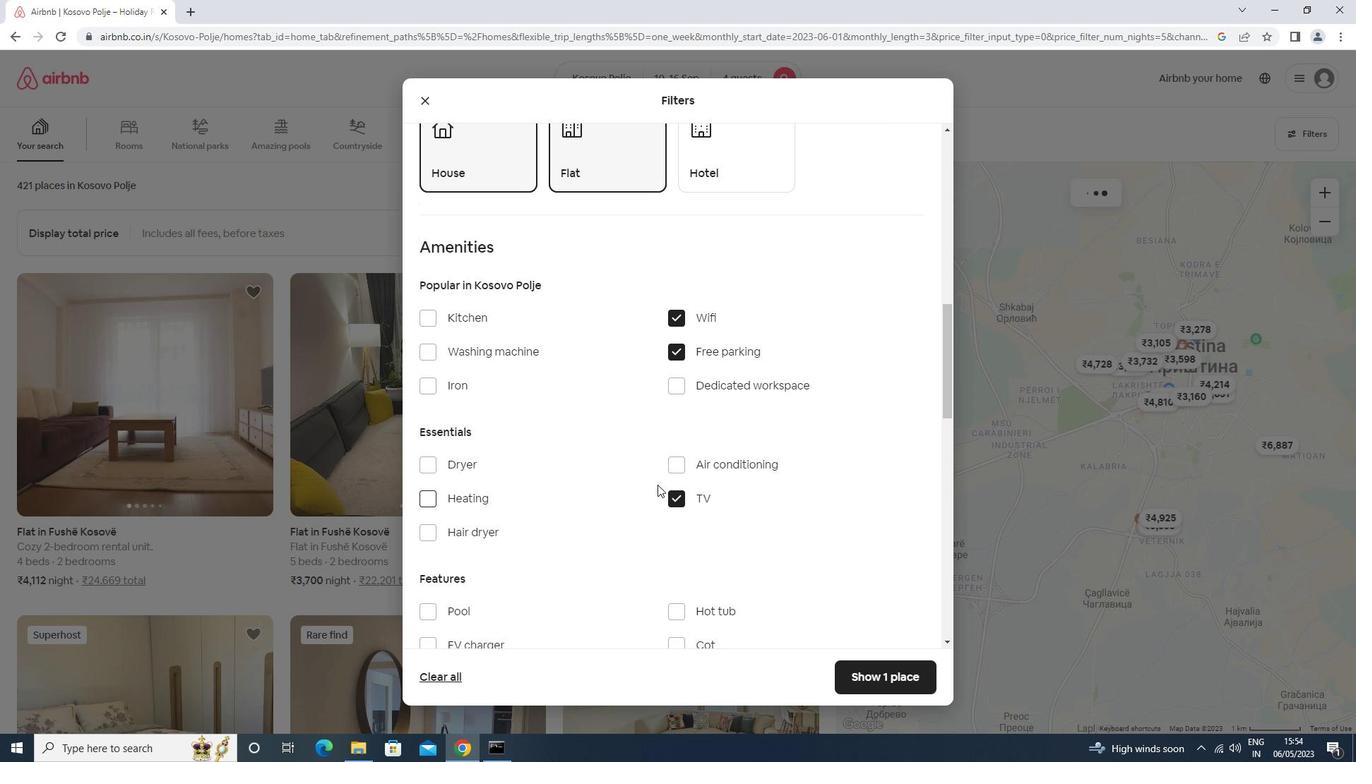 
Action: Mouse moved to (475, 498)
Screenshot: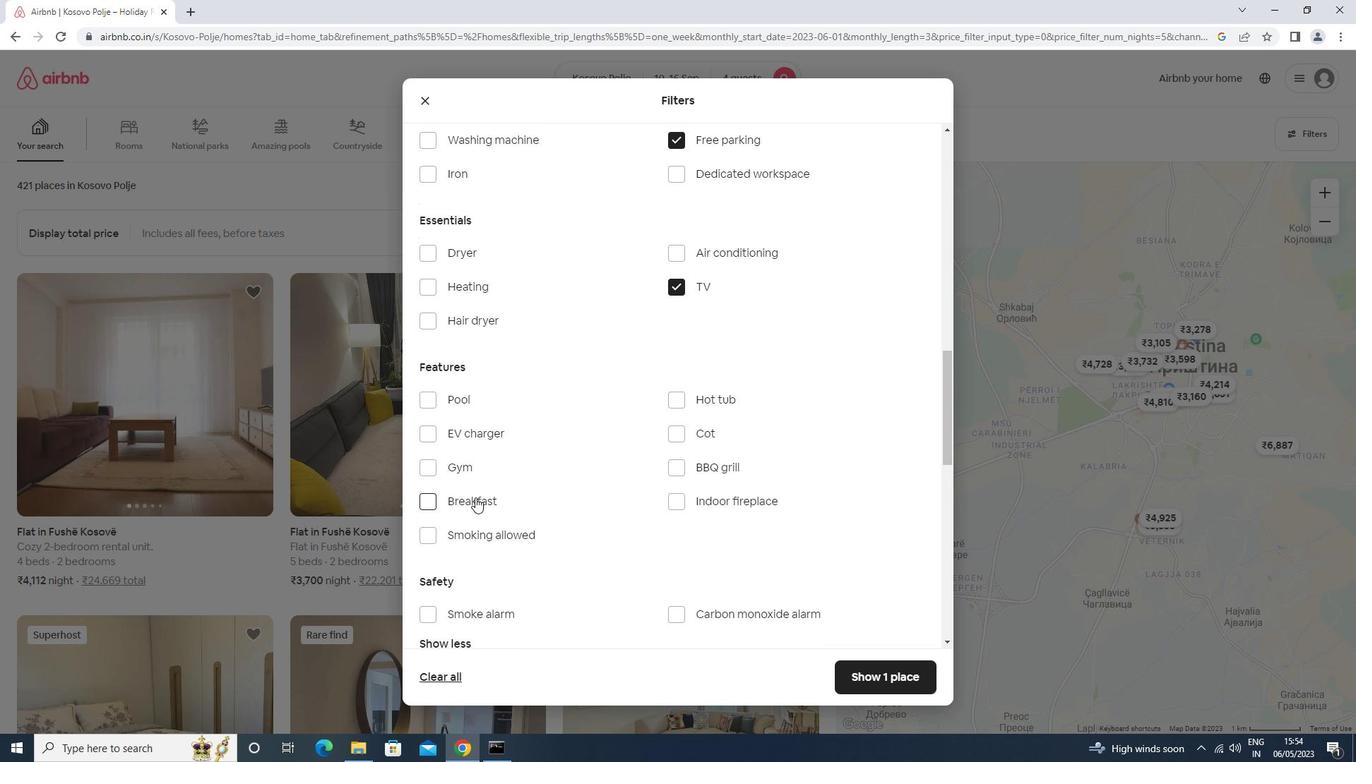 
Action: Mouse pressed left at (475, 498)
Screenshot: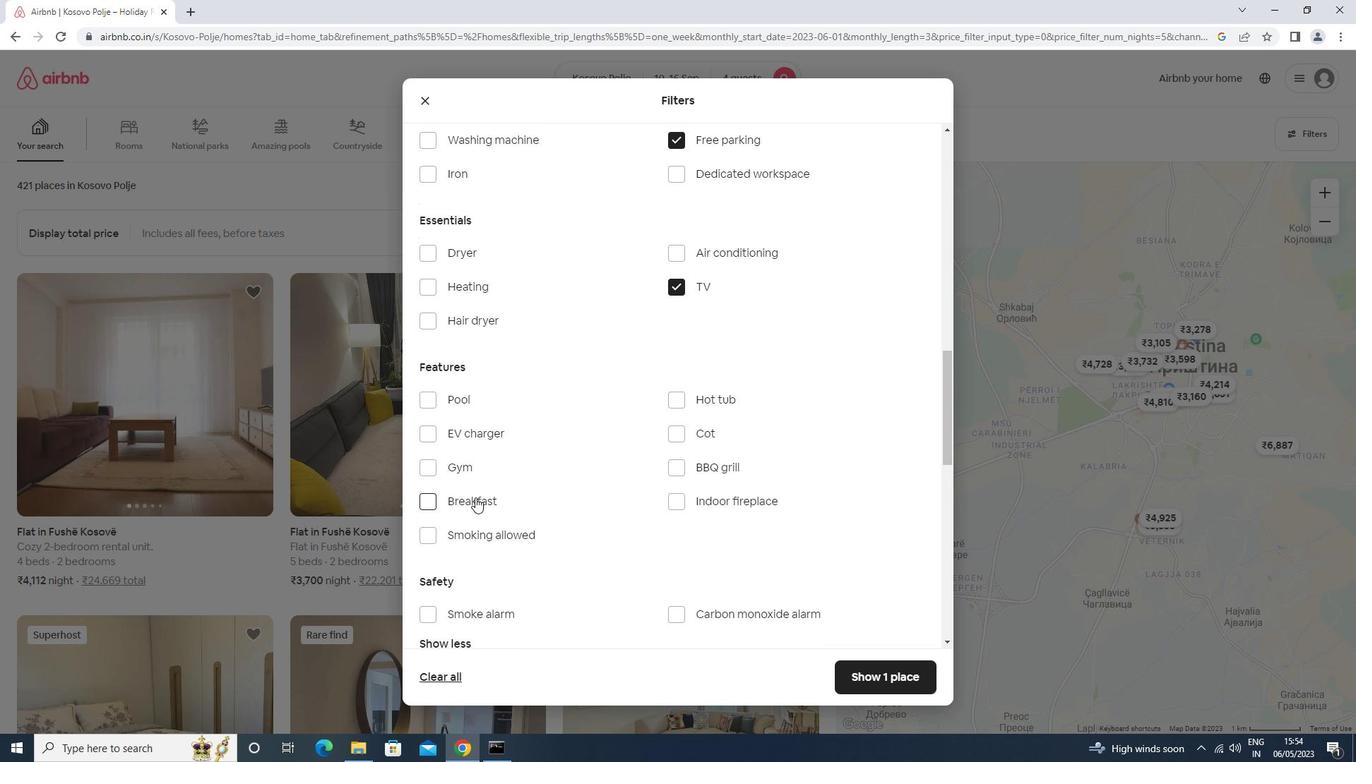 
Action: Mouse moved to (680, 412)
Screenshot: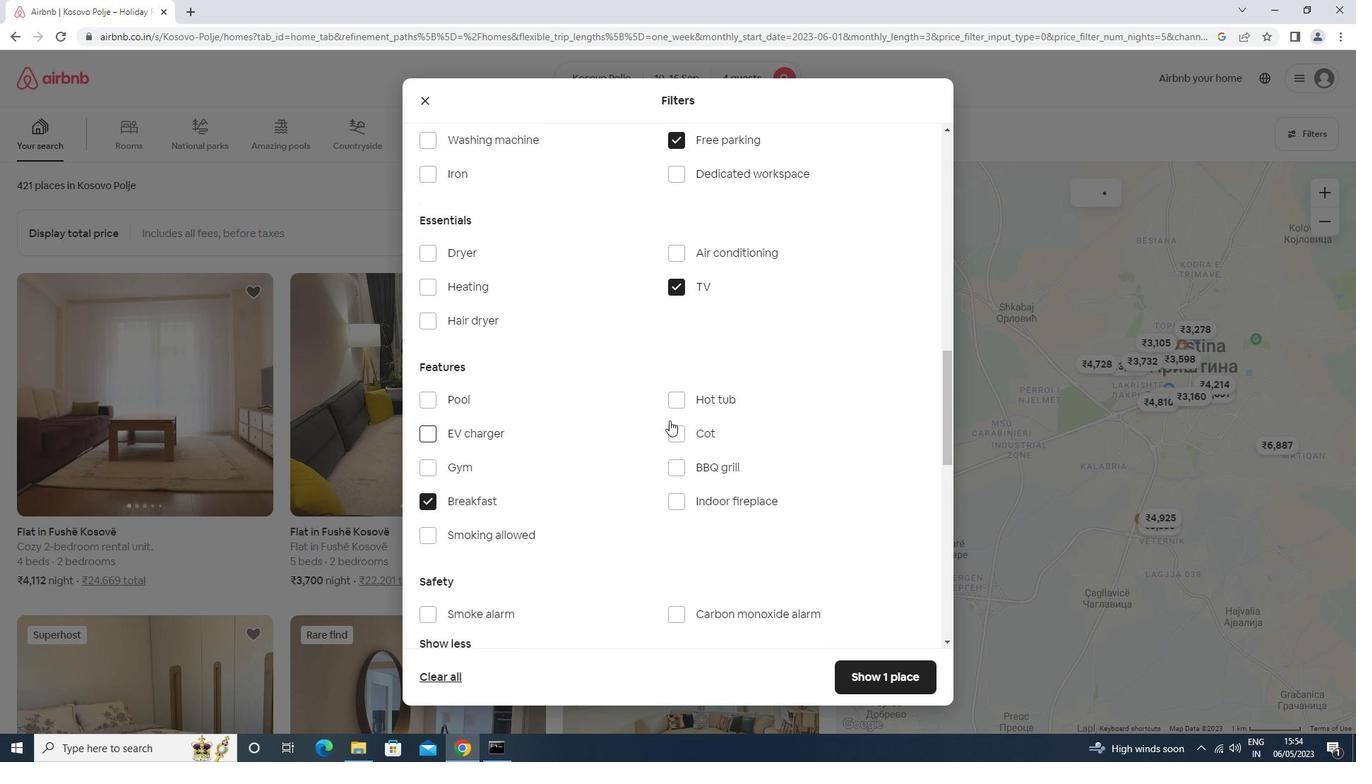 
Action: Mouse scrolled (680, 411) with delta (0, 0)
Screenshot: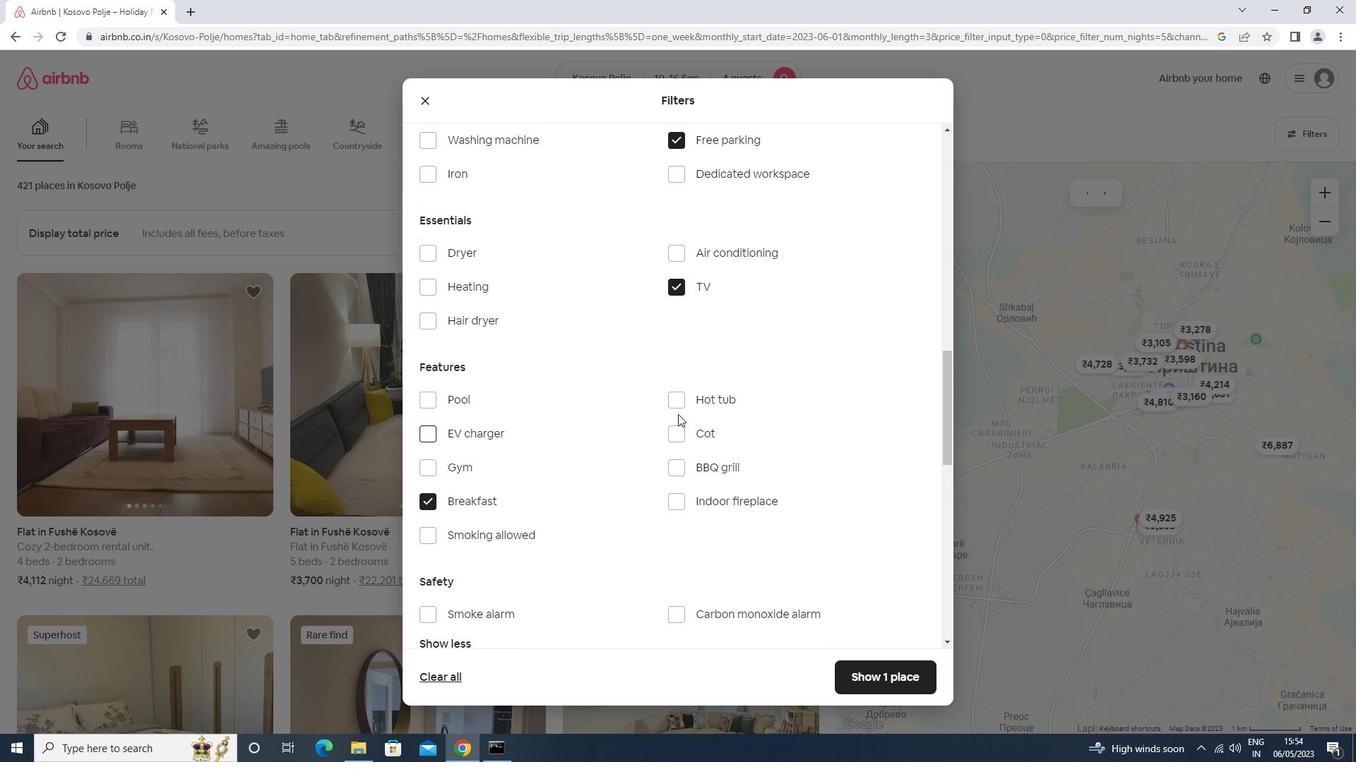
Action: Mouse scrolled (680, 411) with delta (0, 0)
Screenshot: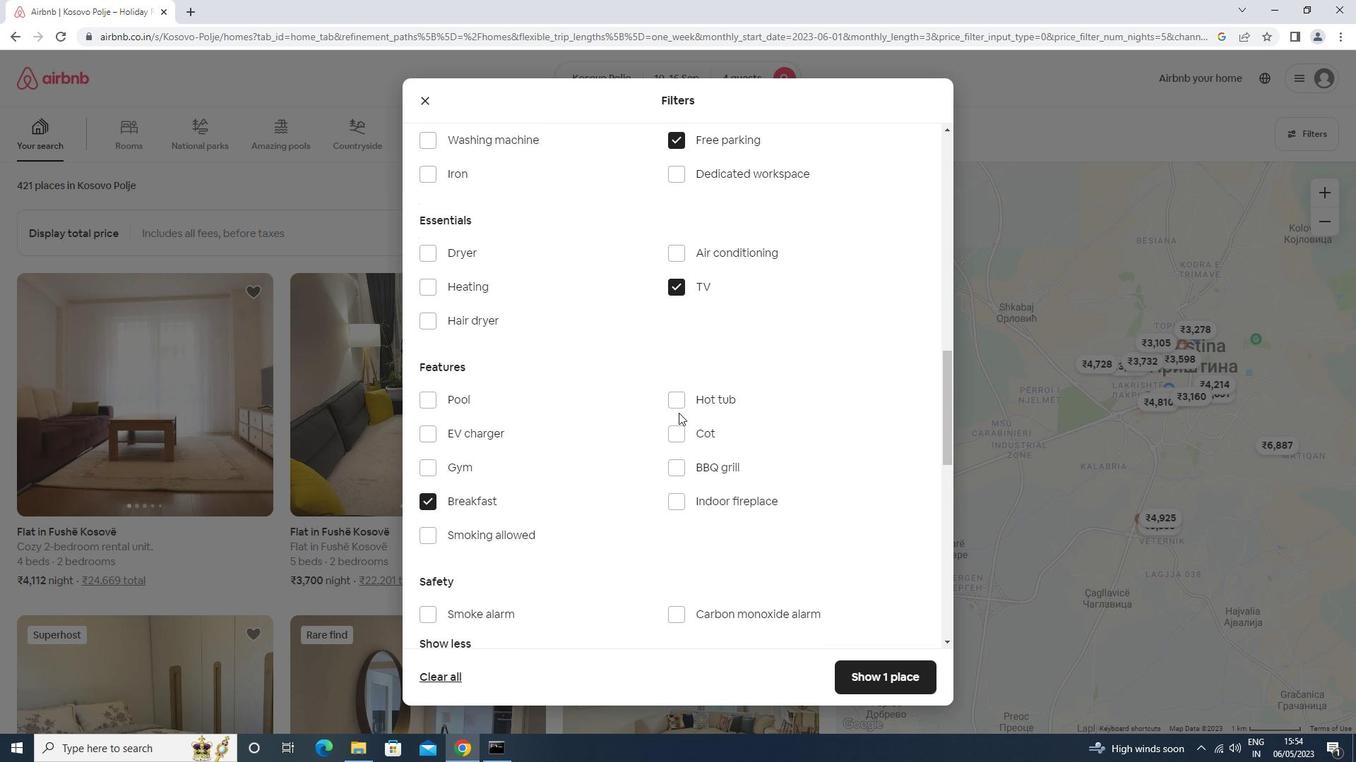 
Action: Mouse moved to (685, 399)
Screenshot: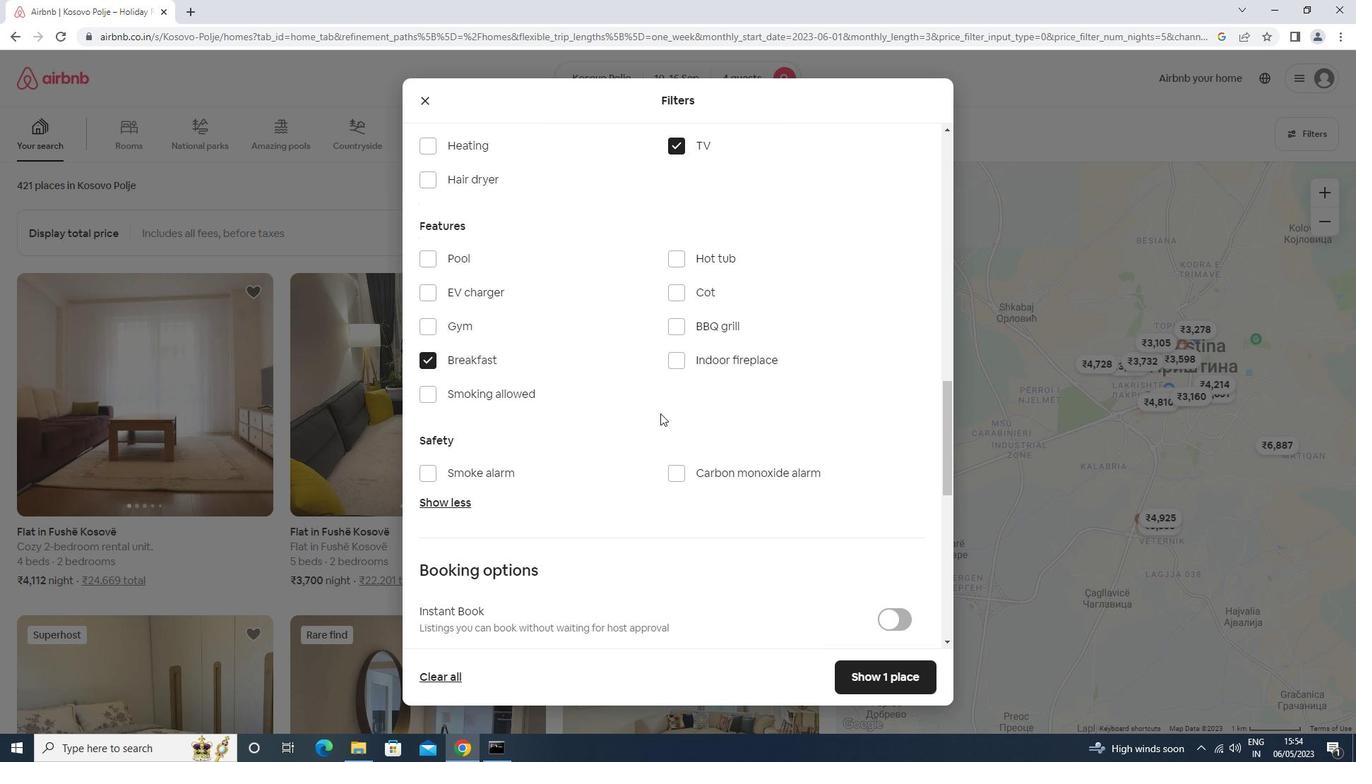 
Action: Mouse scrolled (685, 398) with delta (0, 0)
Screenshot: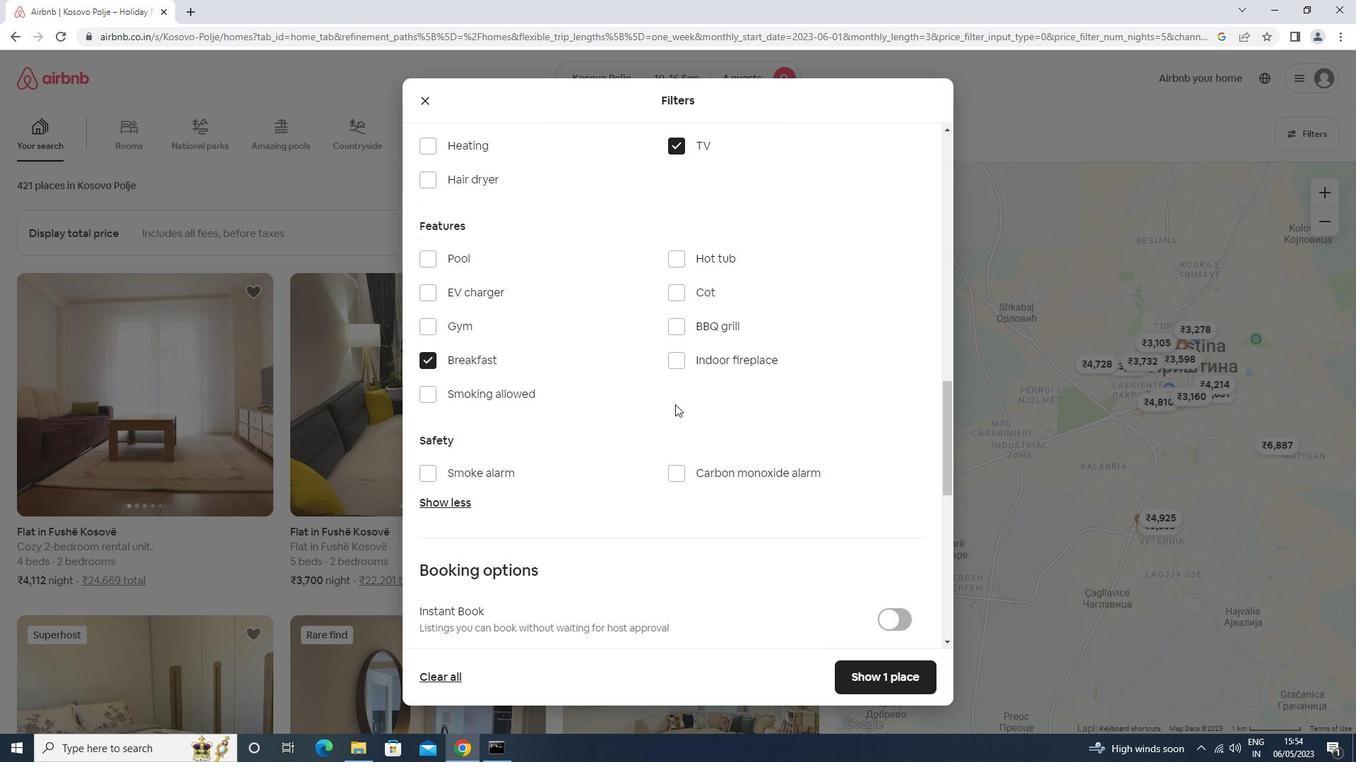 
Action: Mouse scrolled (685, 398) with delta (0, 0)
Screenshot: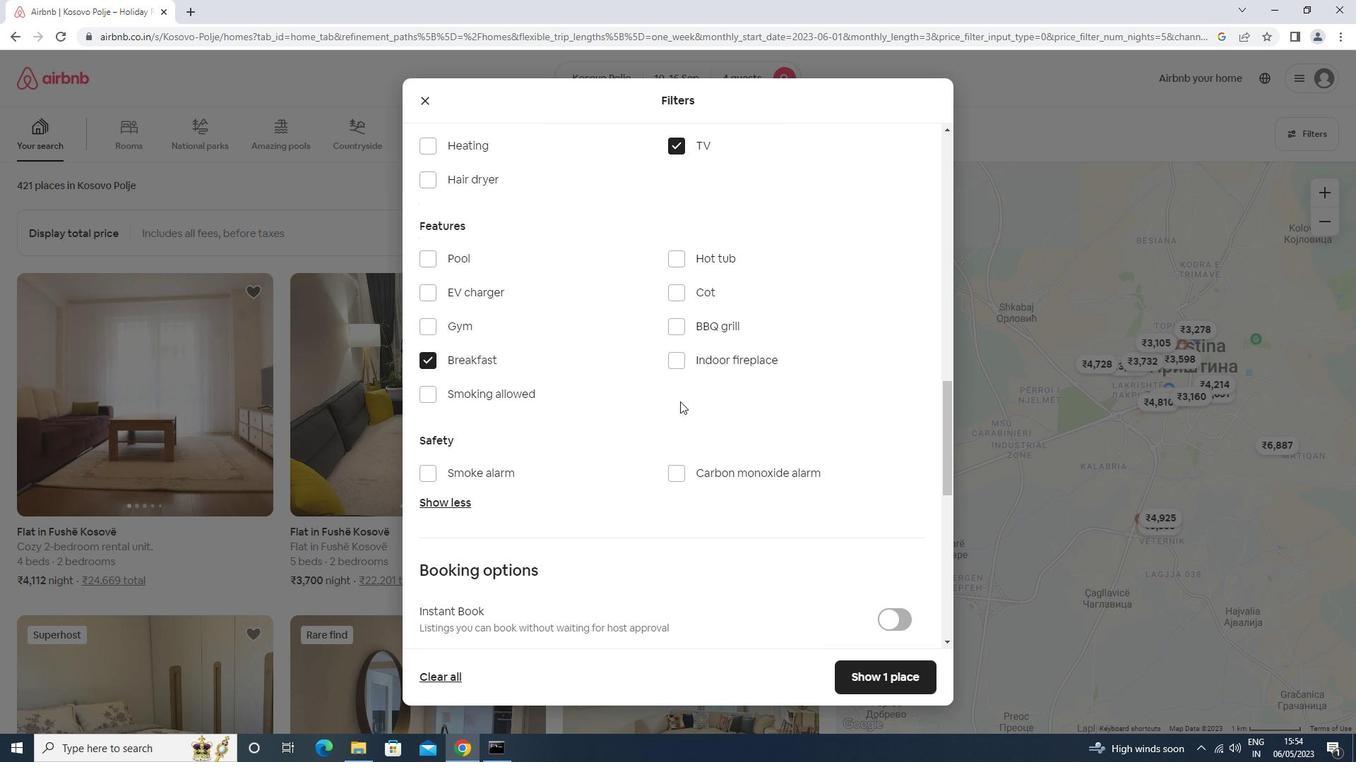 
Action: Mouse scrolled (685, 398) with delta (0, 0)
Screenshot: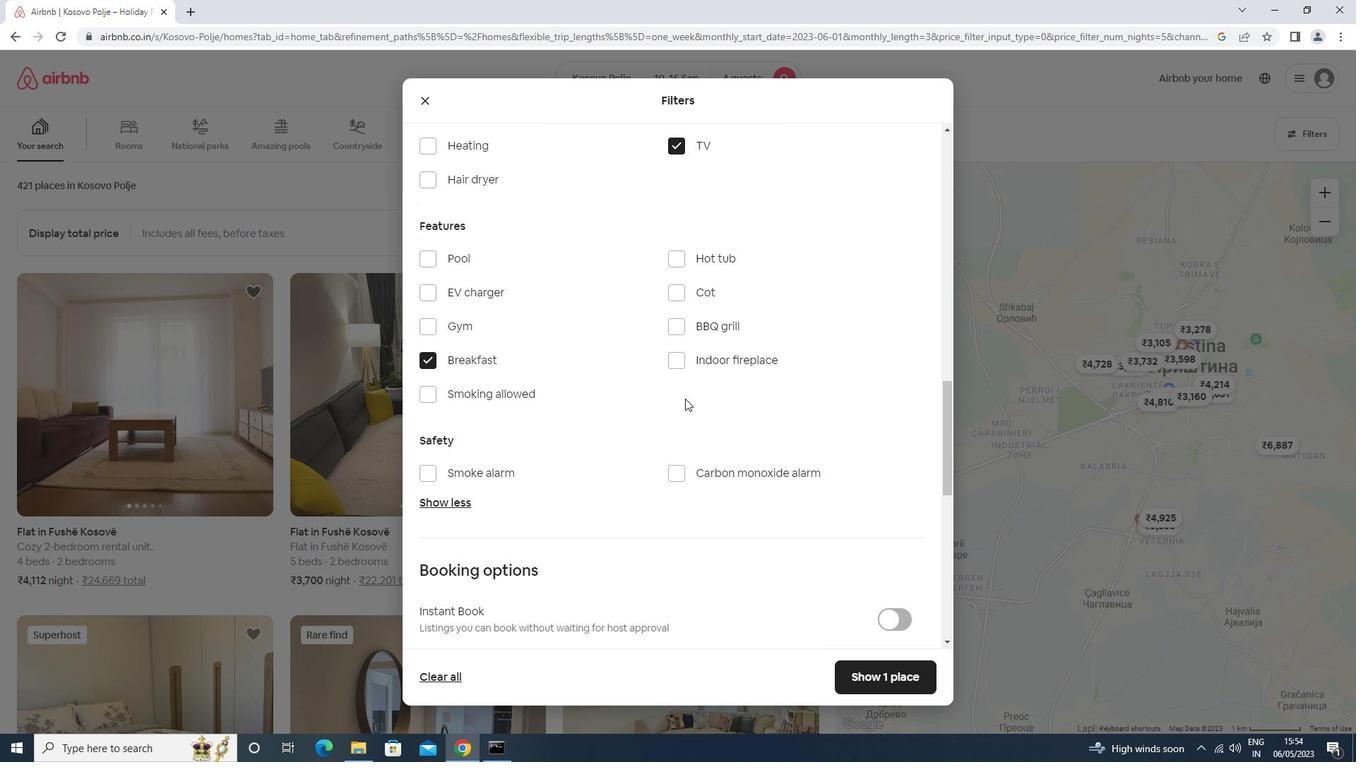 
Action: Mouse moved to (685, 399)
Screenshot: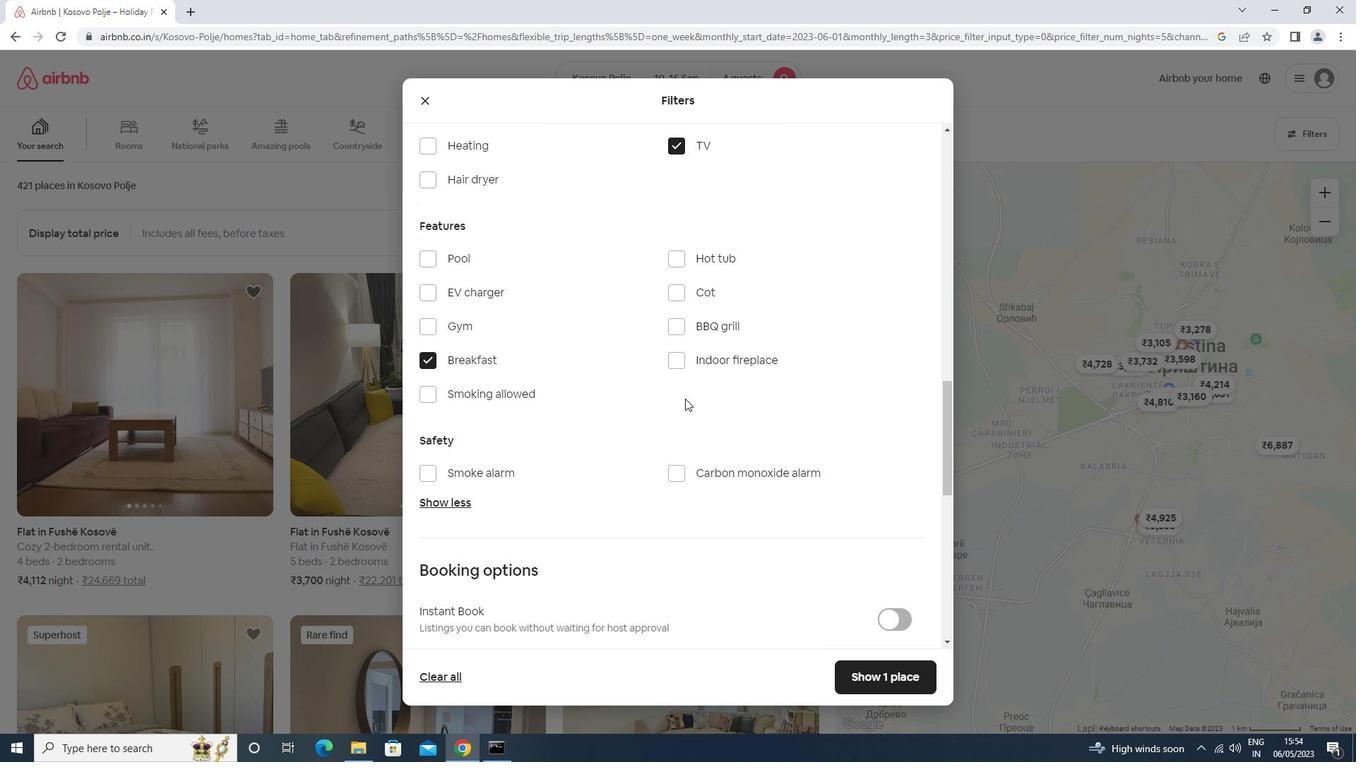 
Action: Mouse scrolled (685, 398) with delta (0, 0)
Screenshot: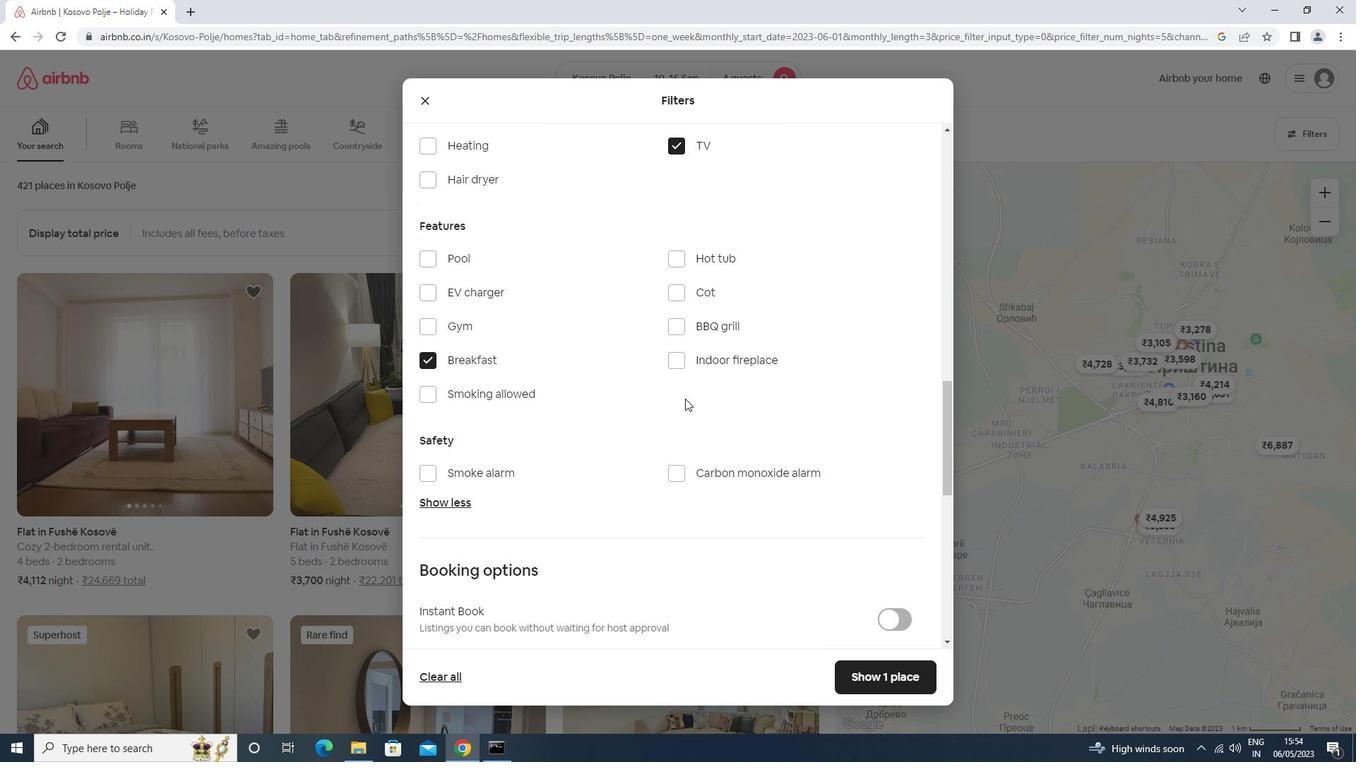 
Action: Mouse moved to (684, 399)
Screenshot: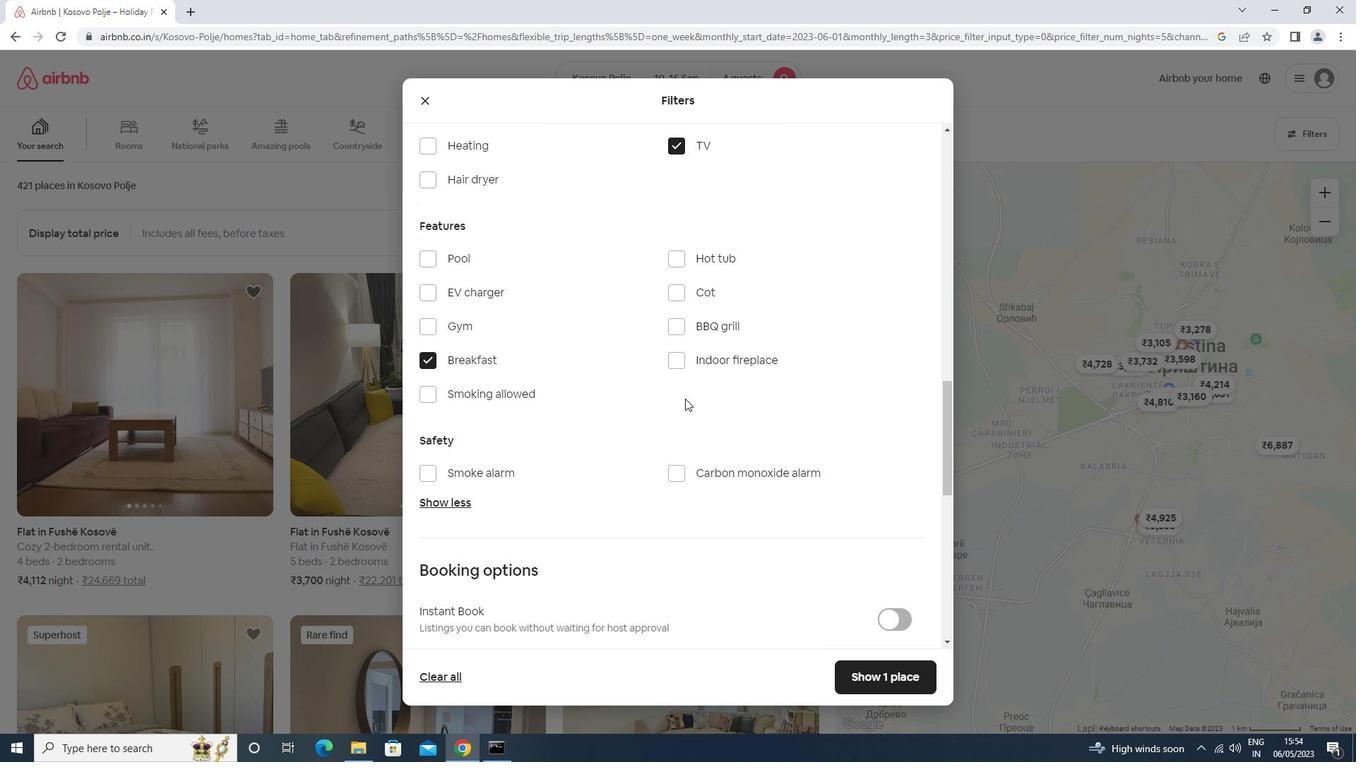 
Action: Mouse scrolled (684, 398) with delta (0, 0)
Screenshot: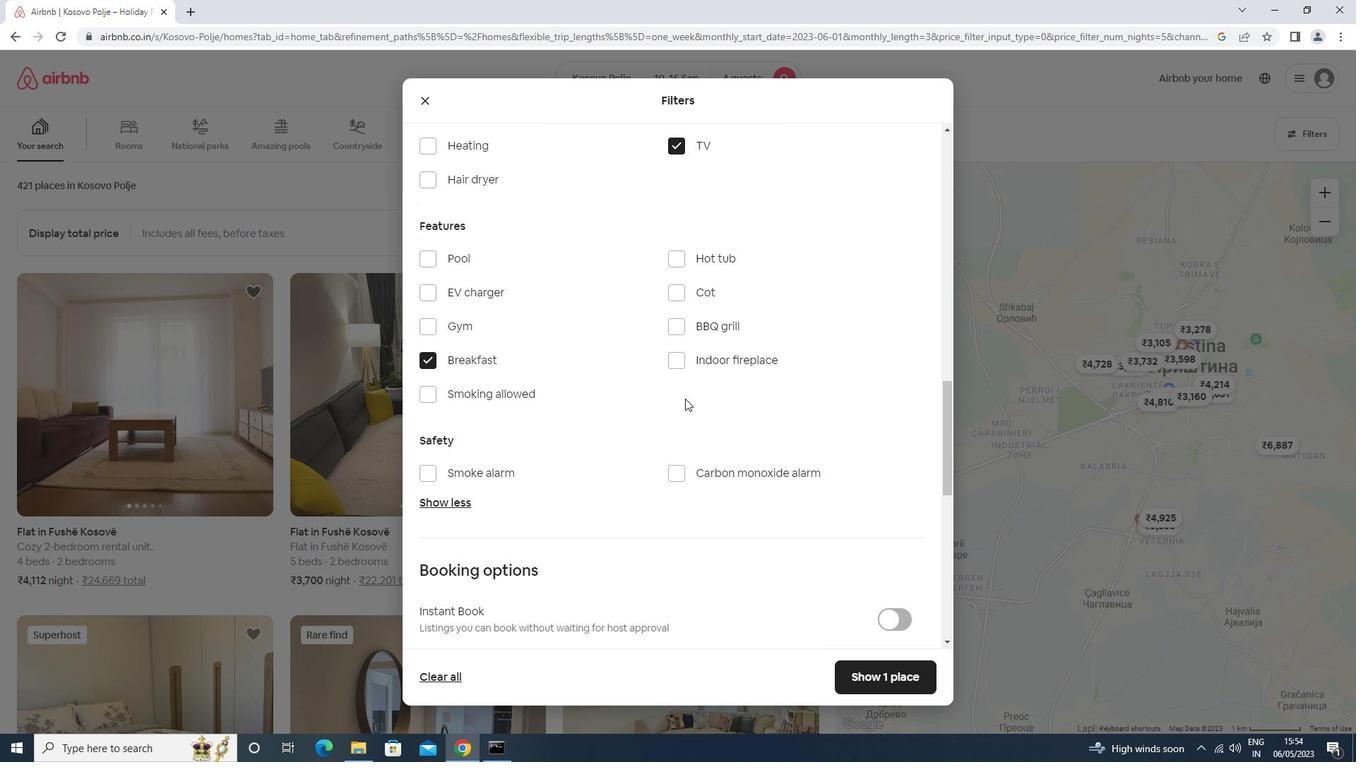 
Action: Mouse moved to (897, 311)
Screenshot: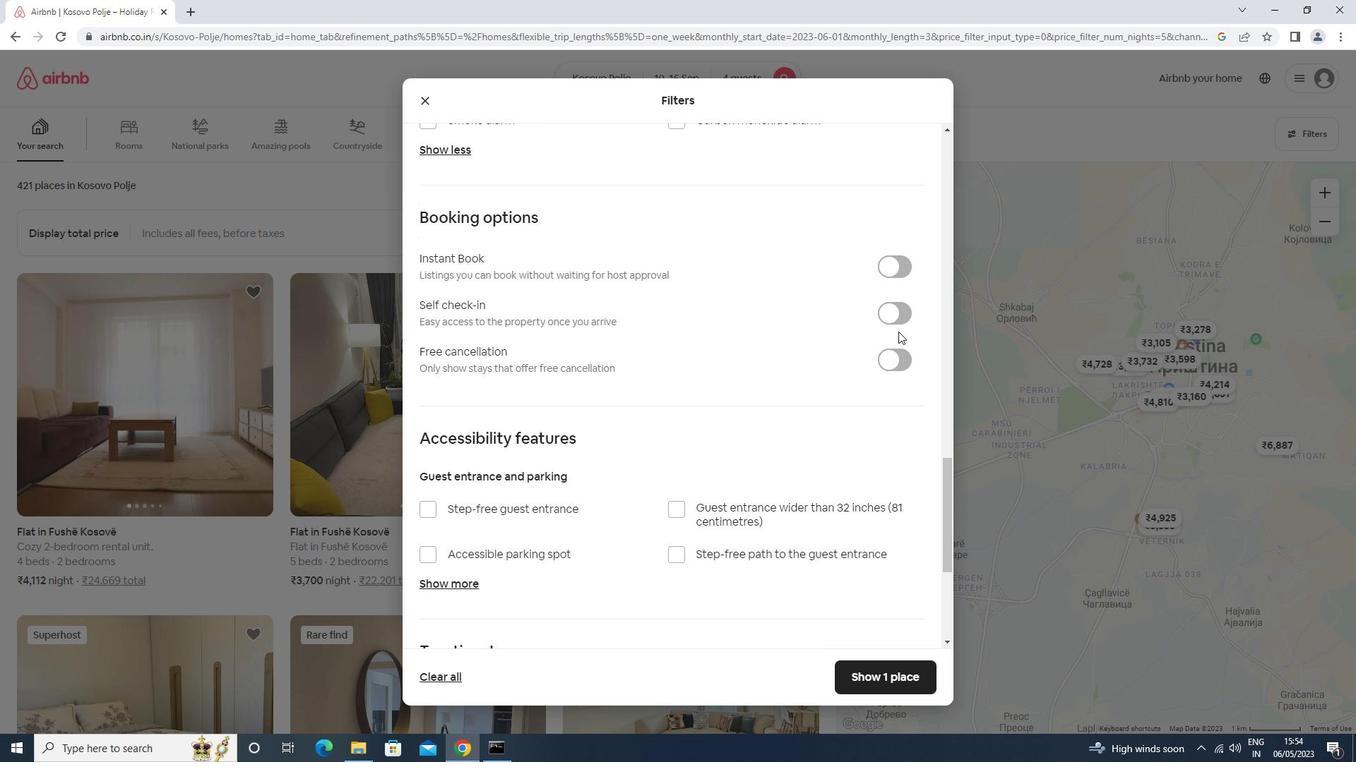 
Action: Mouse pressed left at (897, 311)
Screenshot: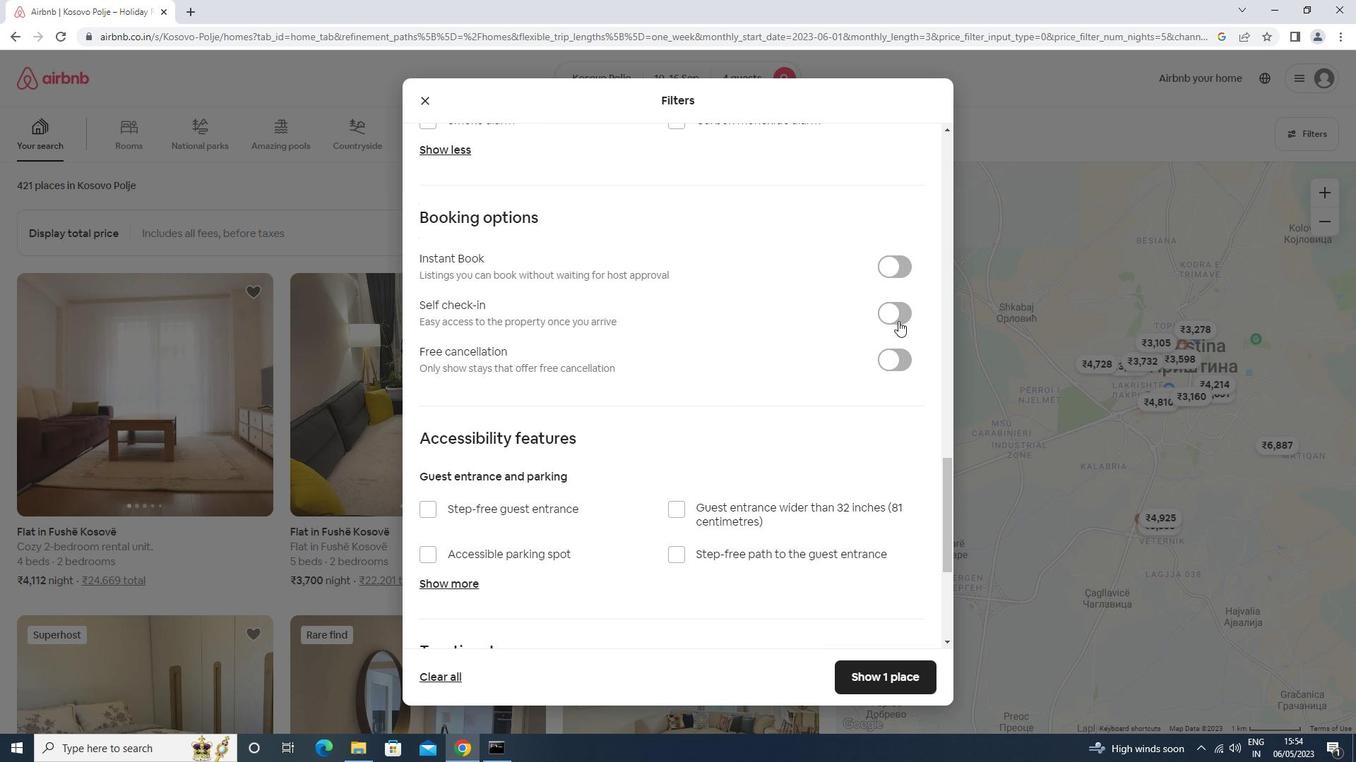 
Action: Mouse moved to (738, 420)
Screenshot: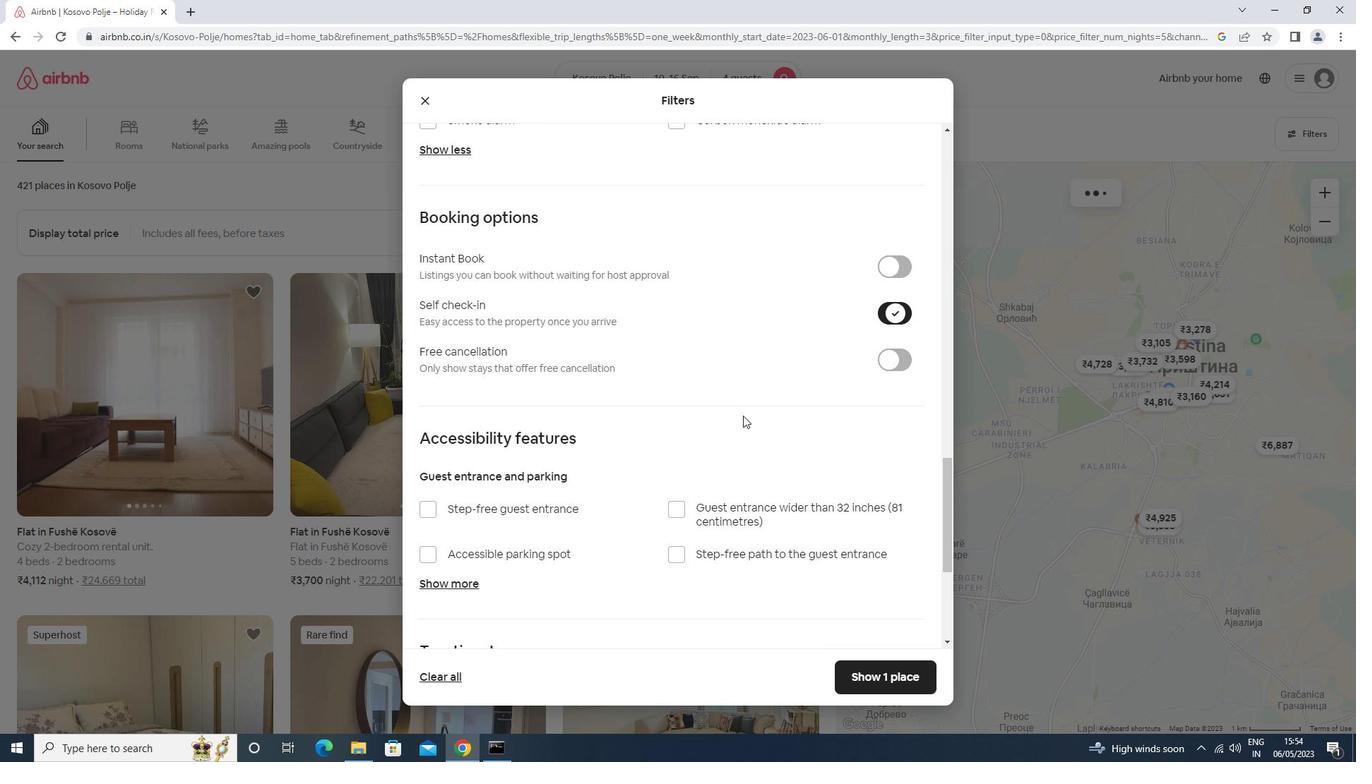 
Action: Mouse scrolled (738, 420) with delta (0, 0)
Screenshot: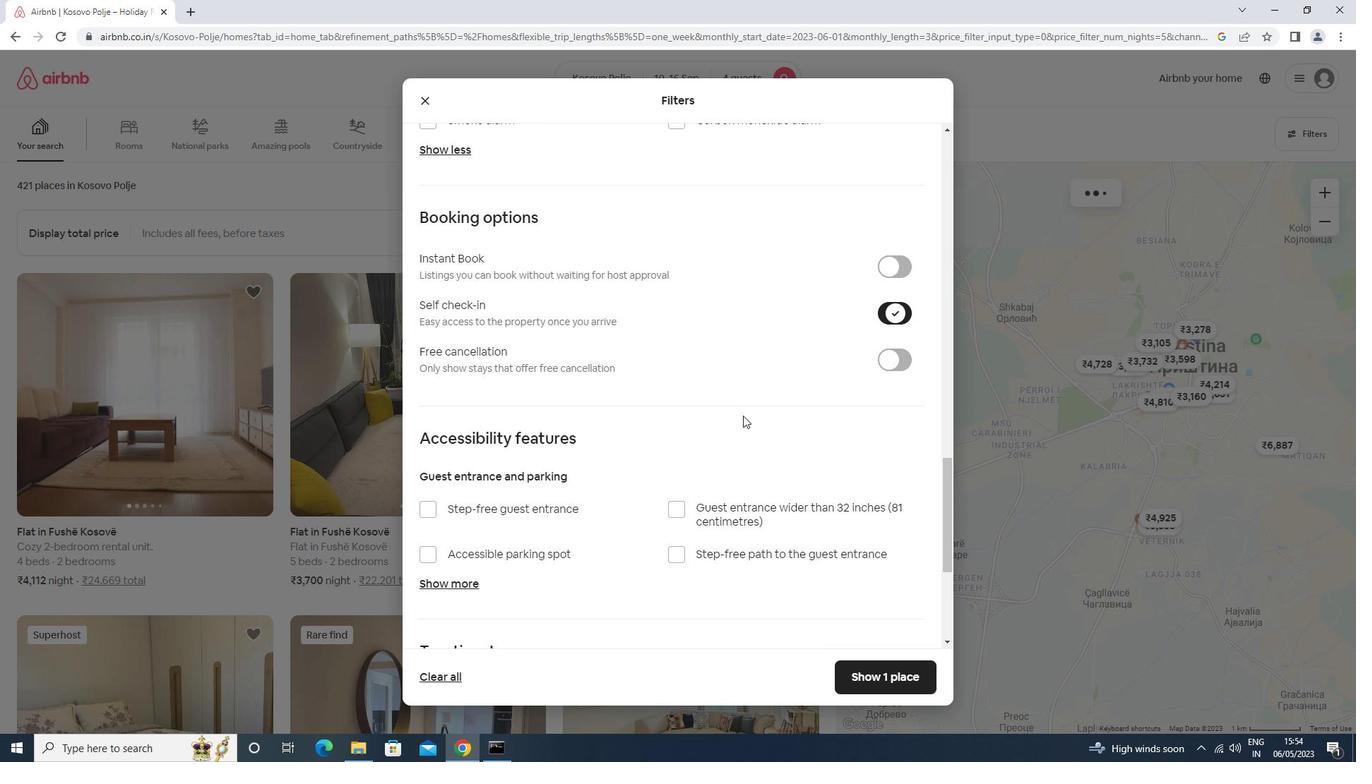 
Action: Mouse moved to (738, 422)
Screenshot: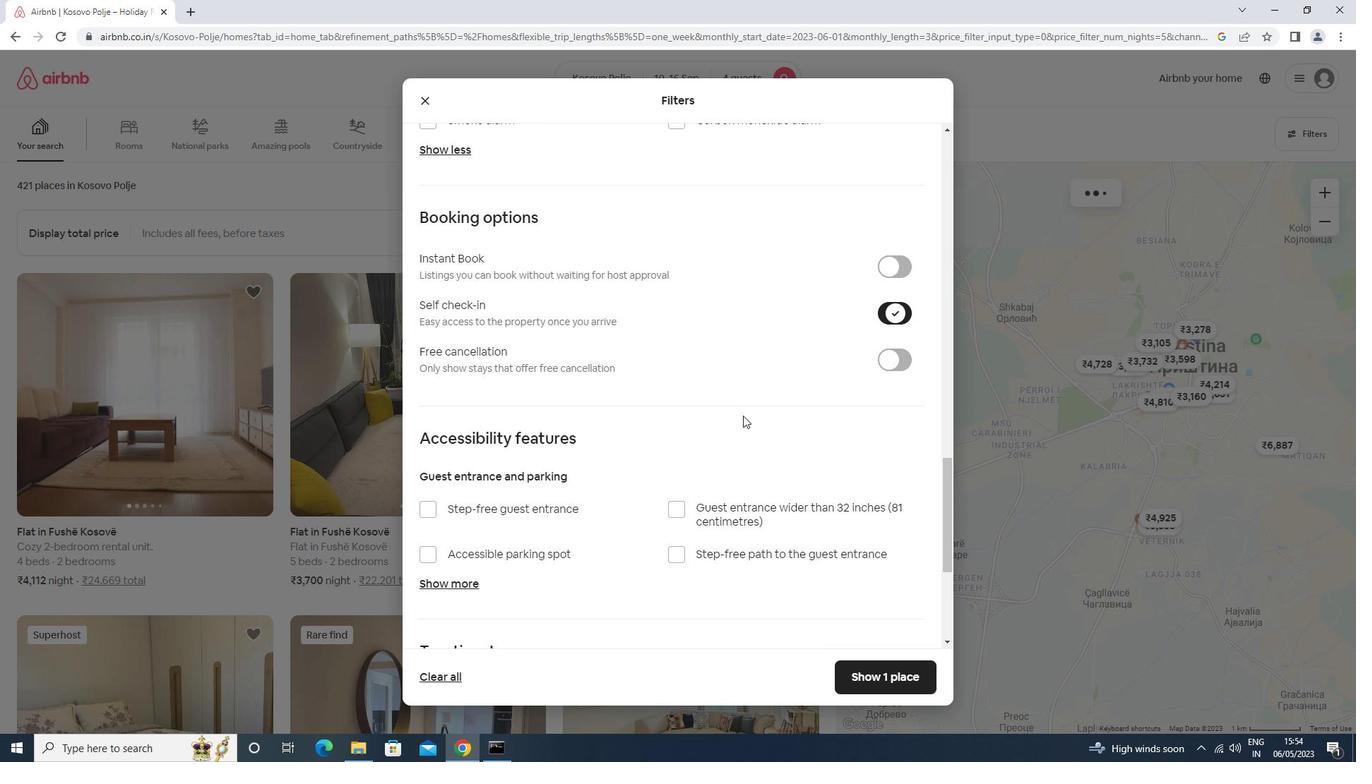 
Action: Mouse scrolled (738, 421) with delta (0, 0)
Screenshot: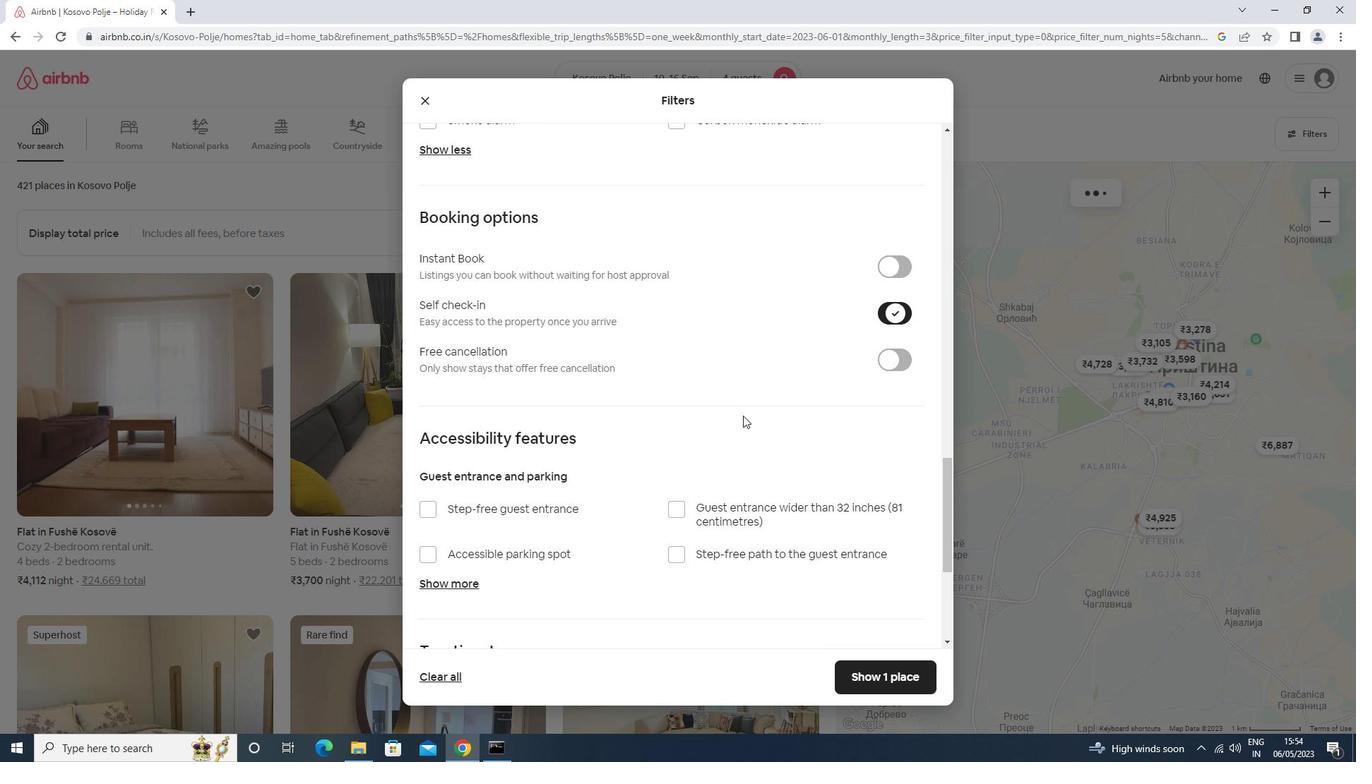 
Action: Mouse moved to (738, 423)
Screenshot: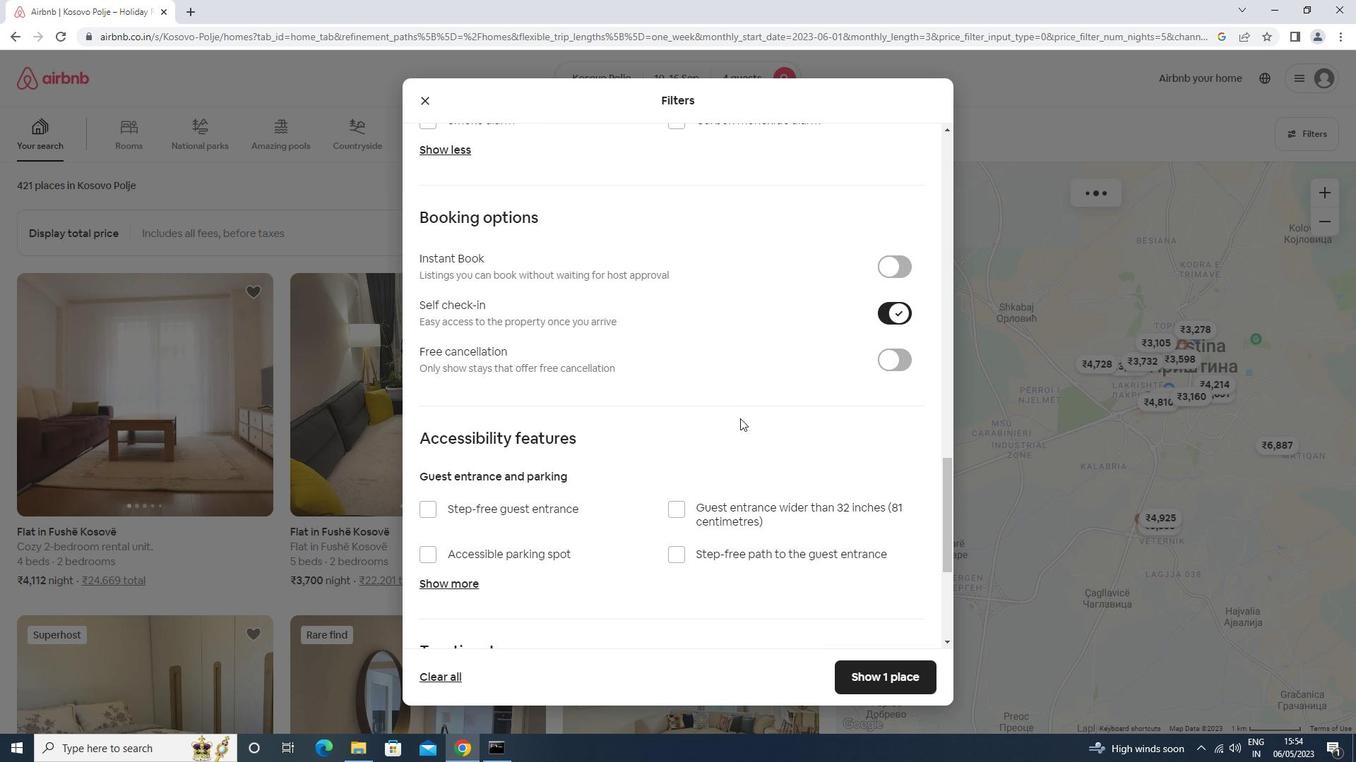 
Action: Mouse scrolled (738, 422) with delta (0, 0)
Screenshot: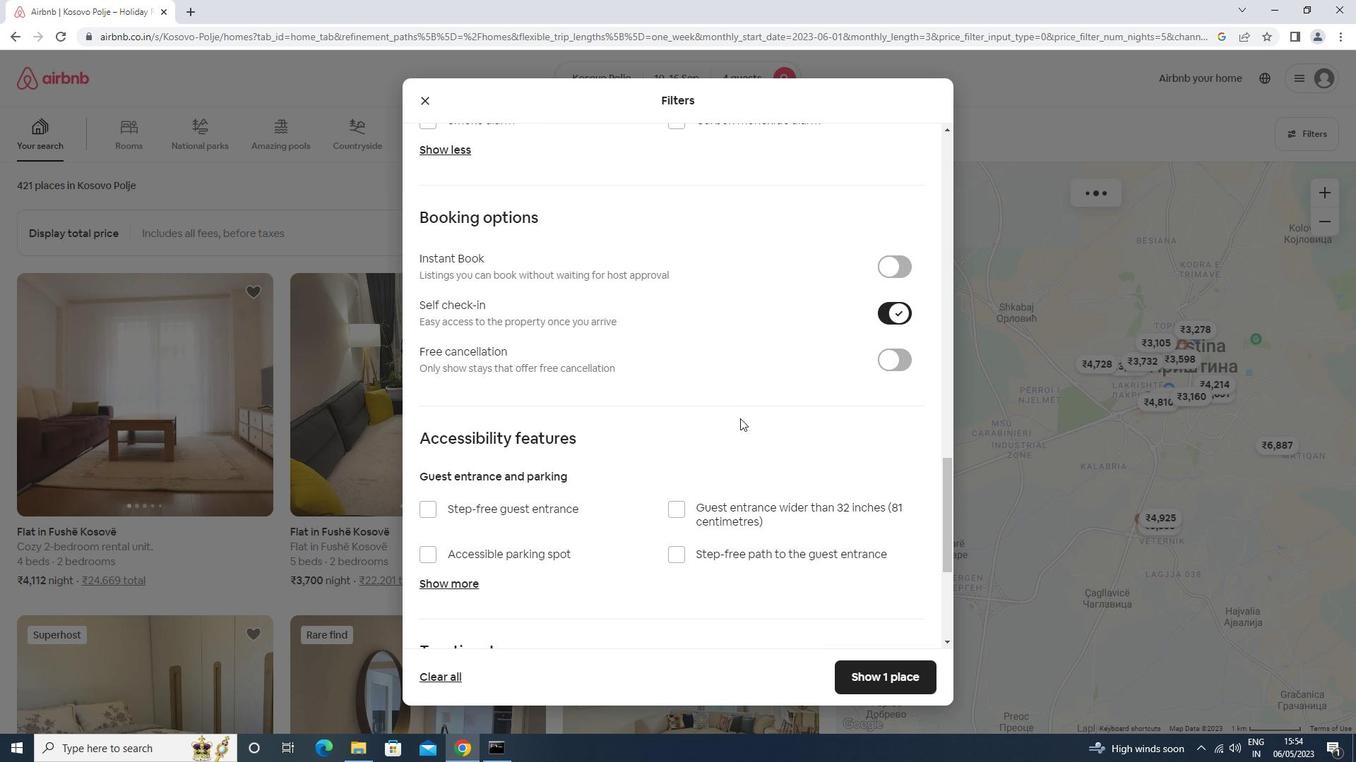 
Action: Mouse scrolled (738, 422) with delta (0, 0)
Screenshot: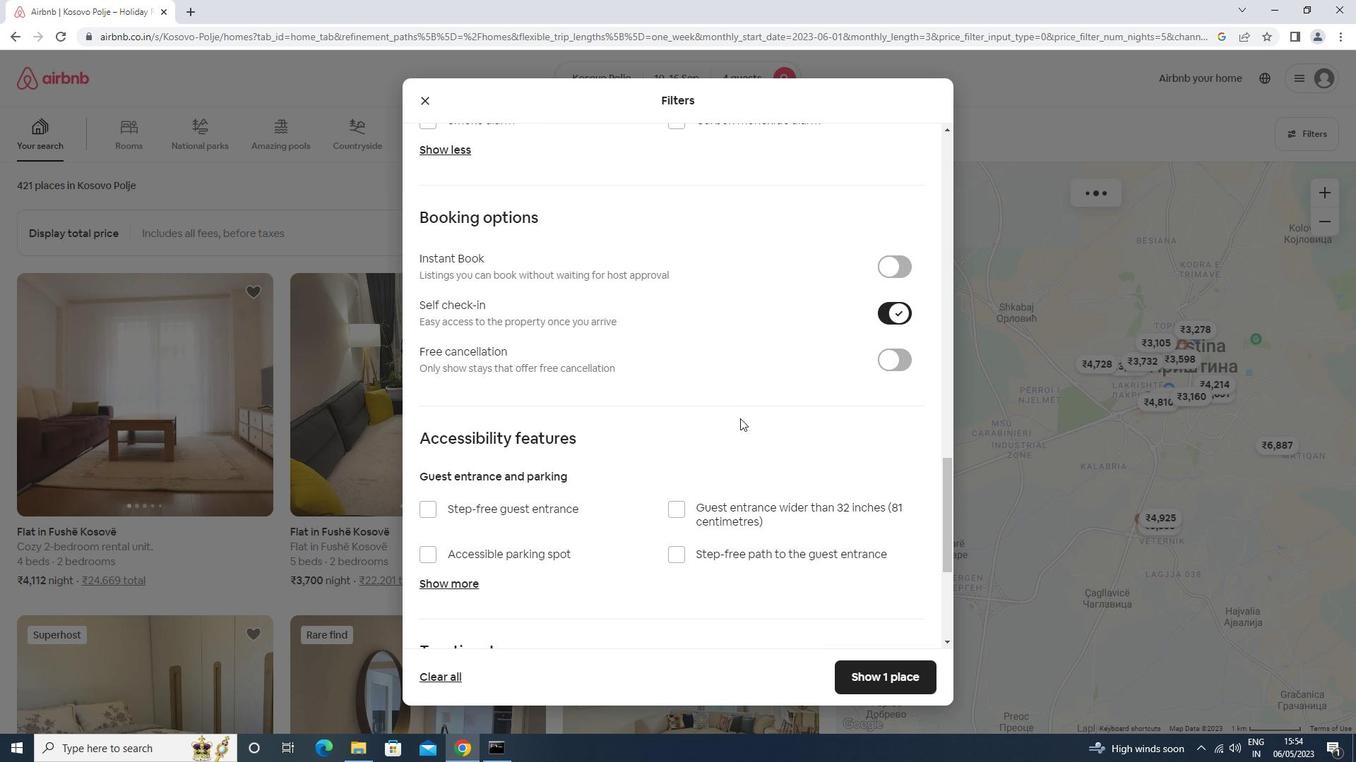 
Action: Mouse scrolled (738, 422) with delta (0, 0)
Screenshot: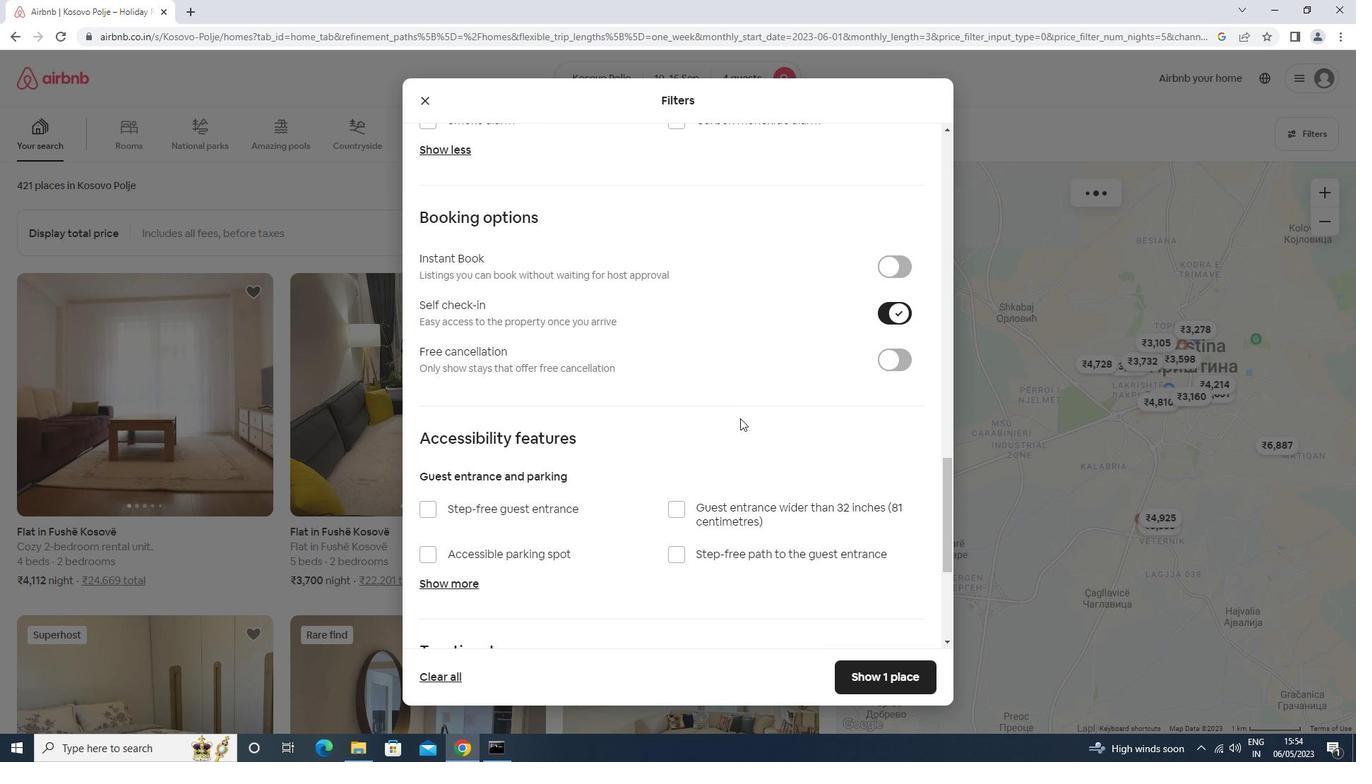 
Action: Mouse moved to (488, 541)
Screenshot: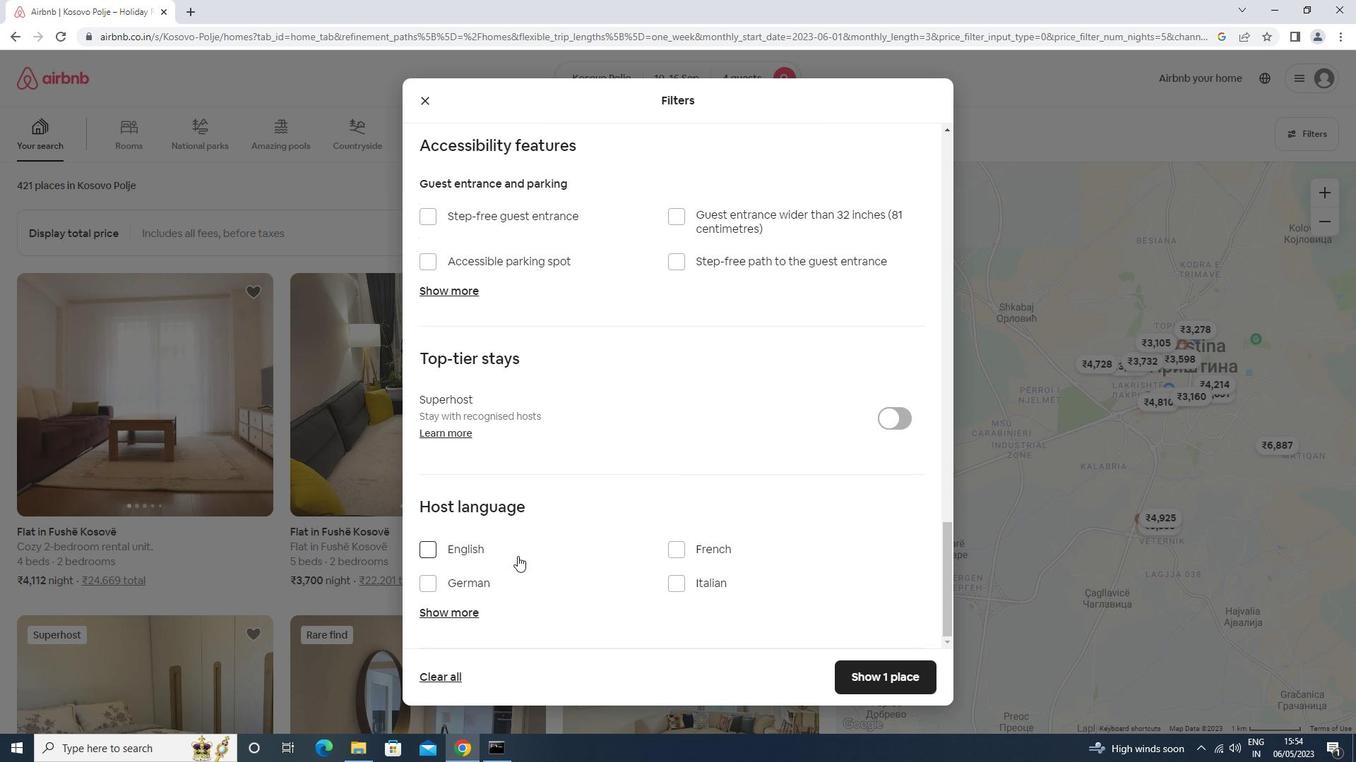 
Action: Mouse pressed left at (488, 541)
Screenshot: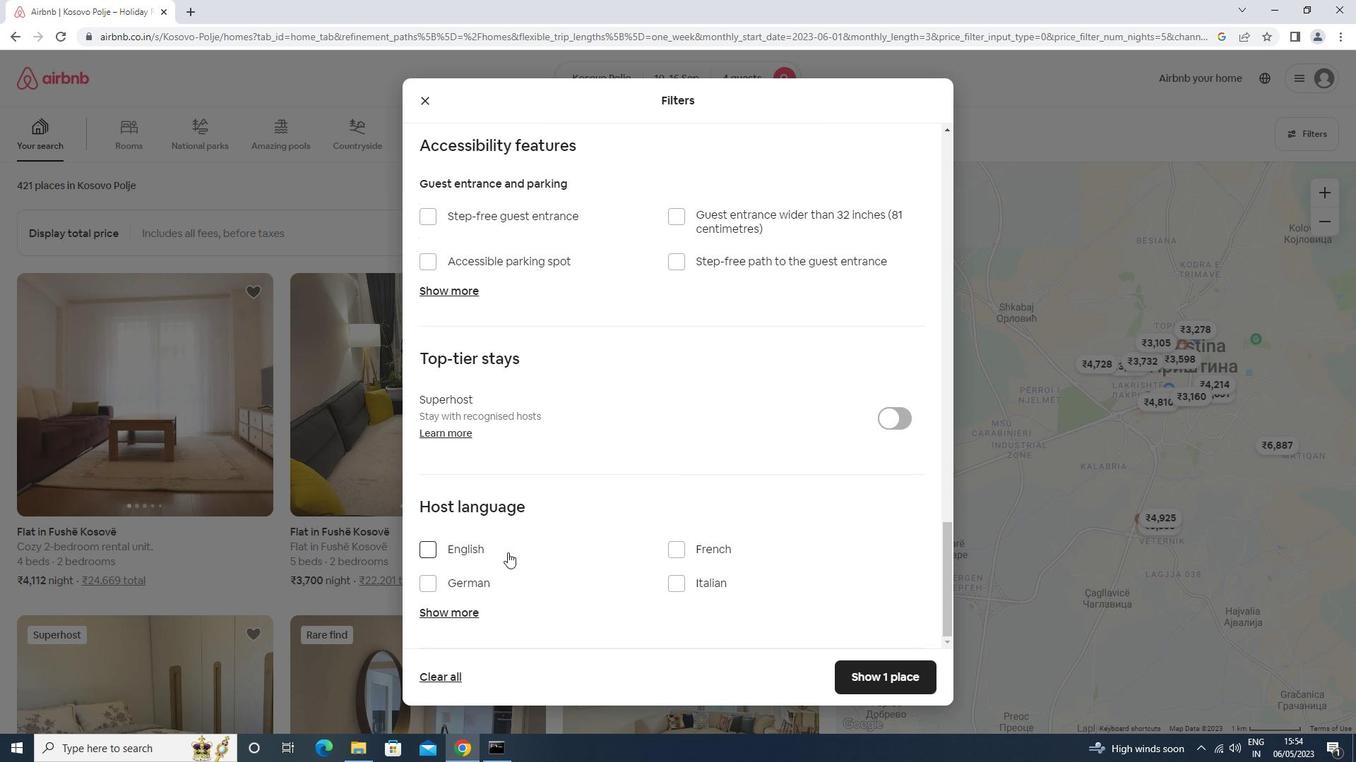 
Action: Mouse moved to (896, 678)
Screenshot: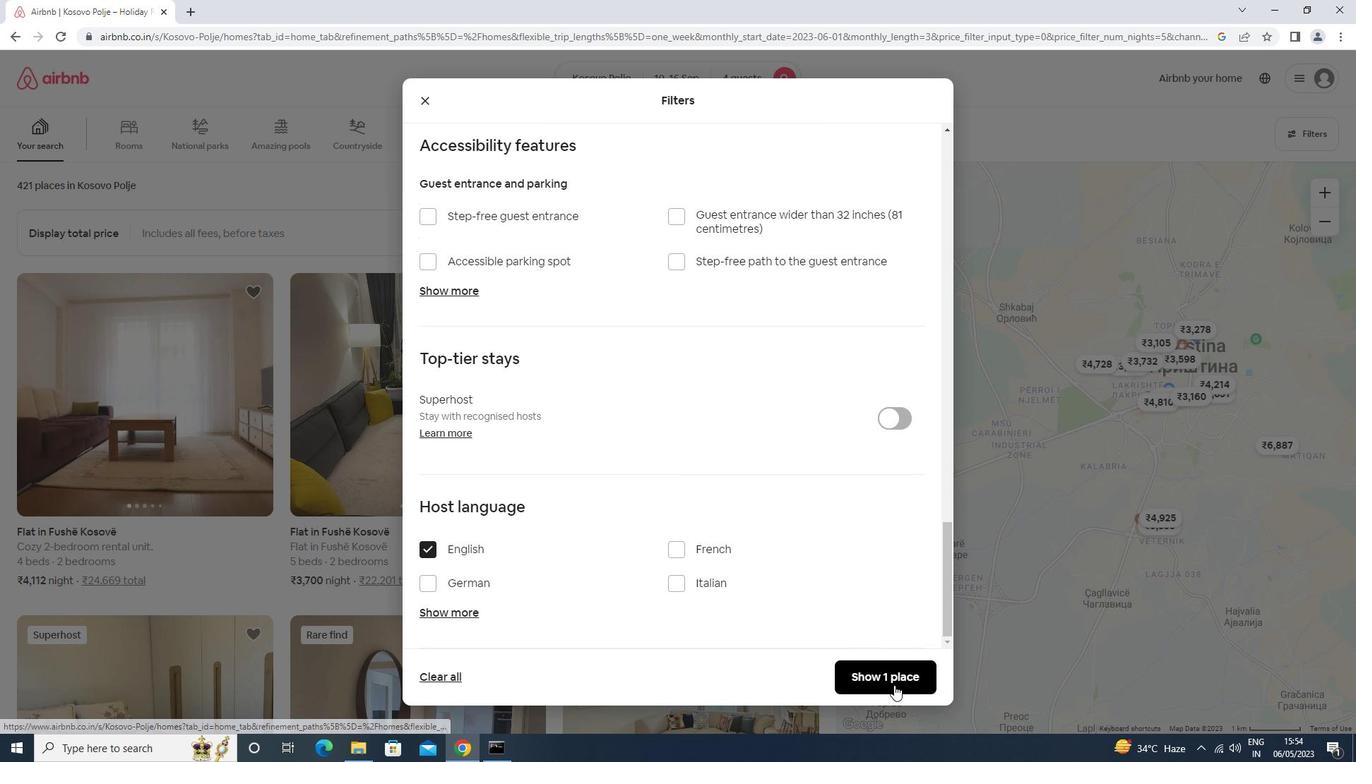 
Action: Mouse pressed left at (896, 678)
Screenshot: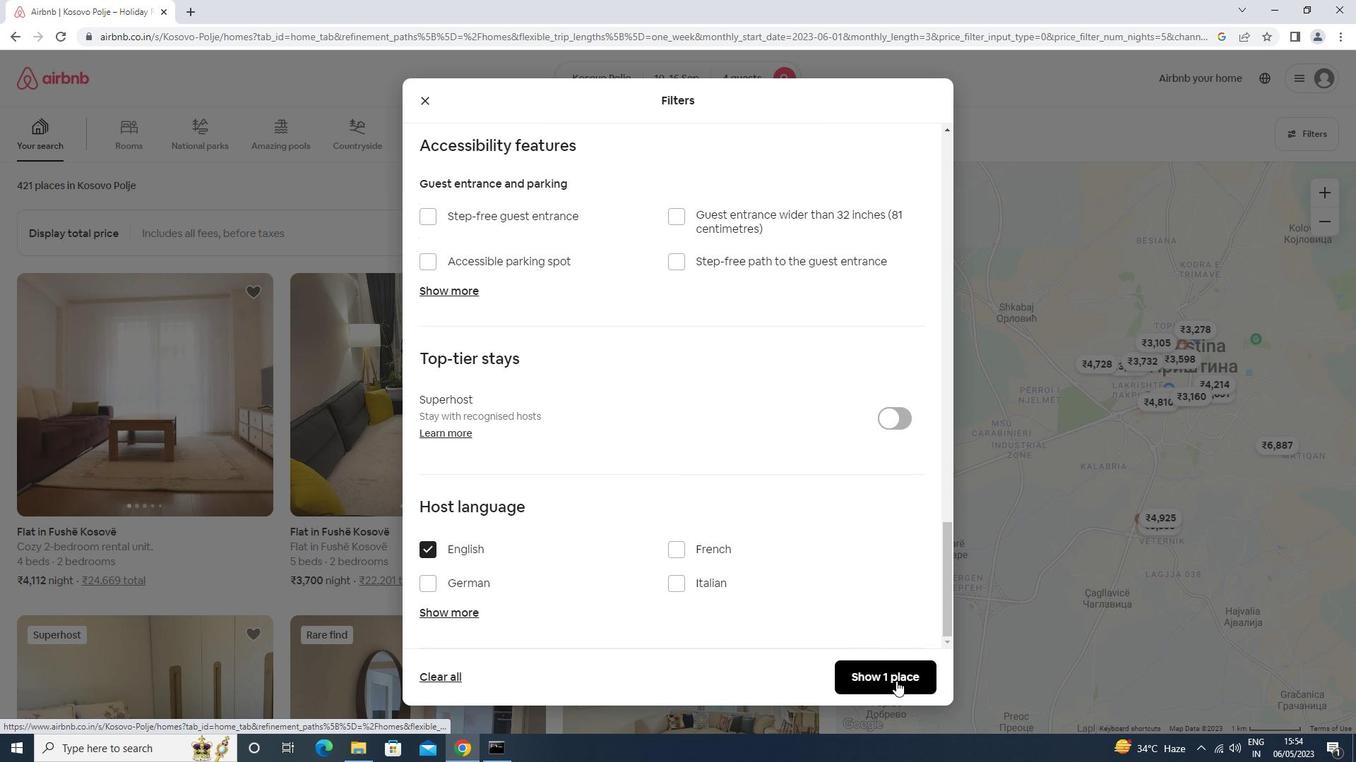 
Action: Mouse moved to (894, 673)
Screenshot: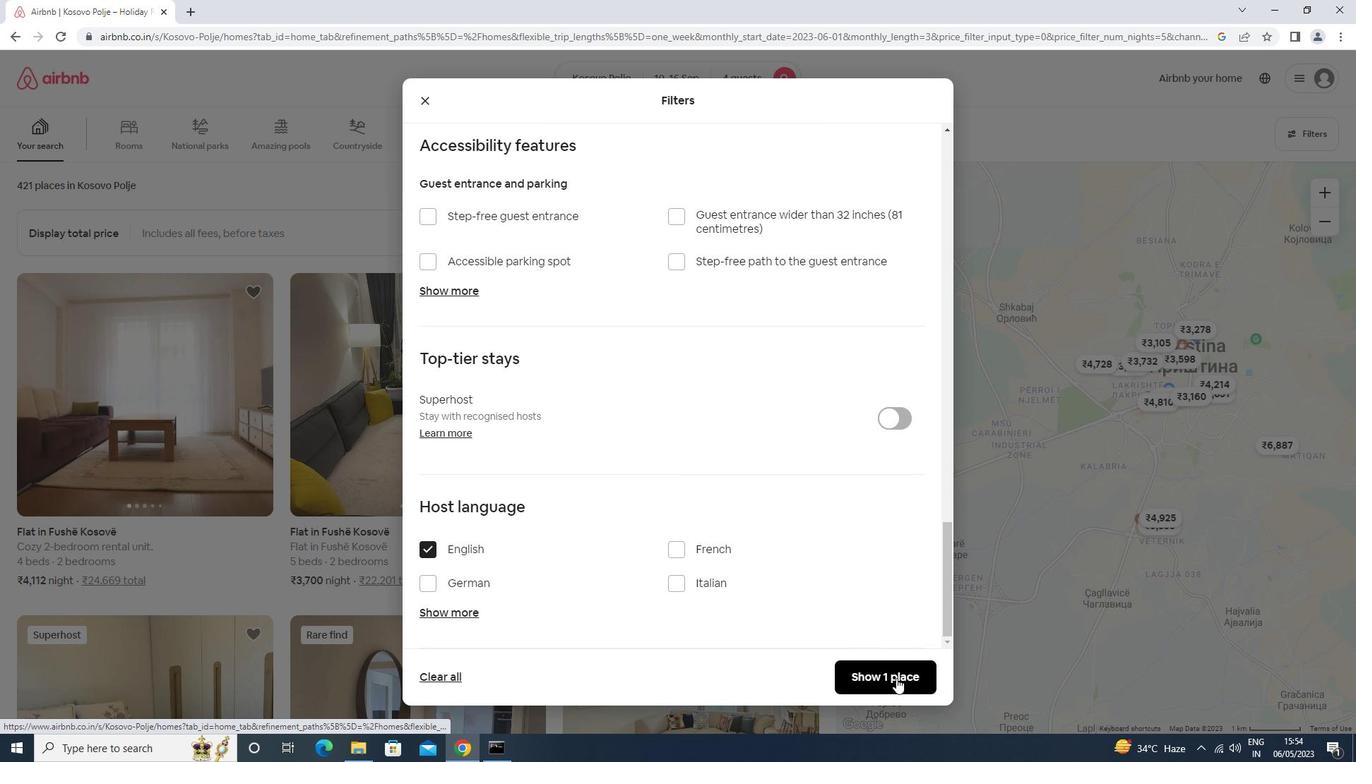 
